 Task: Explore Airbnb accommodation in Yeni Suraxani, Azerbaijan from 2nd December, 2023 to 12th December, 2023 for 2 adults.1  bedroom having 1 bed and 1 bathroom. Property type can be hotel. Amenities needed are: air conditioning. Booking option can be shelf check-in. Look for 3 properties as per requirement.
Action: Mouse moved to (407, 86)
Screenshot: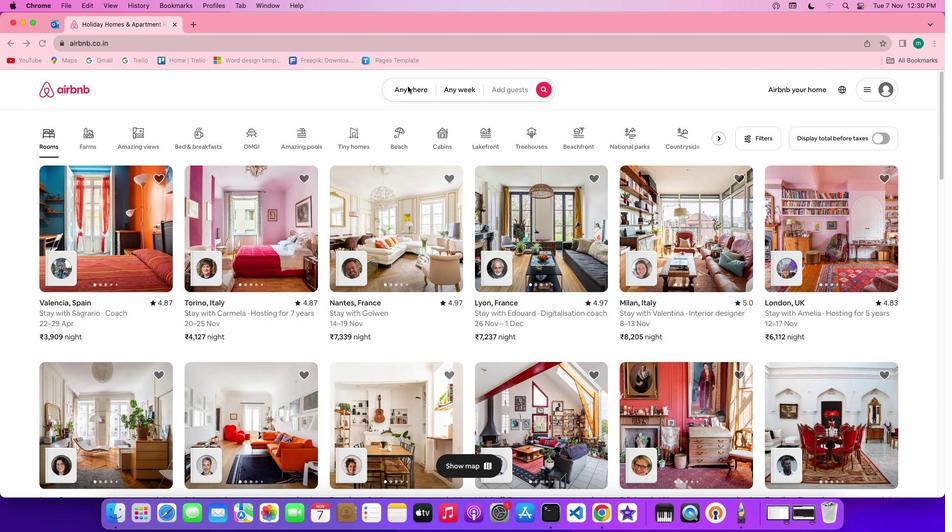 
Action: Mouse pressed left at (407, 86)
Screenshot: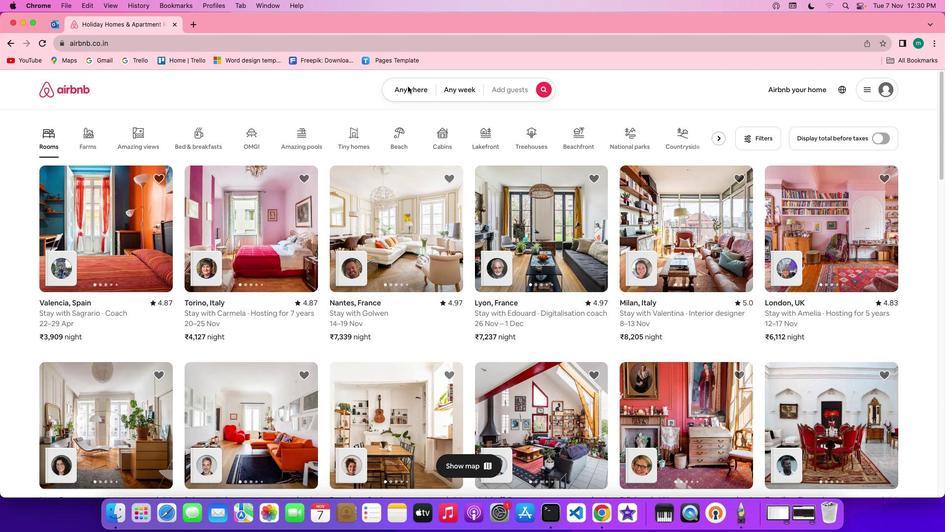 
Action: Mouse pressed left at (407, 86)
Screenshot: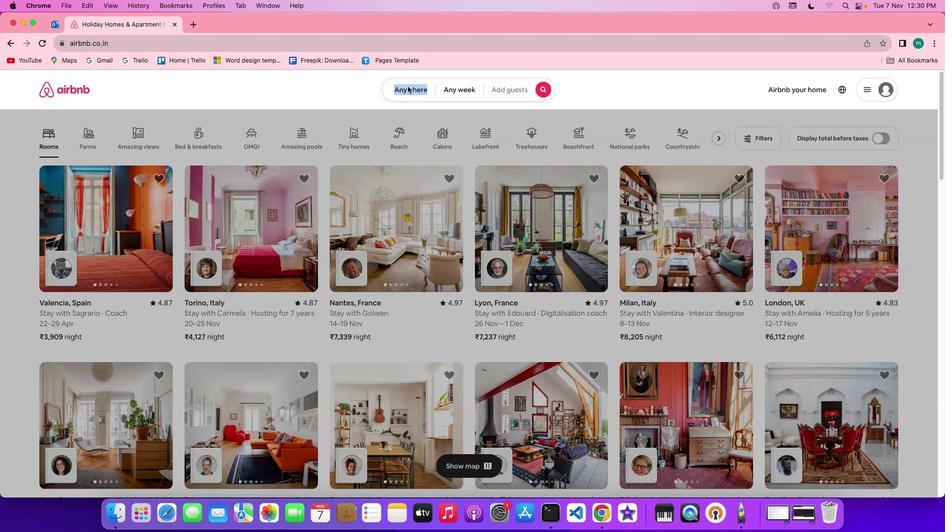 
Action: Mouse moved to (353, 130)
Screenshot: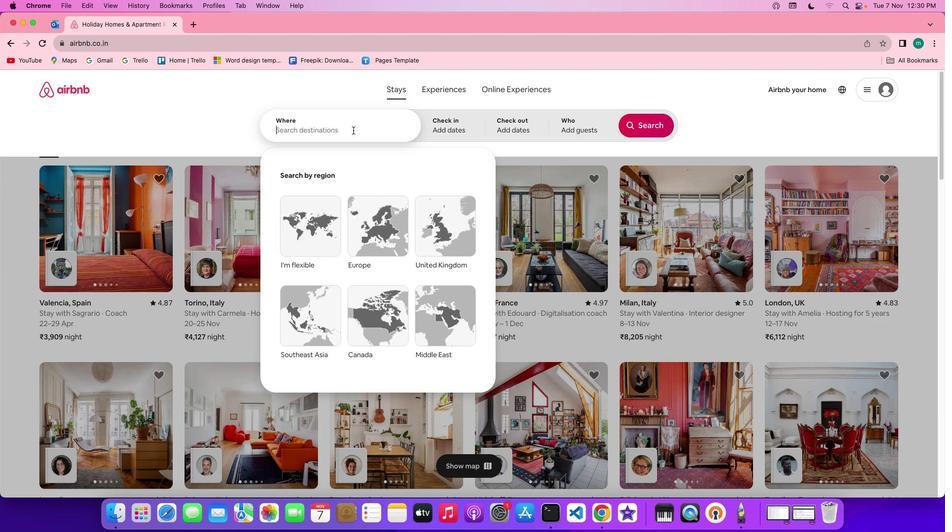 
Action: Mouse pressed left at (353, 130)
Screenshot: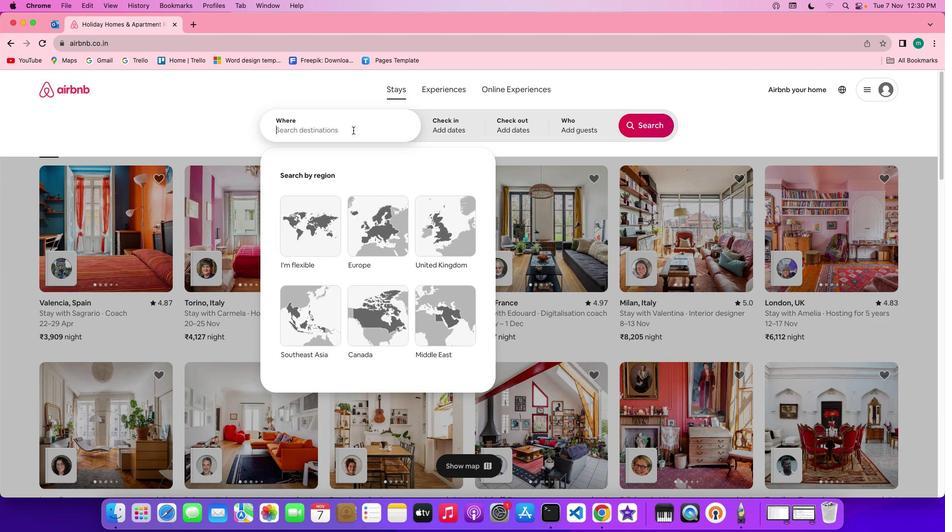 
Action: Mouse moved to (352, 130)
Screenshot: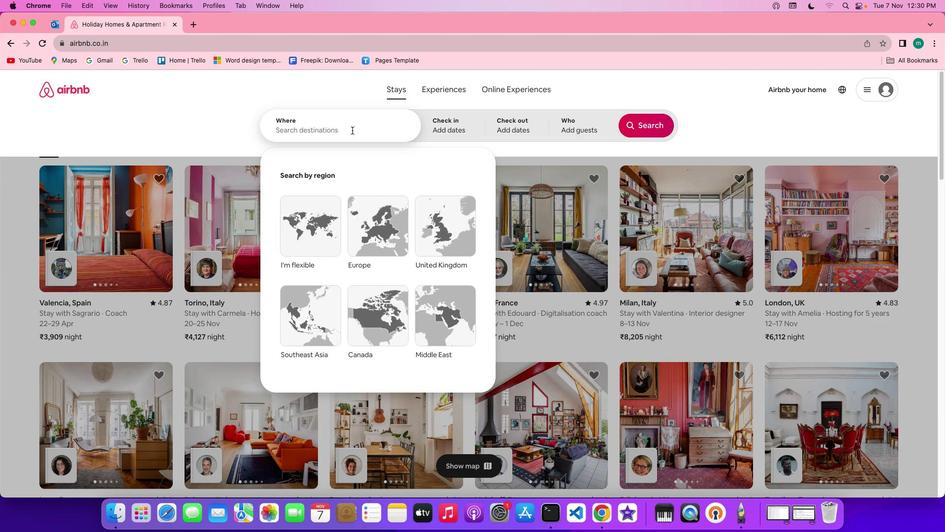 
Action: Key pressed Key.shift'Y''e''n''i'Key.spaceKey.shift'S''u''r''a''x''a''n''i'','Key.spaceKey.shift'A''z''e''r''b''a''i''j''a''n'
Screenshot: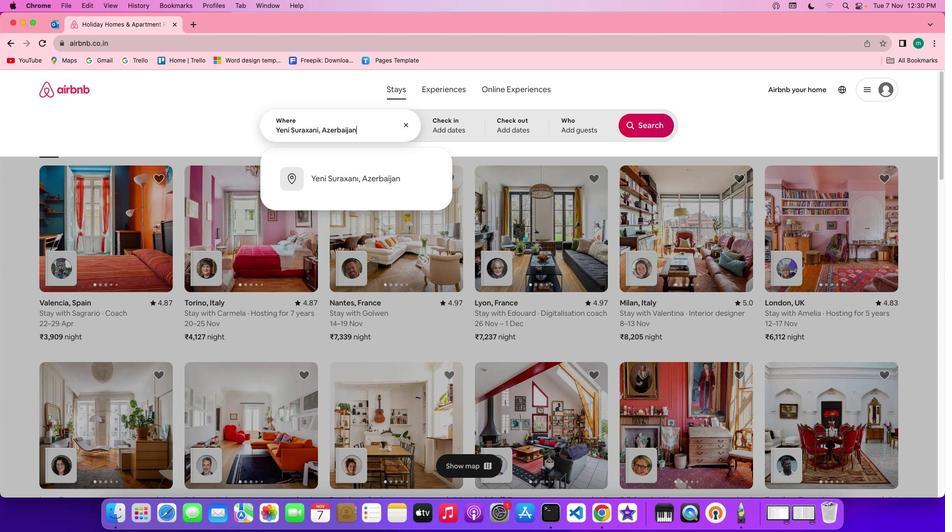 
Action: Mouse moved to (462, 122)
Screenshot: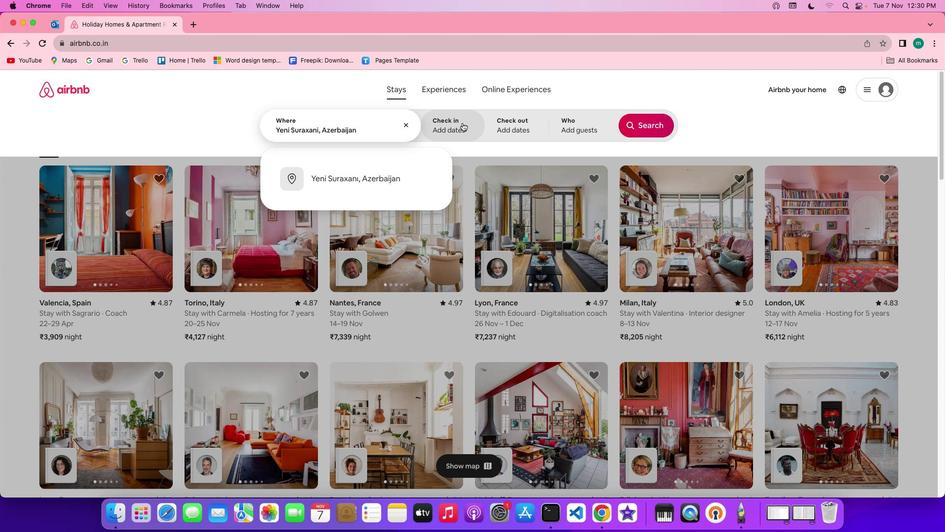 
Action: Mouse pressed left at (462, 122)
Screenshot: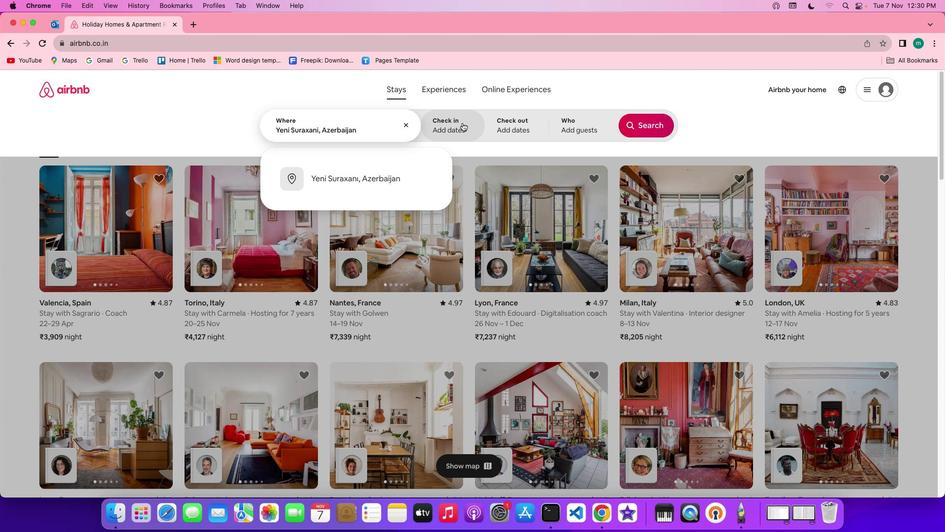 
Action: Mouse moved to (635, 244)
Screenshot: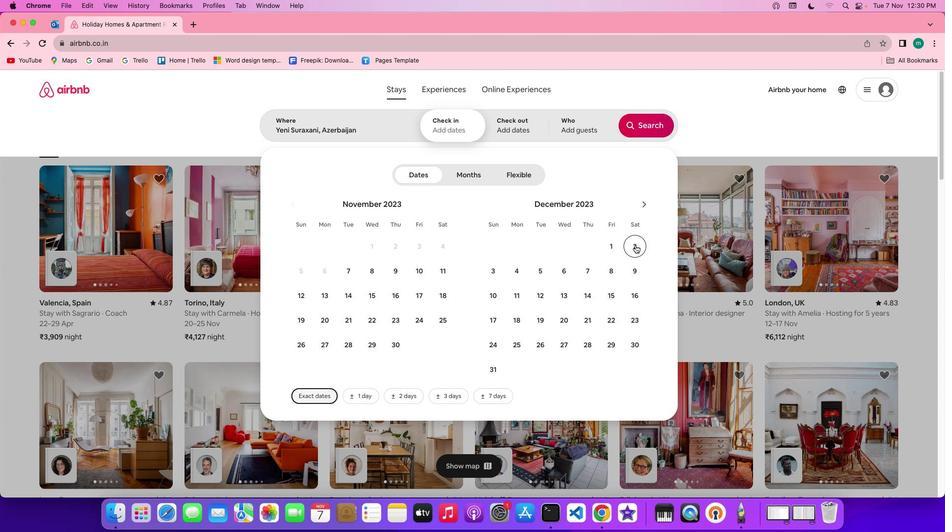 
Action: Mouse pressed left at (635, 244)
Screenshot: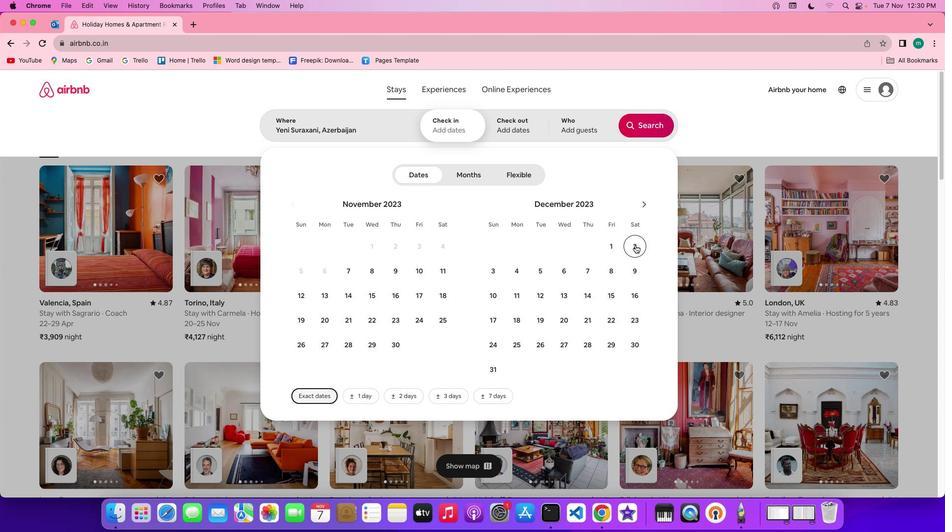 
Action: Mouse moved to (547, 300)
Screenshot: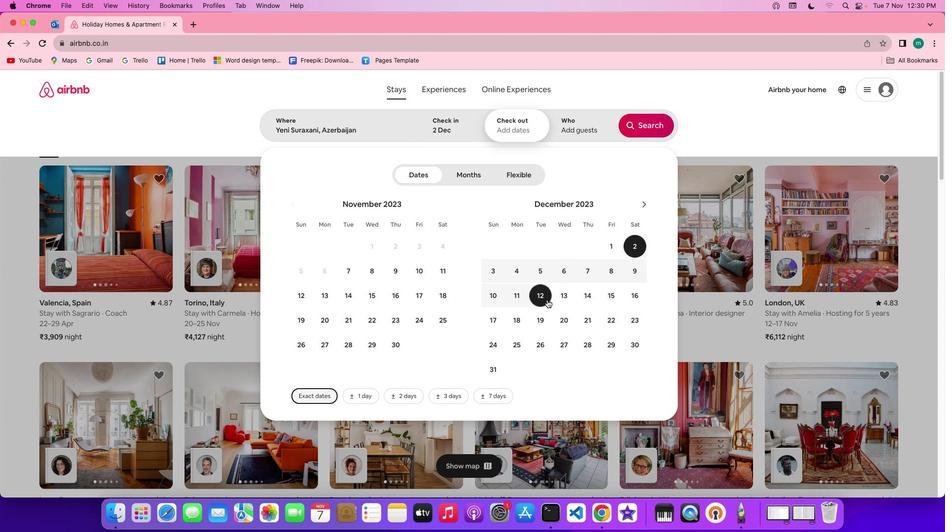 
Action: Mouse pressed left at (547, 300)
Screenshot: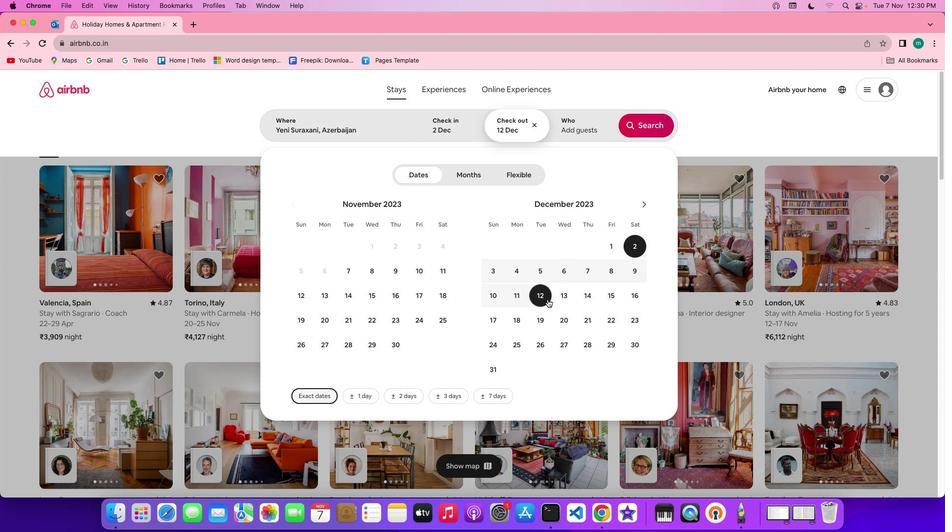 
Action: Mouse moved to (593, 131)
Screenshot: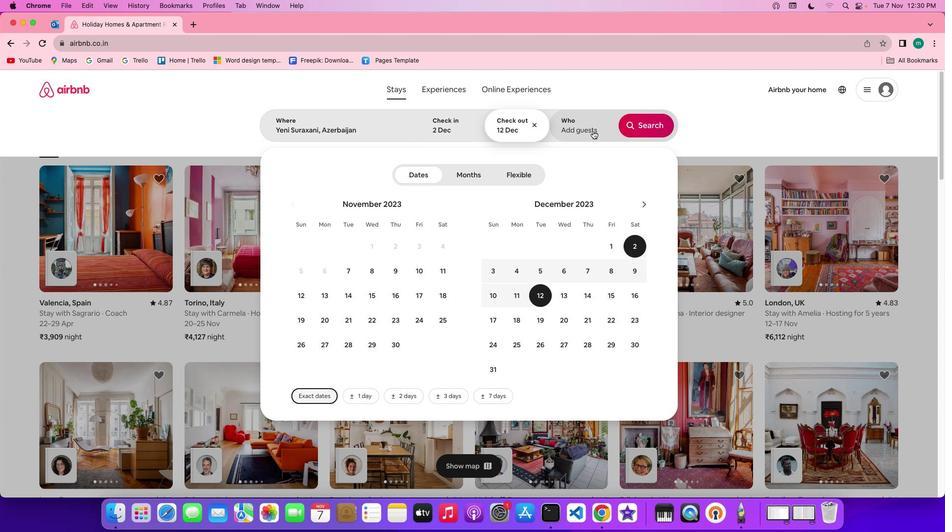 
Action: Mouse pressed left at (593, 131)
Screenshot: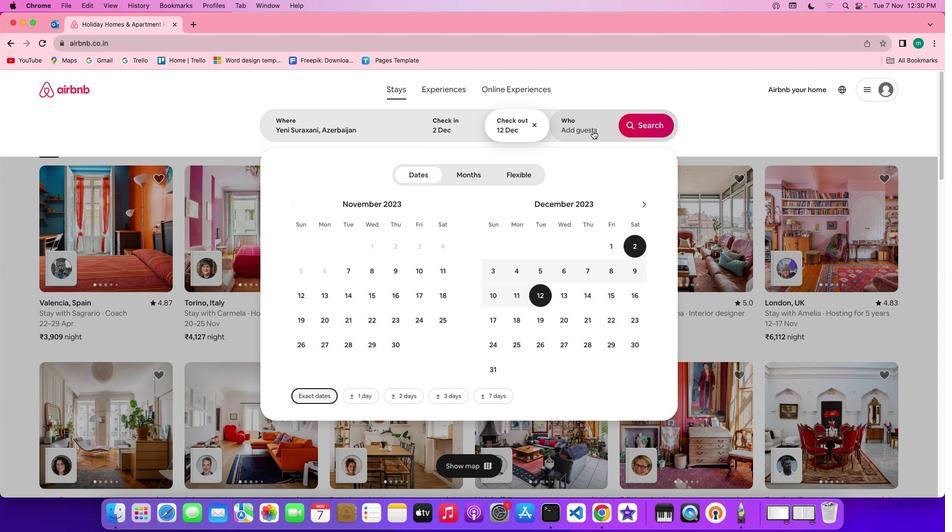 
Action: Mouse moved to (646, 172)
Screenshot: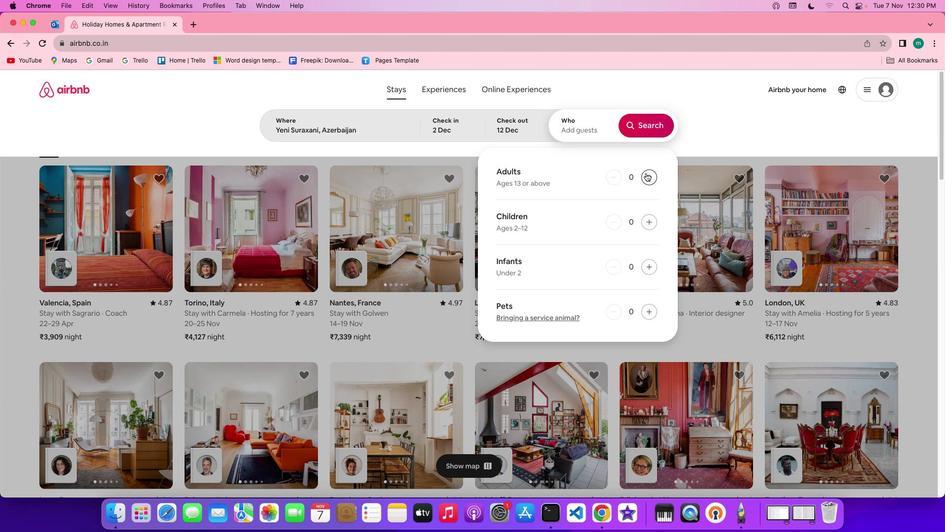 
Action: Mouse pressed left at (646, 172)
Screenshot: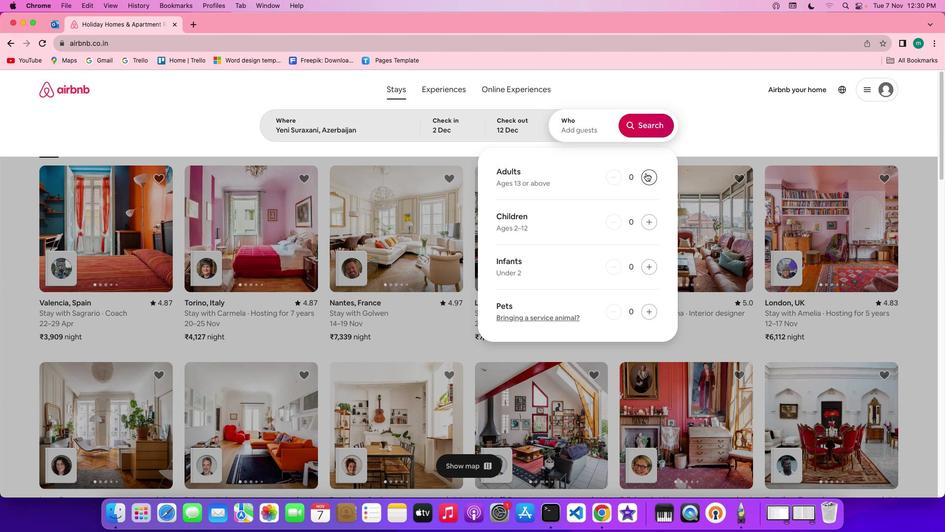 
Action: Mouse pressed left at (646, 172)
Screenshot: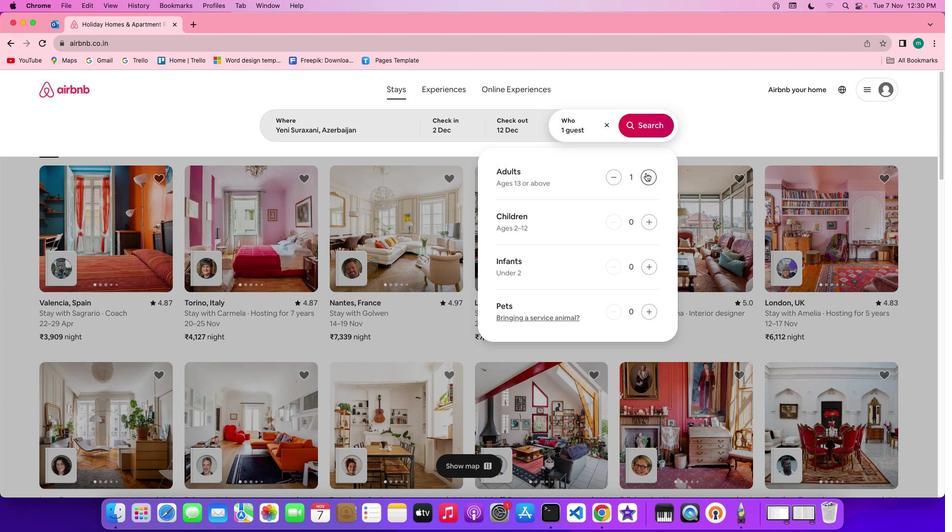 
Action: Mouse moved to (648, 117)
Screenshot: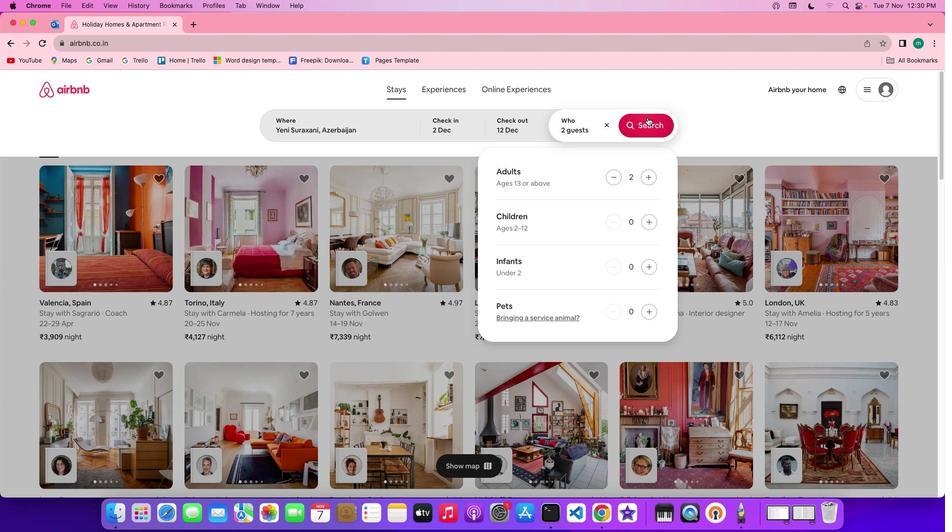 
Action: Mouse pressed left at (648, 117)
Screenshot: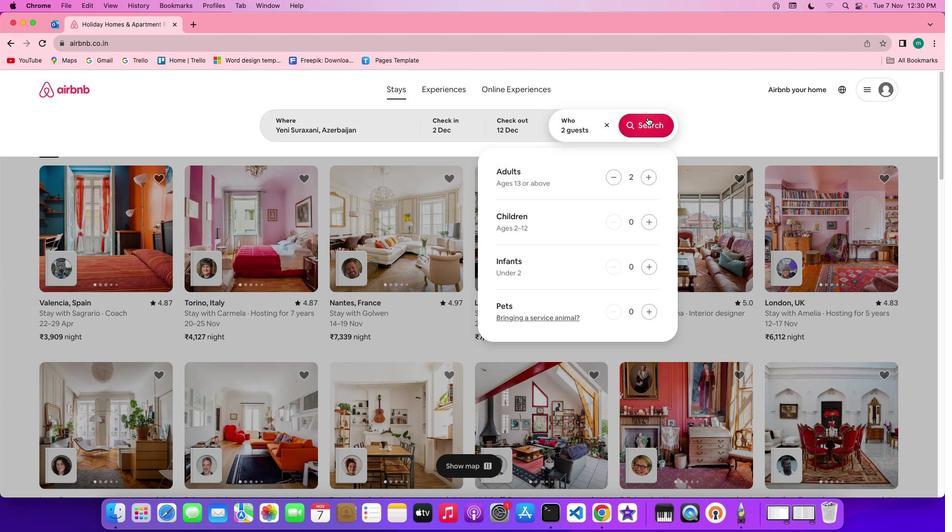 
Action: Mouse moved to (791, 134)
Screenshot: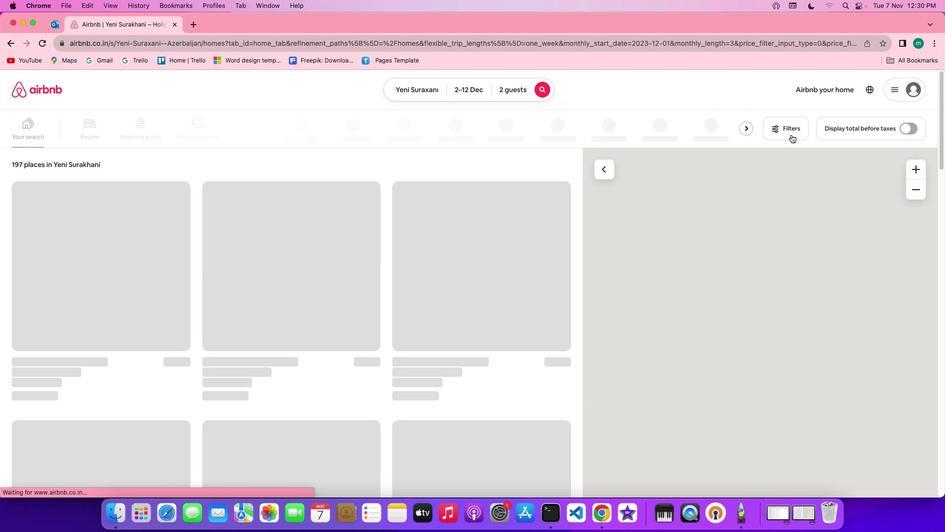 
Action: Mouse pressed left at (791, 134)
Screenshot: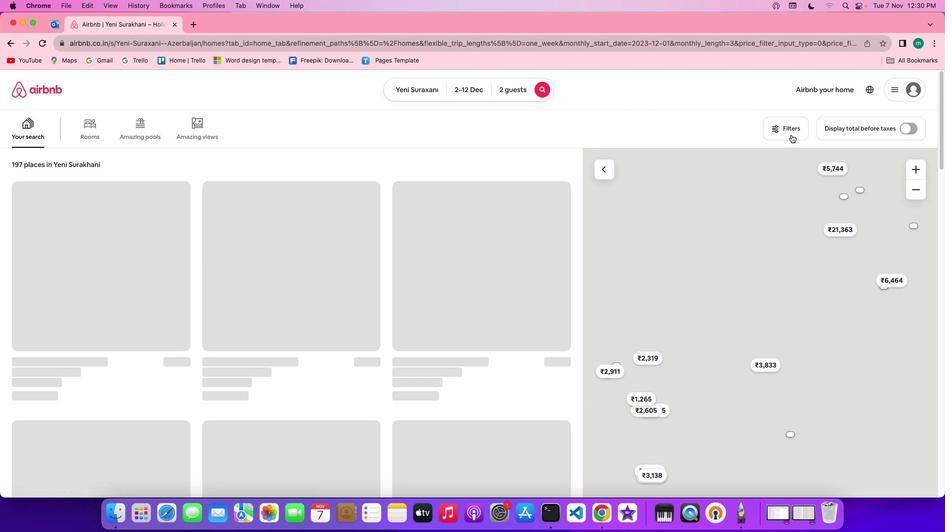 
Action: Mouse moved to (781, 126)
Screenshot: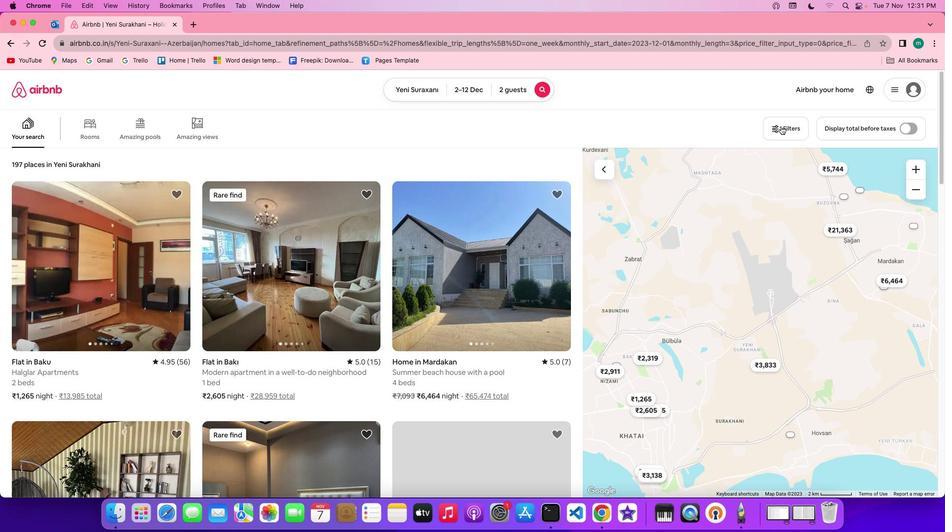 
Action: Mouse pressed left at (781, 126)
Screenshot: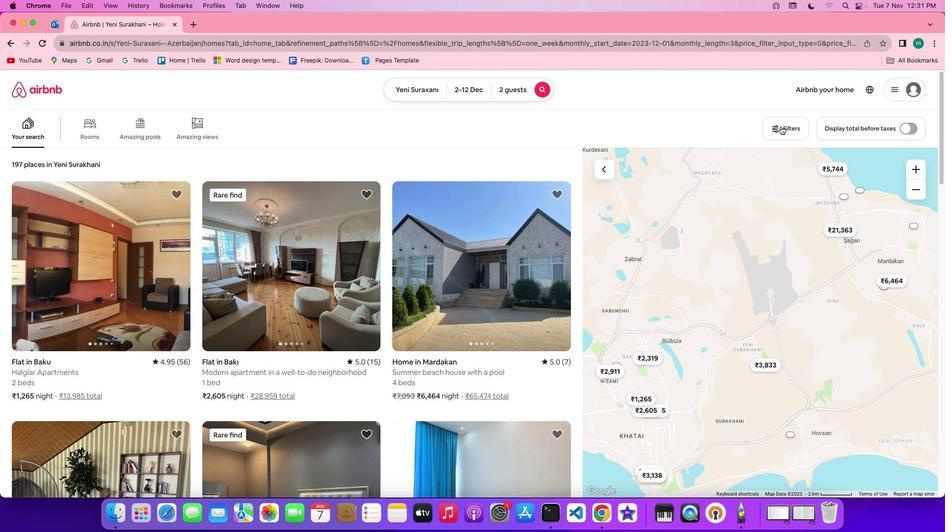 
Action: Mouse moved to (511, 272)
Screenshot: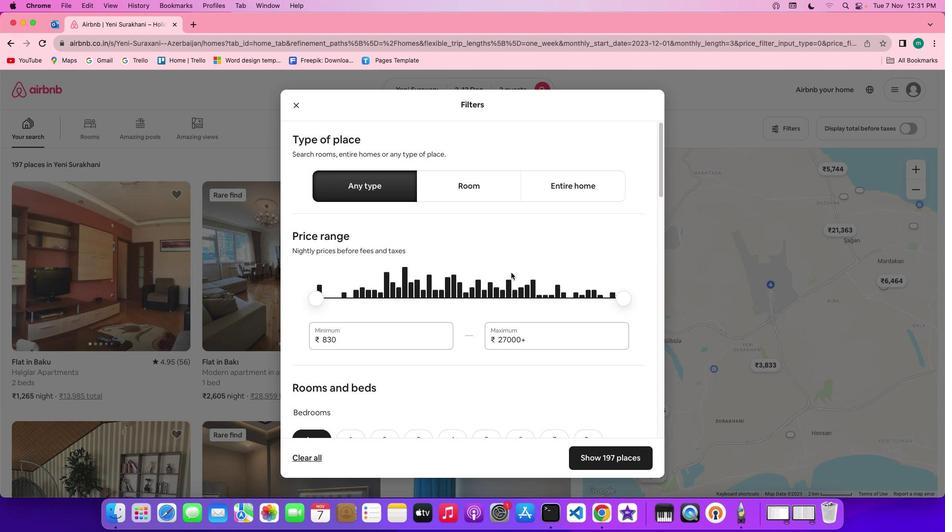 
Action: Mouse scrolled (511, 272) with delta (0, 0)
Screenshot: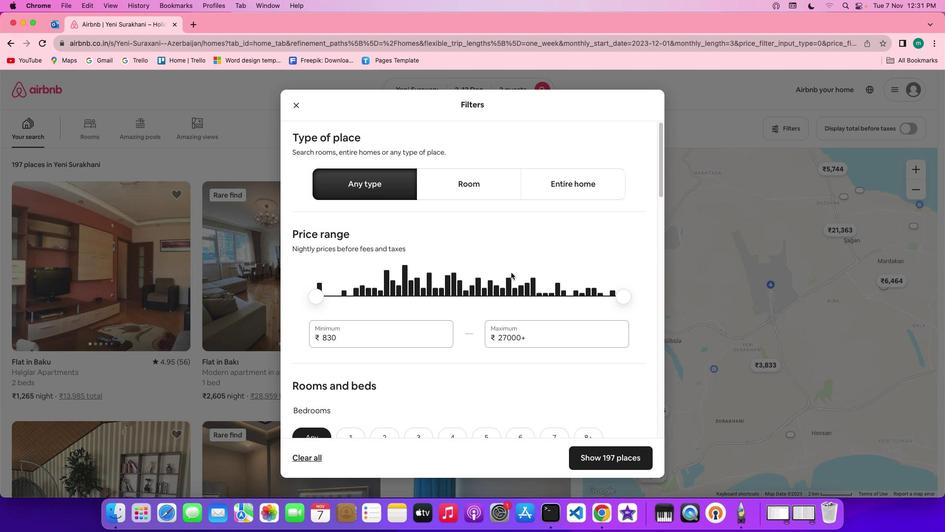 
Action: Mouse scrolled (511, 272) with delta (0, 0)
Screenshot: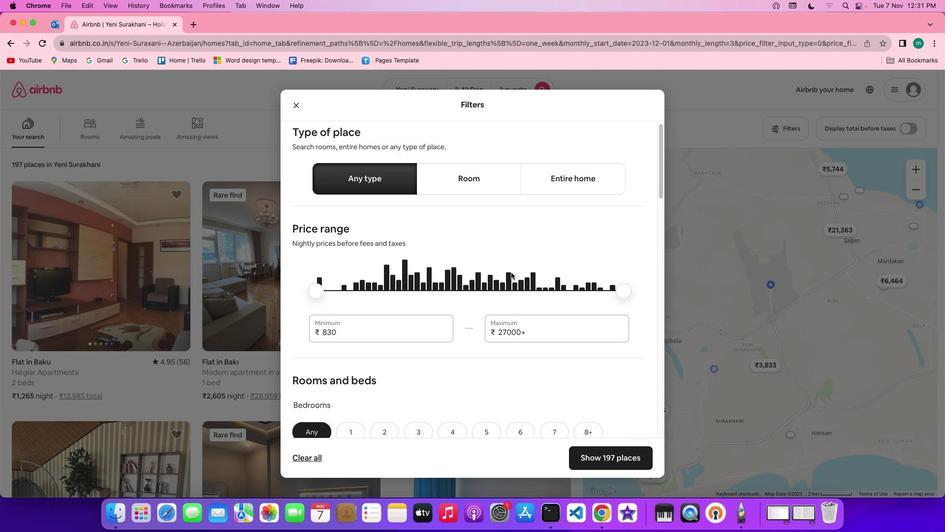 
Action: Mouse scrolled (511, 272) with delta (0, 0)
Screenshot: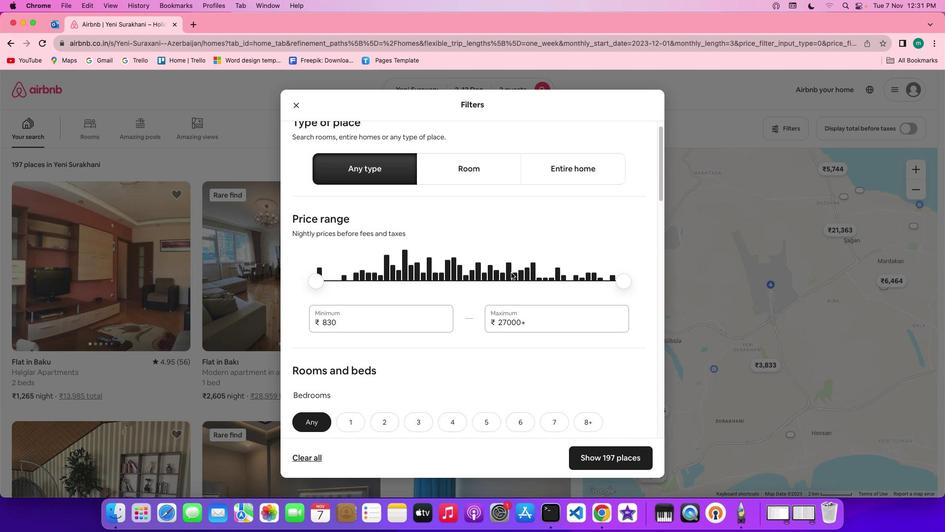
Action: Mouse scrolled (511, 272) with delta (0, 0)
Screenshot: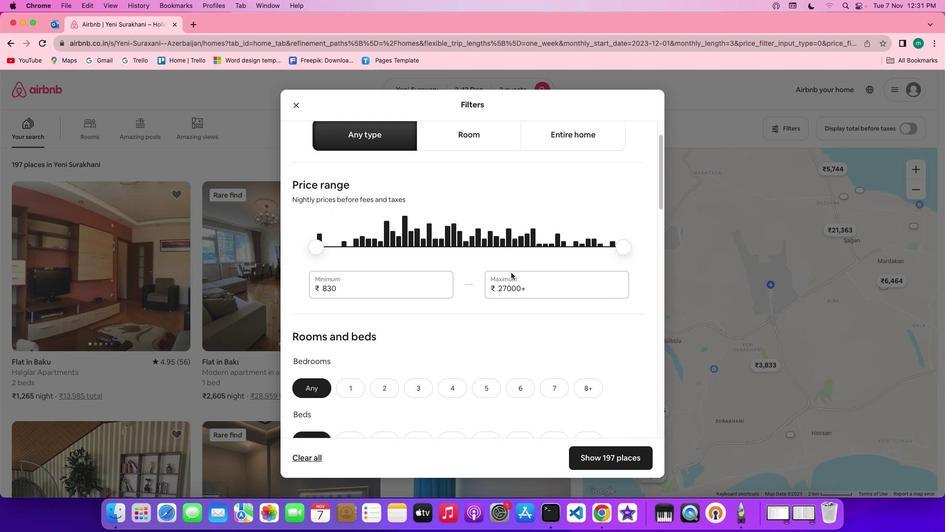 
Action: Mouse scrolled (511, 272) with delta (0, 0)
Screenshot: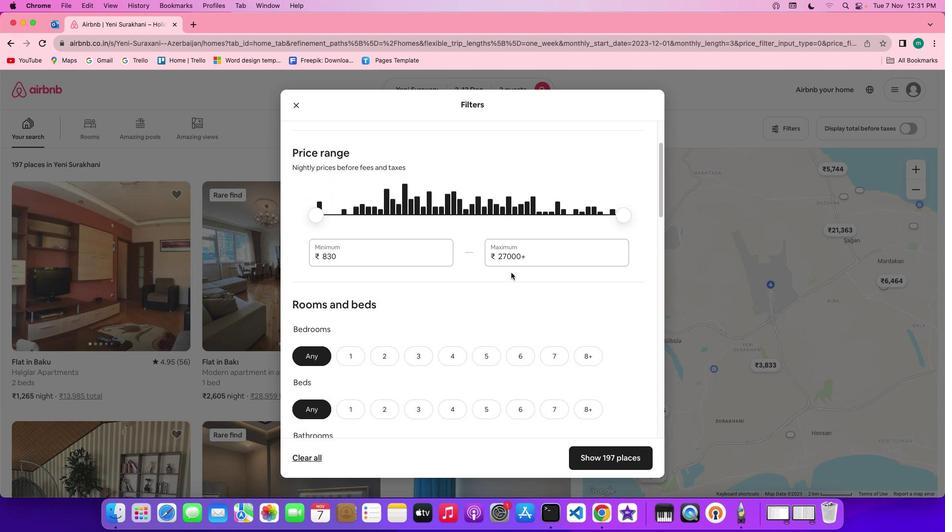 
Action: Mouse scrolled (511, 272) with delta (0, 0)
Screenshot: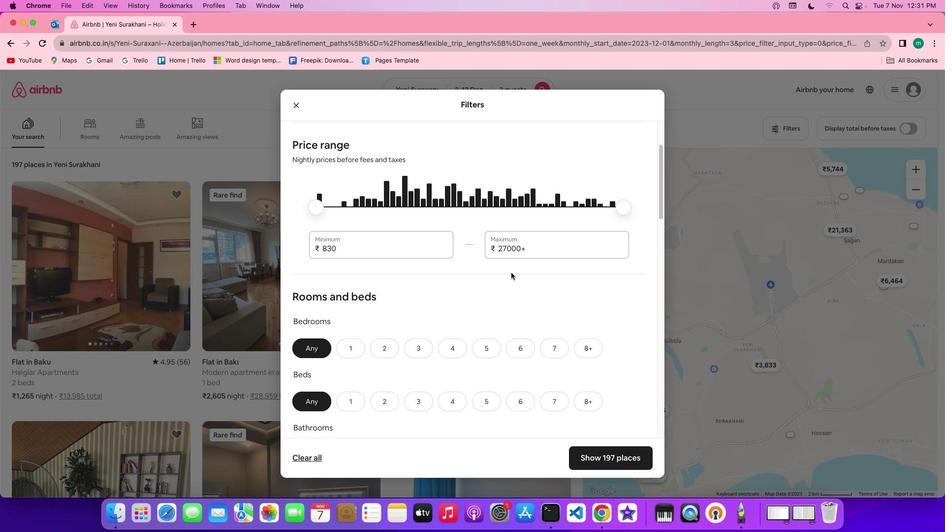 
Action: Mouse scrolled (511, 272) with delta (0, 0)
Screenshot: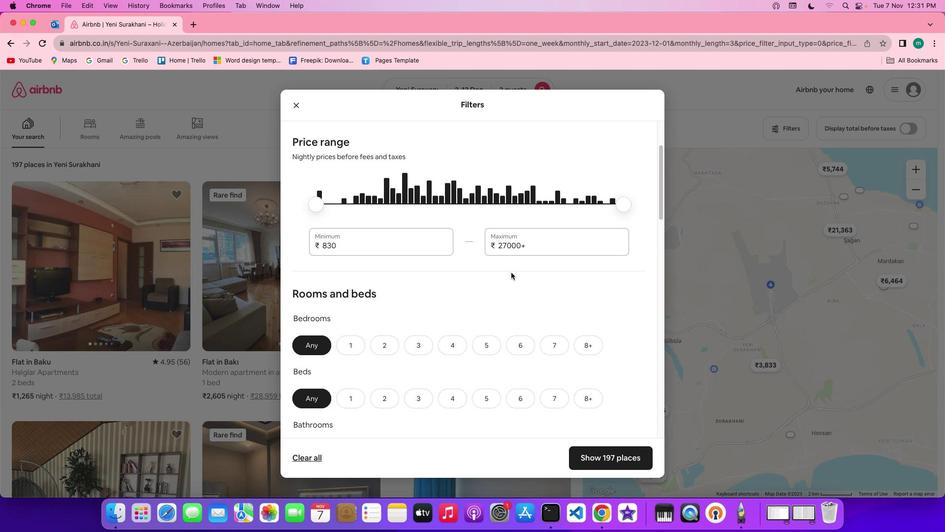 
Action: Mouse scrolled (511, 272) with delta (0, 0)
Screenshot: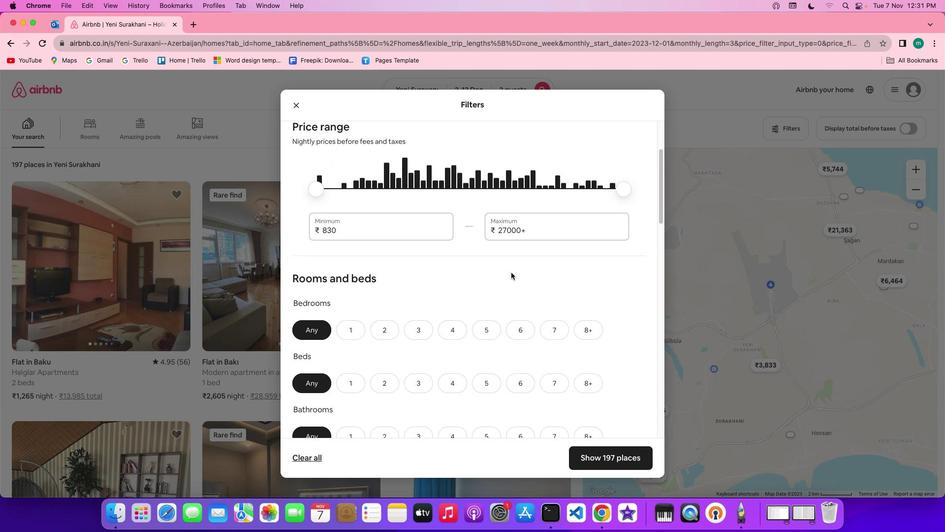 
Action: Mouse scrolled (511, 272) with delta (0, 0)
Screenshot: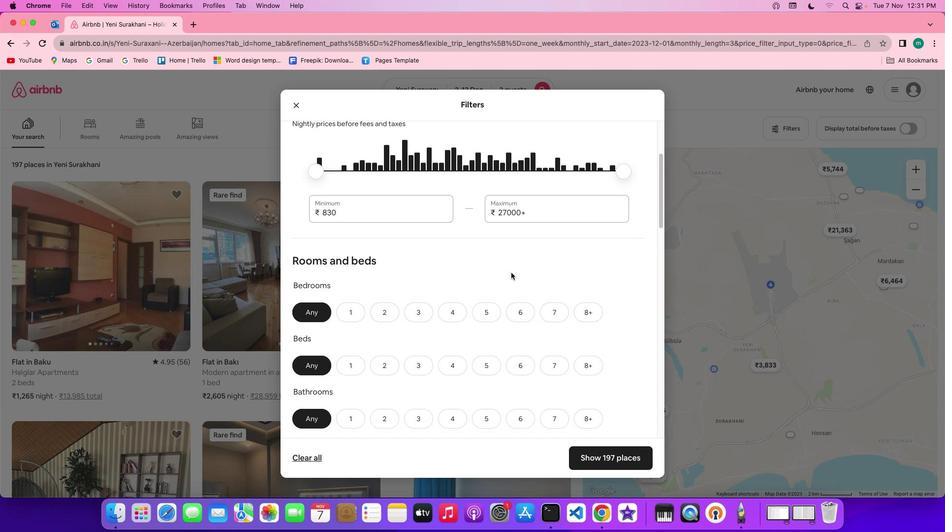 
Action: Mouse scrolled (511, 272) with delta (0, 0)
Screenshot: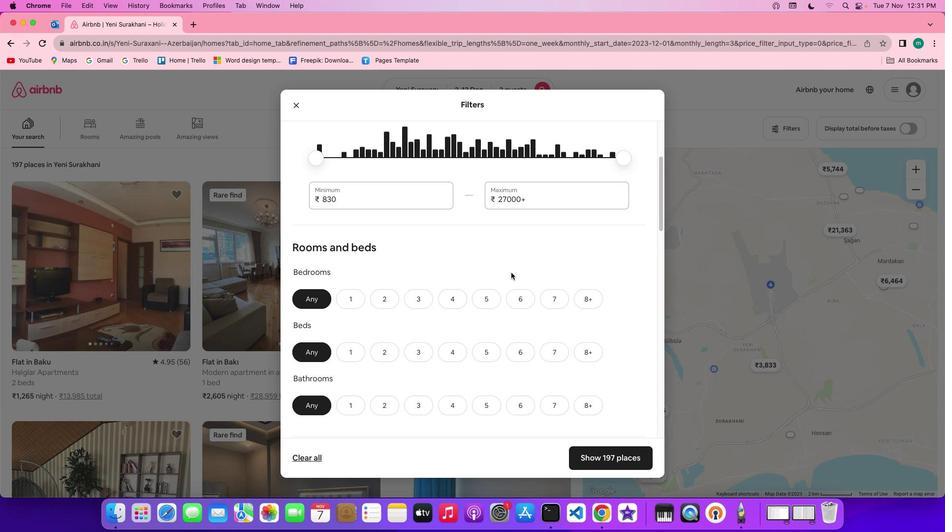 
Action: Mouse scrolled (511, 272) with delta (0, 0)
Screenshot: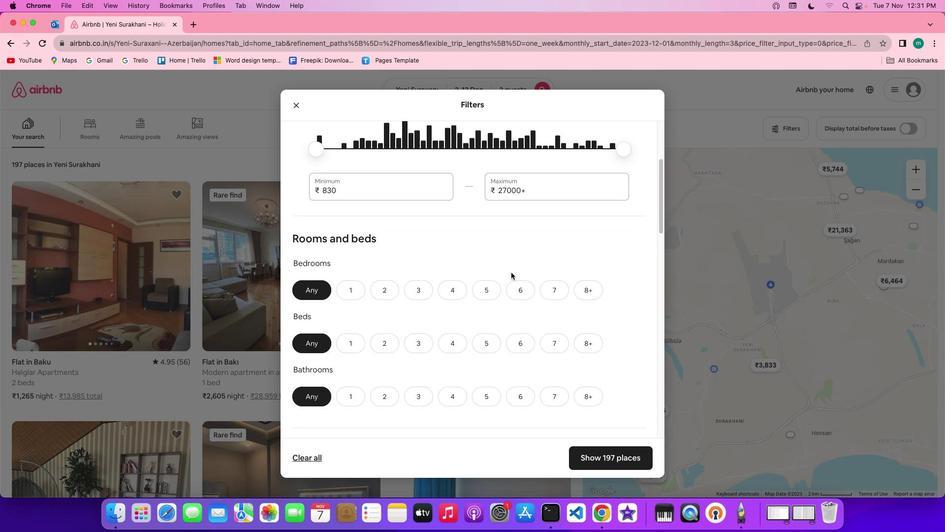 
Action: Mouse scrolled (511, 272) with delta (0, 0)
Screenshot: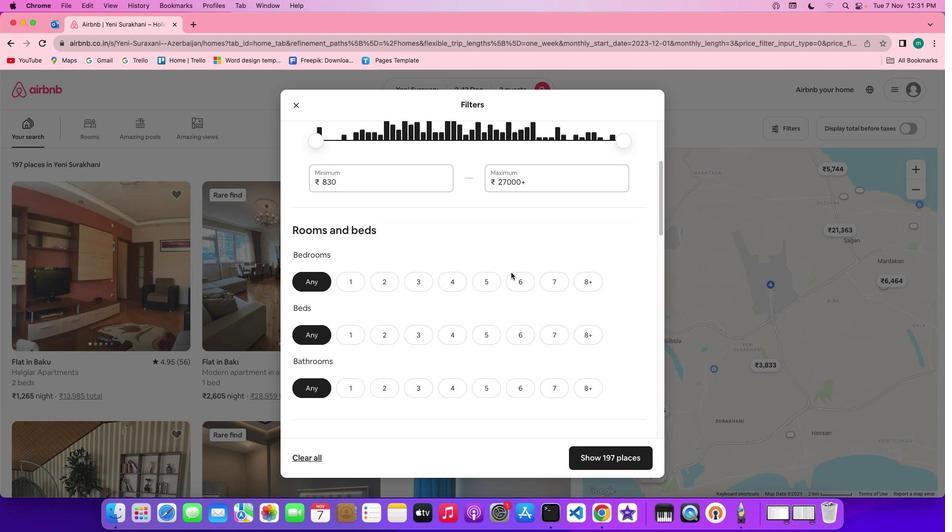
Action: Mouse scrolled (511, 272) with delta (0, 0)
Screenshot: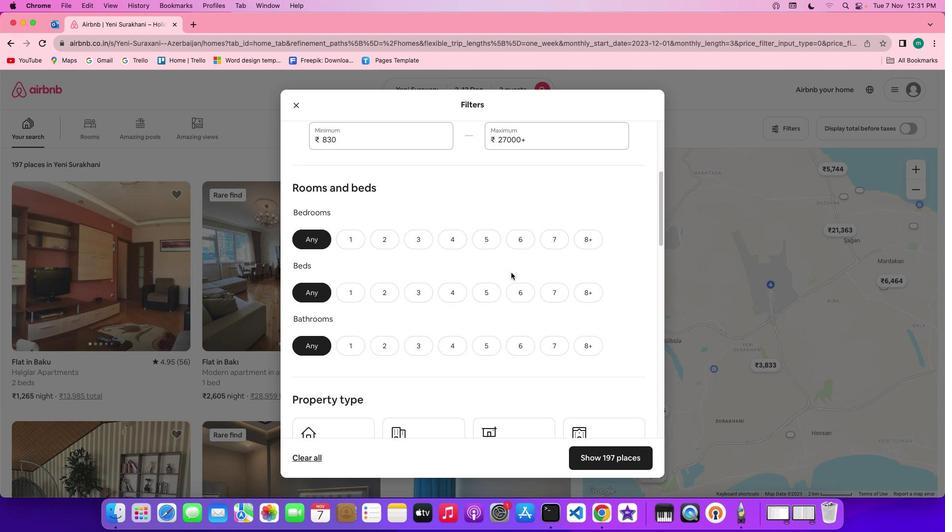 
Action: Mouse scrolled (511, 272) with delta (0, 0)
Screenshot: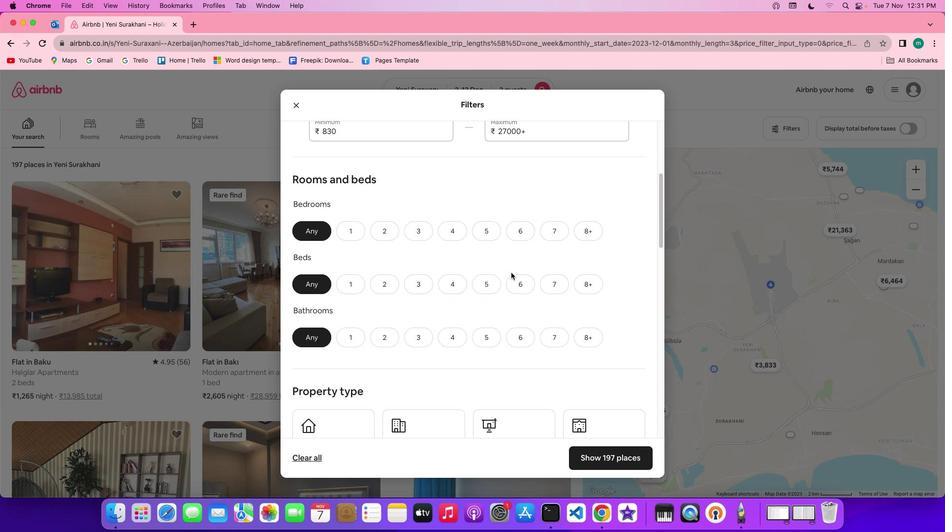 
Action: Mouse scrolled (511, 272) with delta (0, 0)
Screenshot: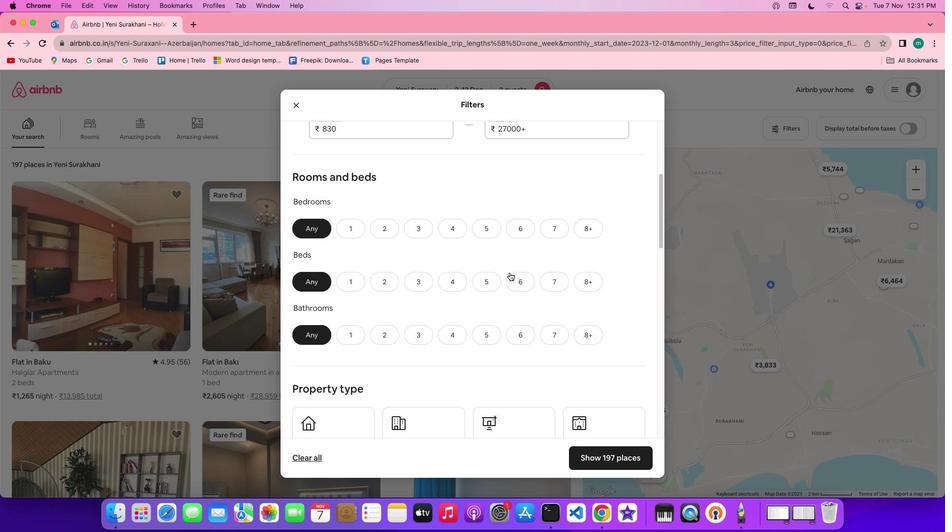 
Action: Mouse moved to (348, 230)
Screenshot: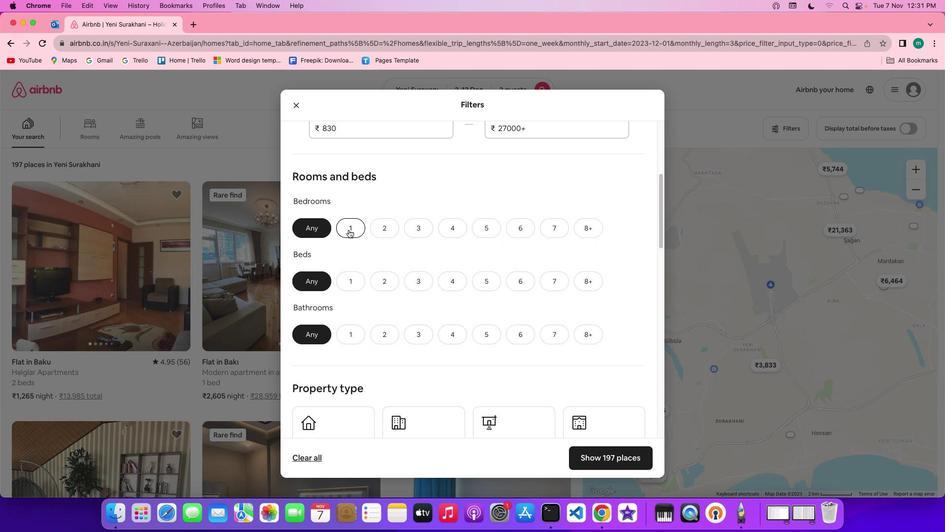 
Action: Mouse pressed left at (348, 230)
Screenshot: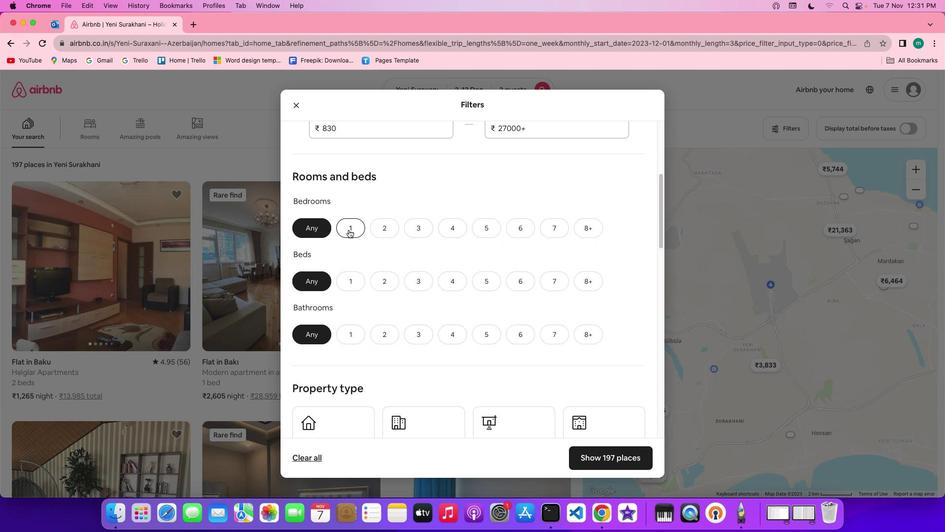 
Action: Mouse moved to (347, 276)
Screenshot: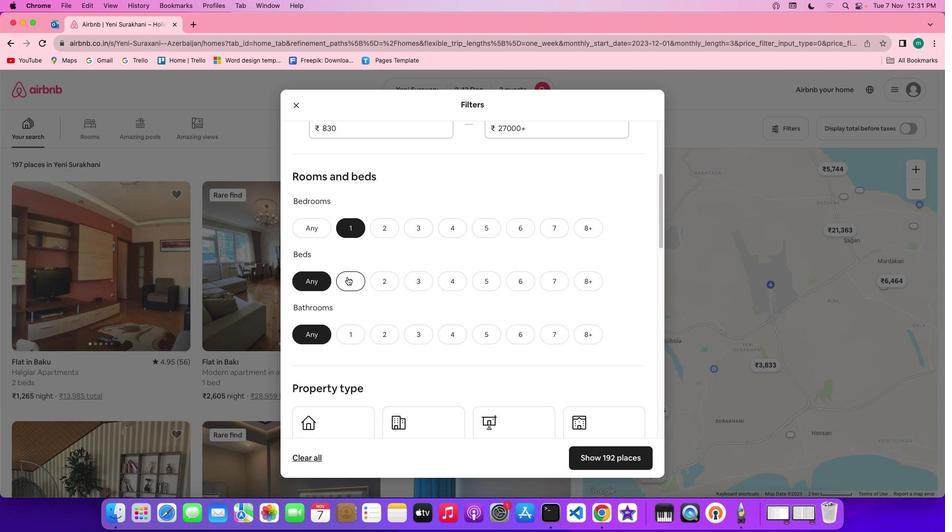
Action: Mouse pressed left at (347, 276)
Screenshot: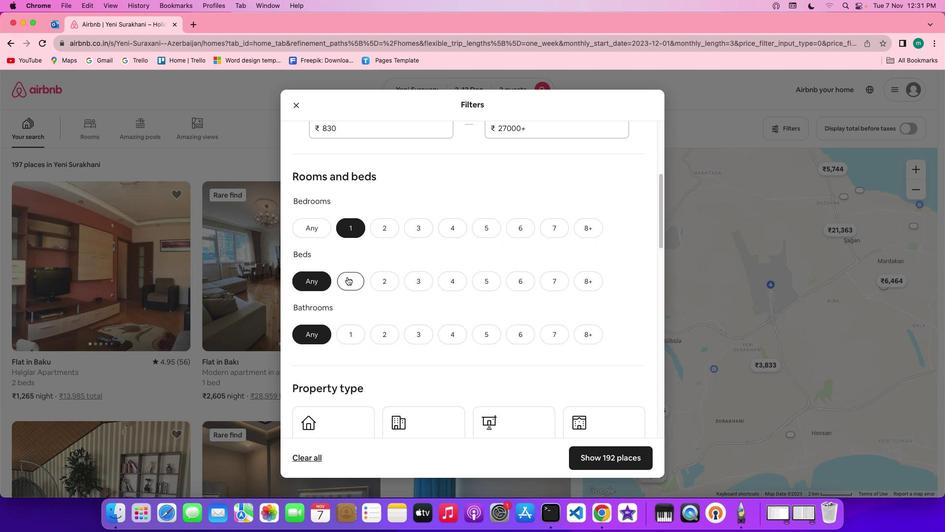 
Action: Mouse moved to (350, 343)
Screenshot: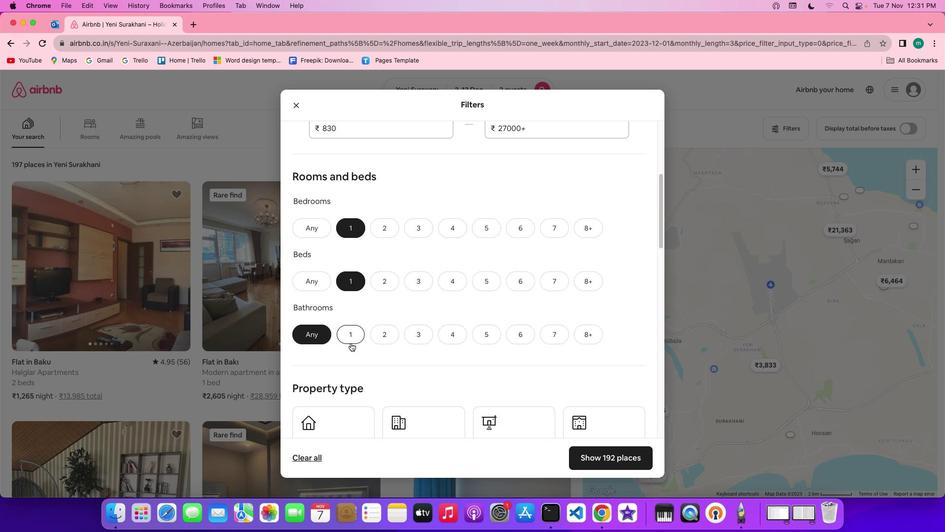 
Action: Mouse pressed left at (350, 343)
Screenshot: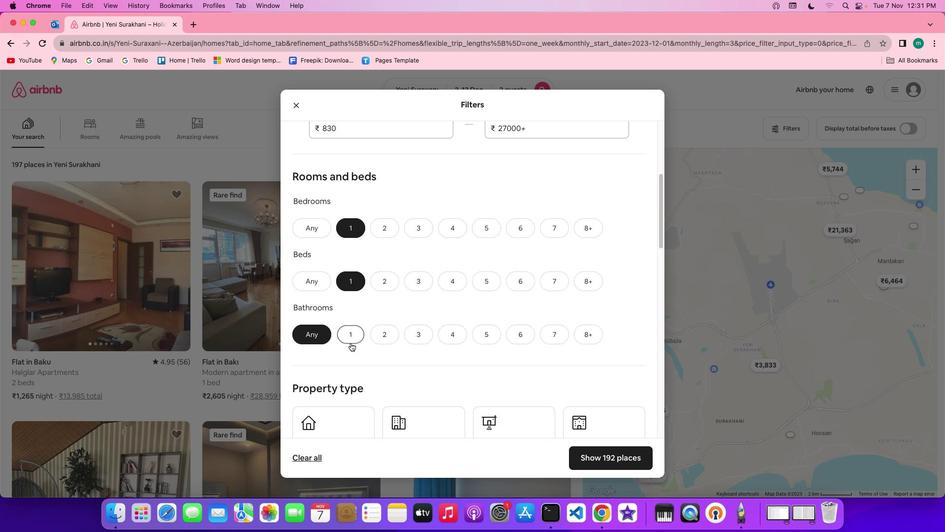 
Action: Mouse moved to (512, 343)
Screenshot: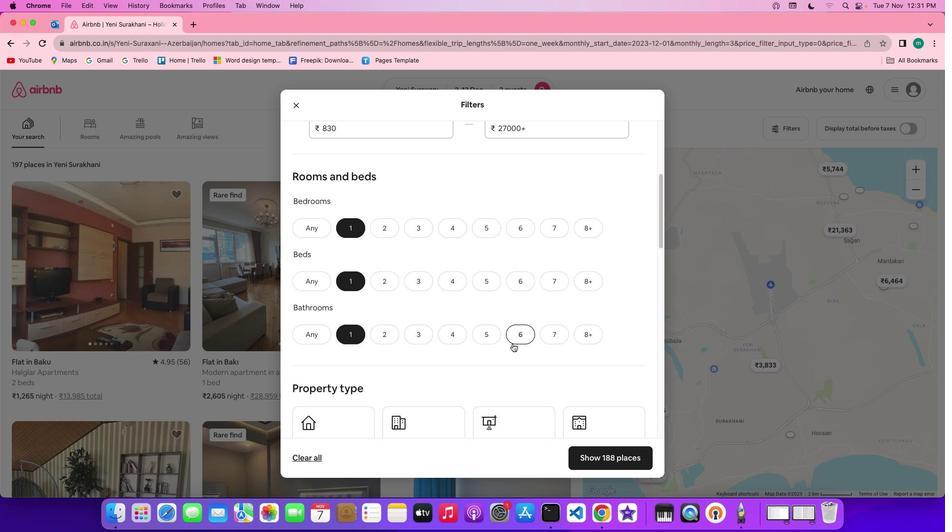 
Action: Mouse scrolled (512, 343) with delta (0, 0)
Screenshot: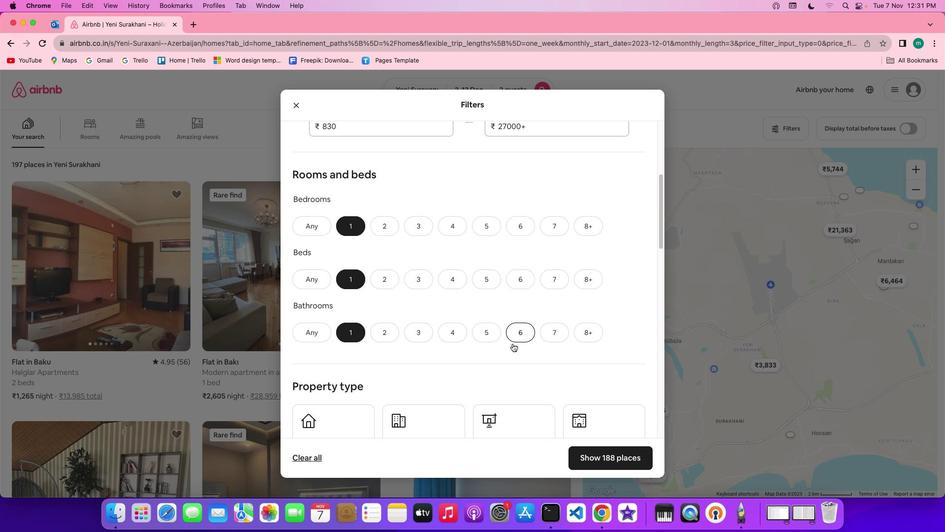 
Action: Mouse scrolled (512, 343) with delta (0, 0)
Screenshot: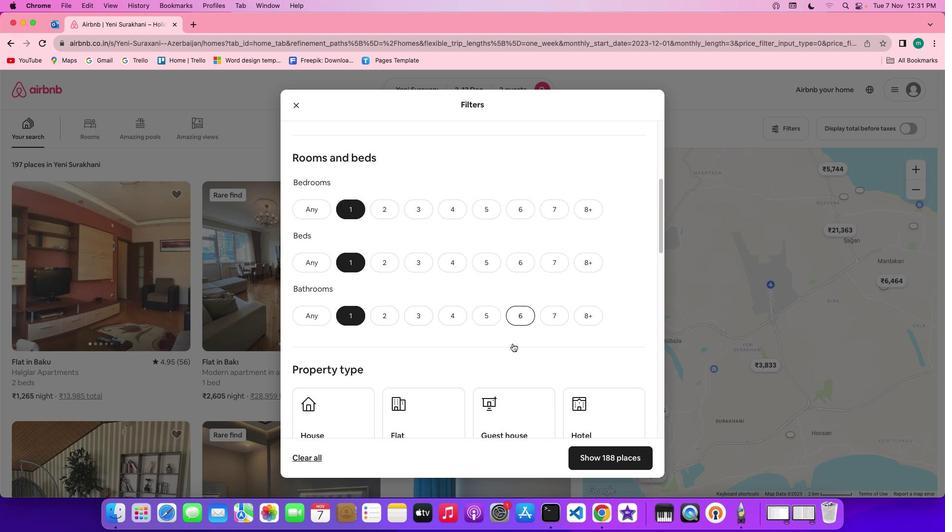 
Action: Mouse scrolled (512, 343) with delta (0, 0)
Screenshot: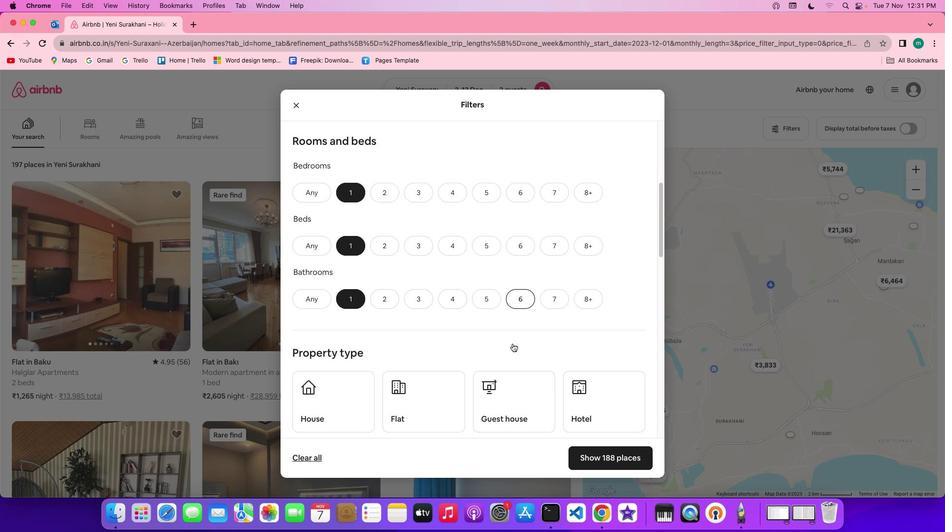 
Action: Mouse scrolled (512, 343) with delta (0, -1)
Screenshot: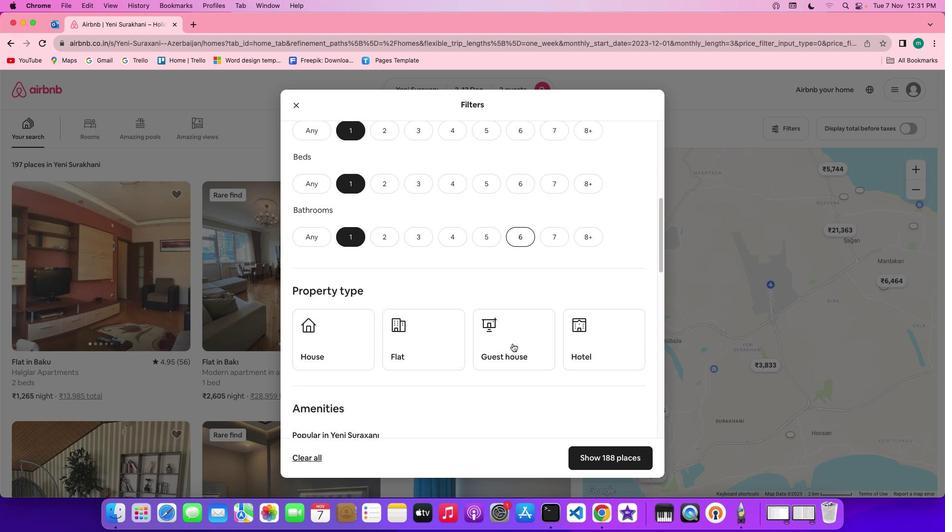 
Action: Mouse scrolled (512, 343) with delta (0, 0)
Screenshot: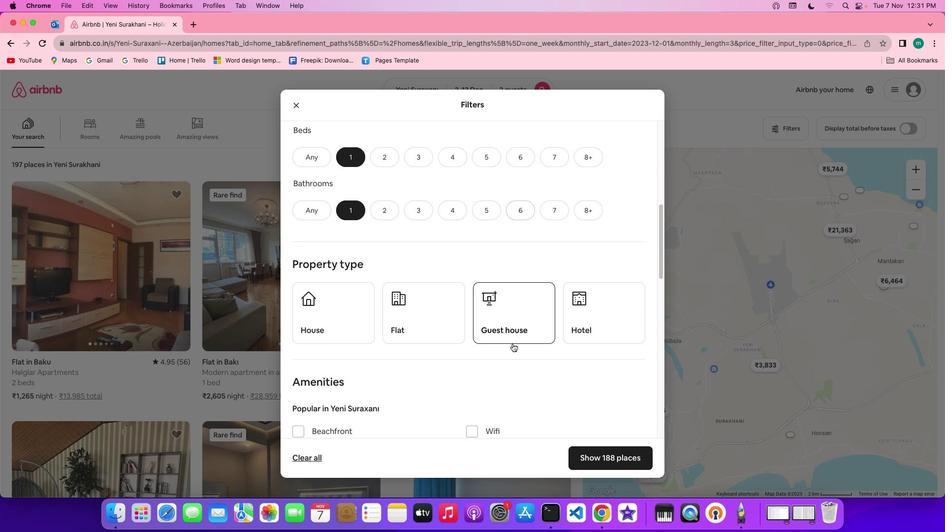 
Action: Mouse scrolled (512, 343) with delta (0, 0)
Screenshot: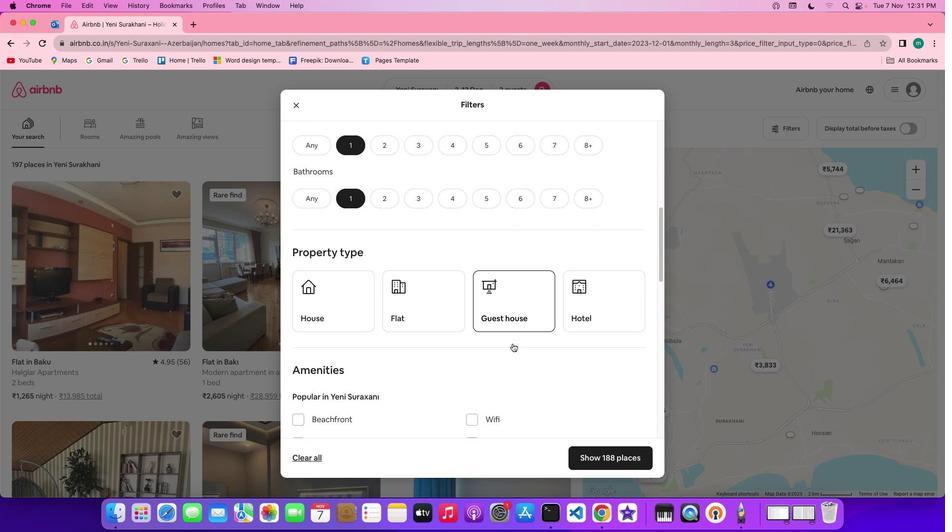 
Action: Mouse scrolled (512, 343) with delta (0, 0)
Screenshot: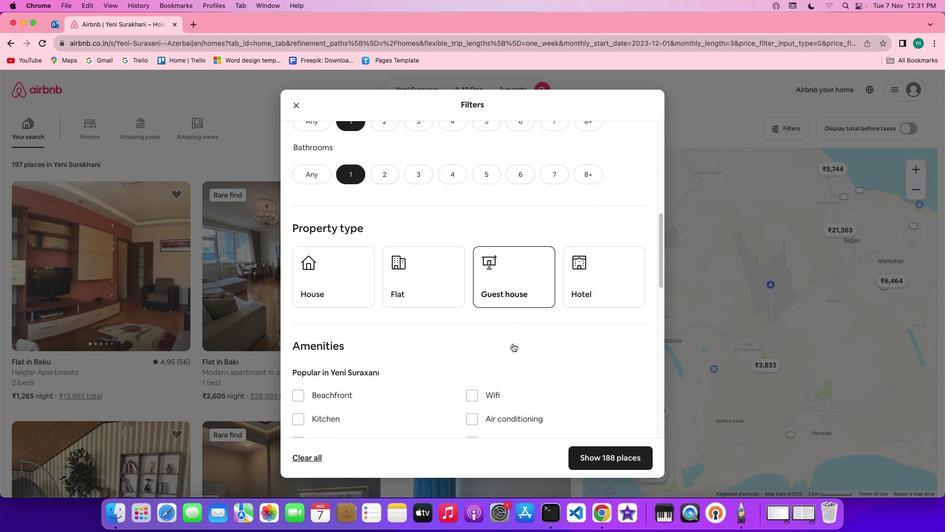 
Action: Mouse scrolled (512, 343) with delta (0, 0)
Screenshot: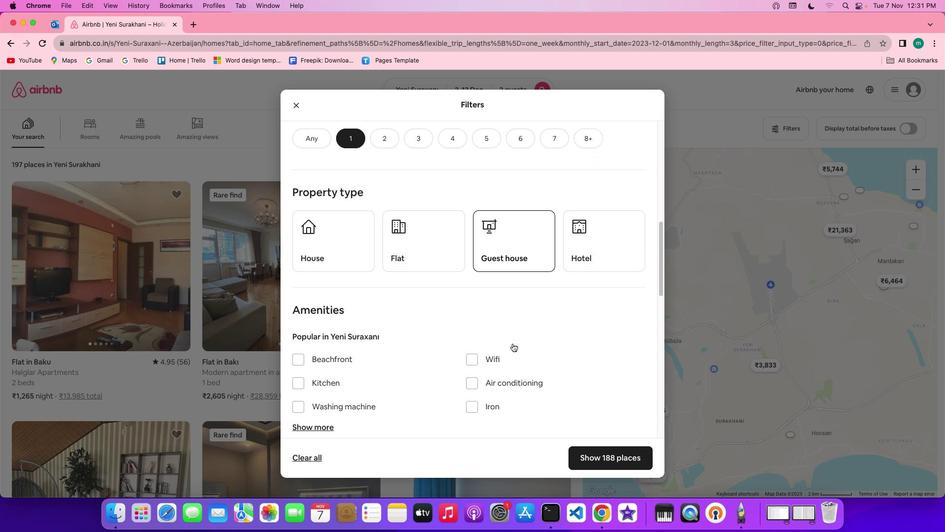 
Action: Mouse scrolled (512, 343) with delta (0, 0)
Screenshot: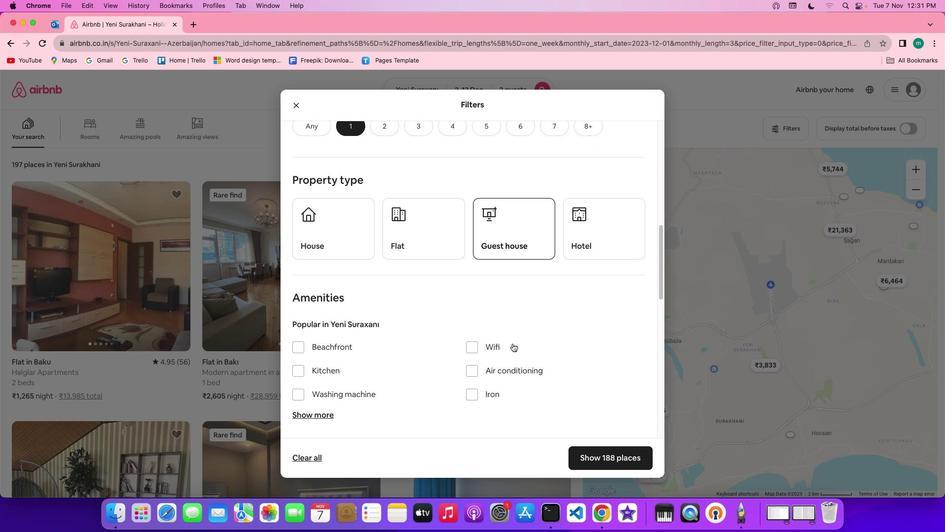 
Action: Mouse scrolled (512, 343) with delta (0, 0)
Screenshot: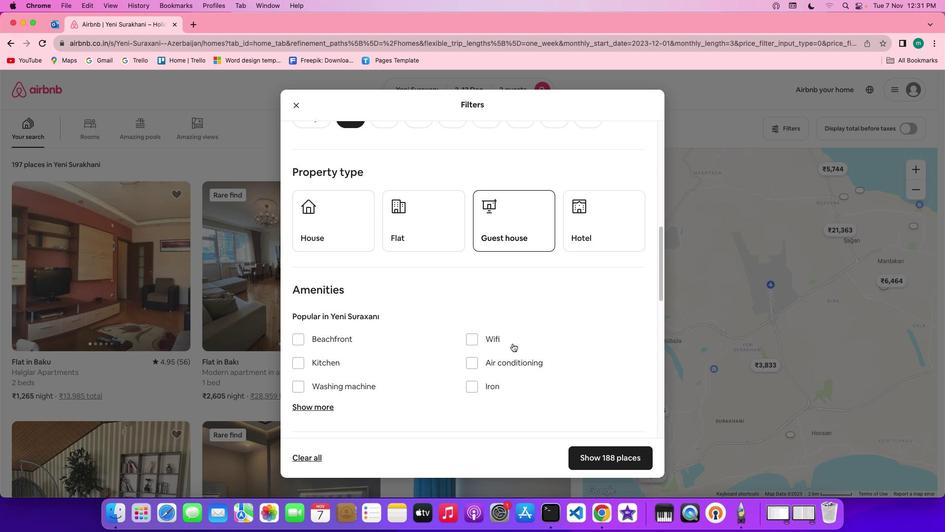 
Action: Mouse scrolled (512, 343) with delta (0, 0)
Screenshot: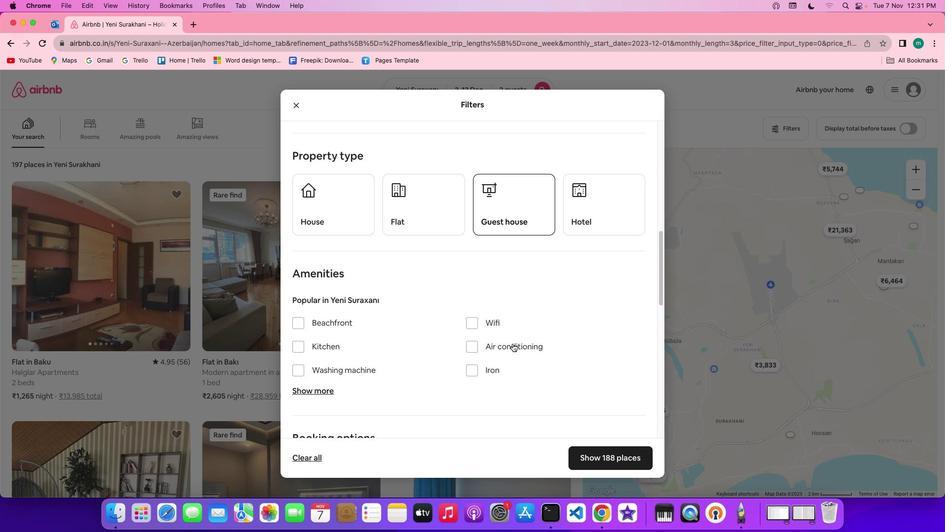 
Action: Mouse moved to (612, 203)
Screenshot: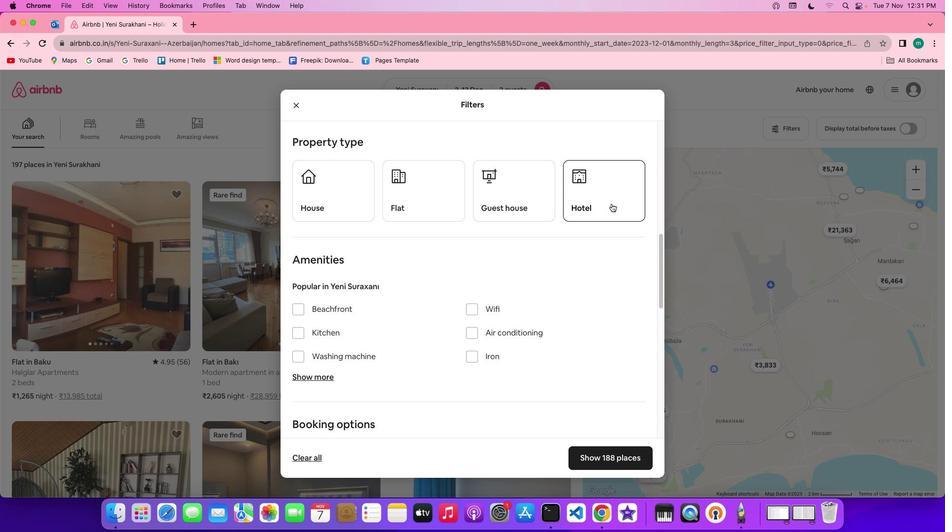 
Action: Mouse pressed left at (612, 203)
Screenshot: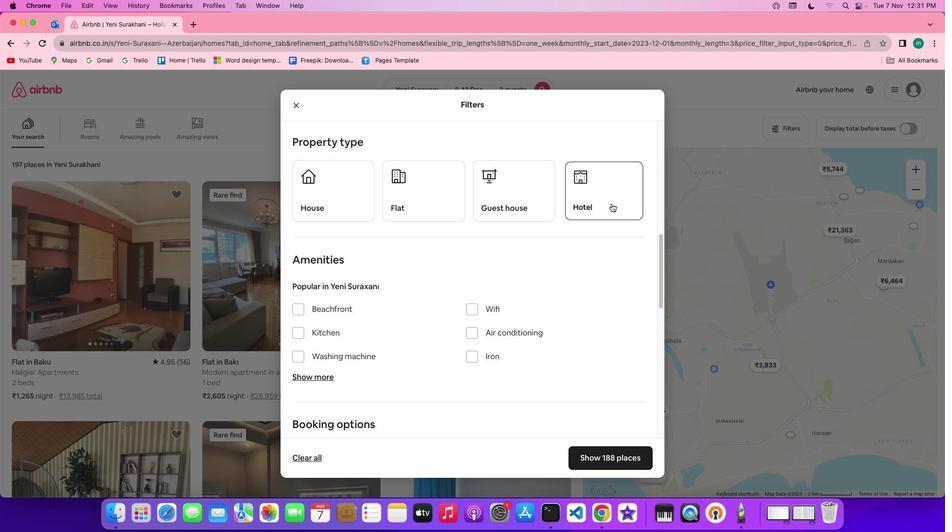 
Action: Mouse moved to (587, 303)
Screenshot: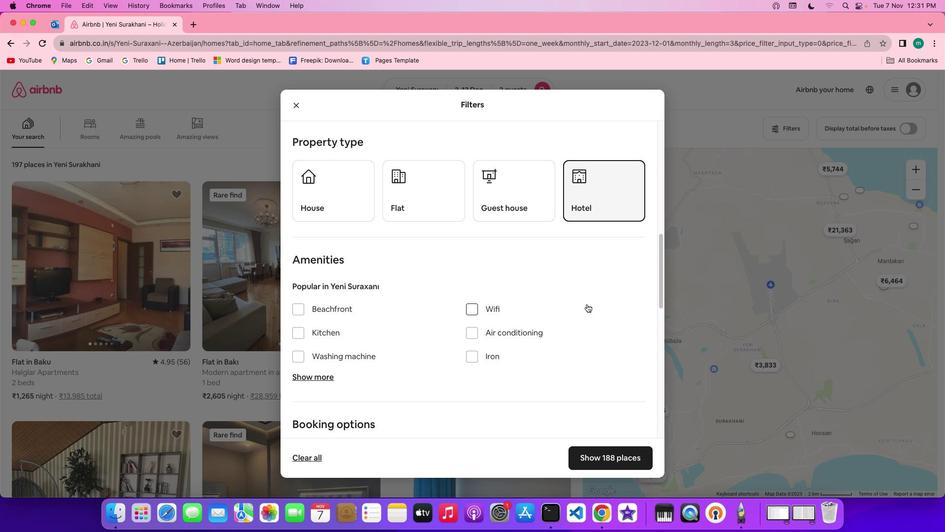 
Action: Mouse scrolled (587, 303) with delta (0, 0)
Screenshot: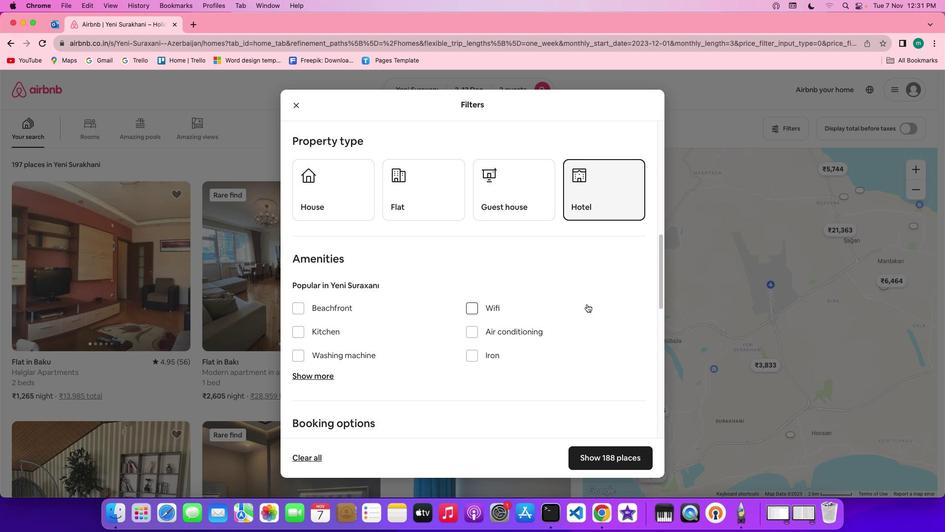 
Action: Mouse scrolled (587, 303) with delta (0, 0)
Screenshot: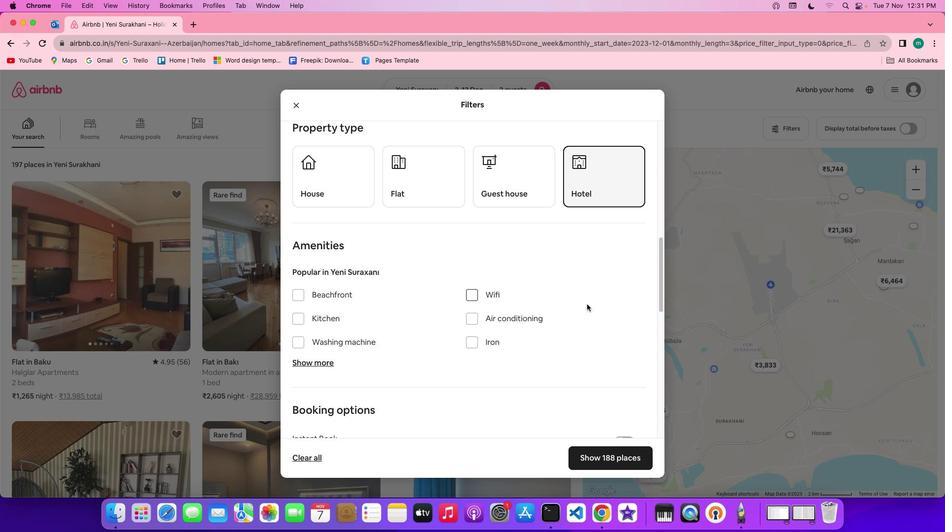 
Action: Mouse scrolled (587, 303) with delta (0, 0)
Screenshot: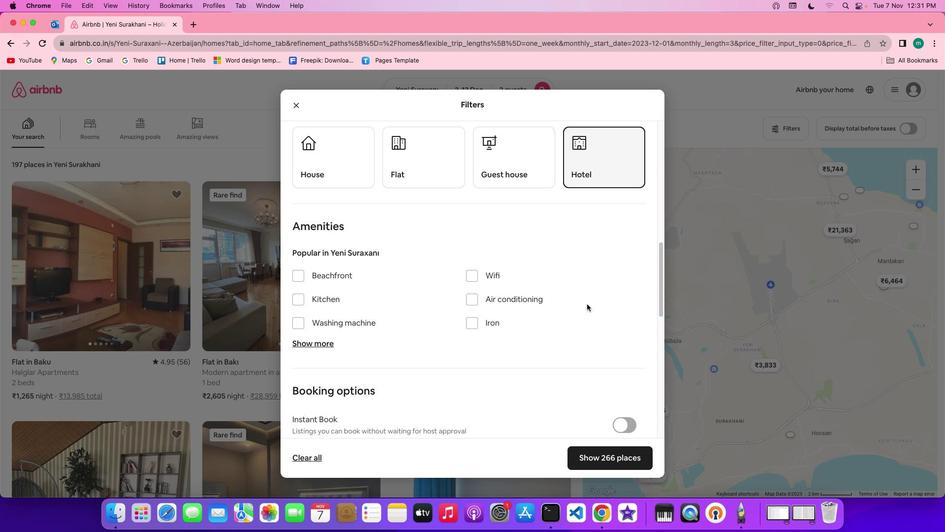 
Action: Mouse scrolled (587, 303) with delta (0, 0)
Screenshot: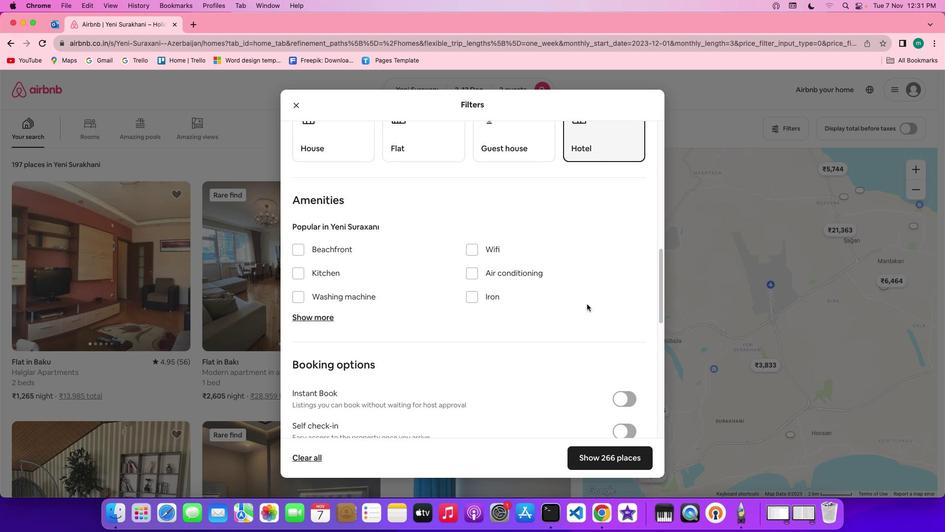 
Action: Mouse scrolled (587, 303) with delta (0, 0)
Screenshot: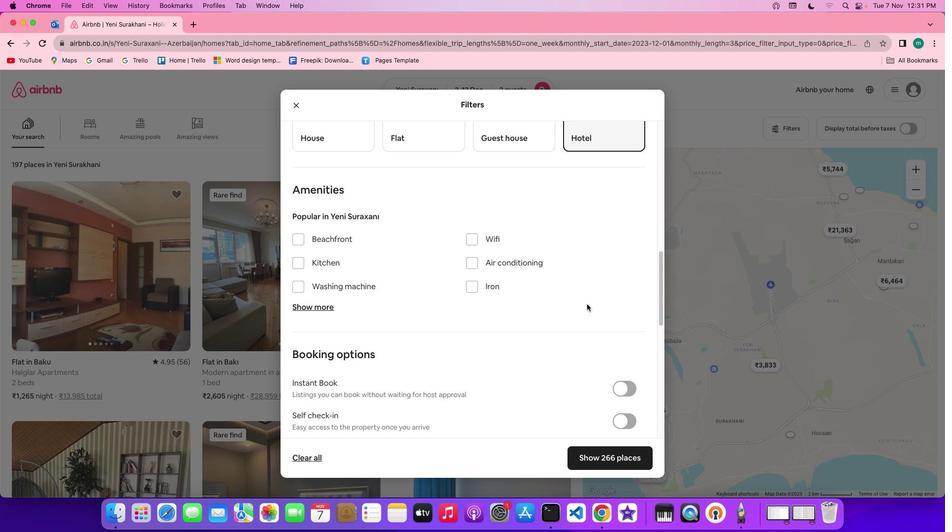 
Action: Mouse scrolled (587, 303) with delta (0, 0)
Screenshot: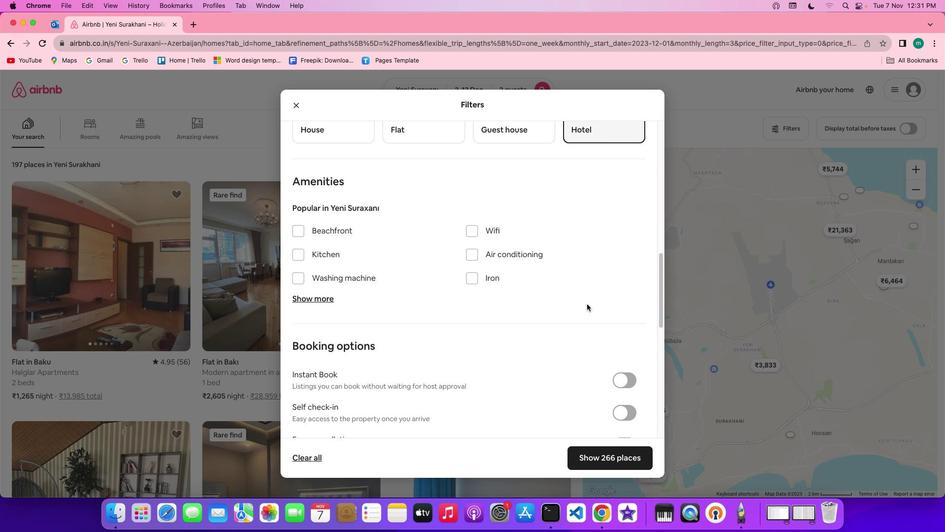 
Action: Mouse scrolled (587, 303) with delta (0, 0)
Screenshot: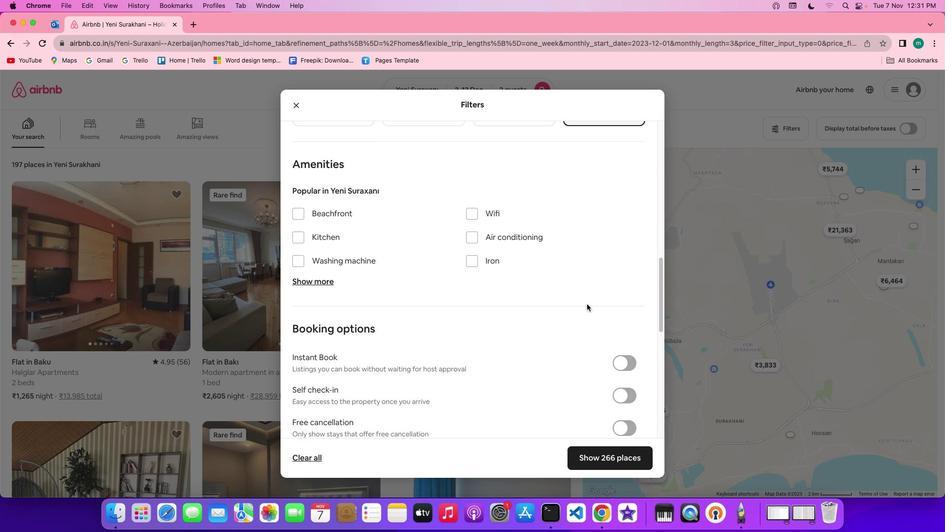 
Action: Mouse scrolled (587, 303) with delta (0, 0)
Screenshot: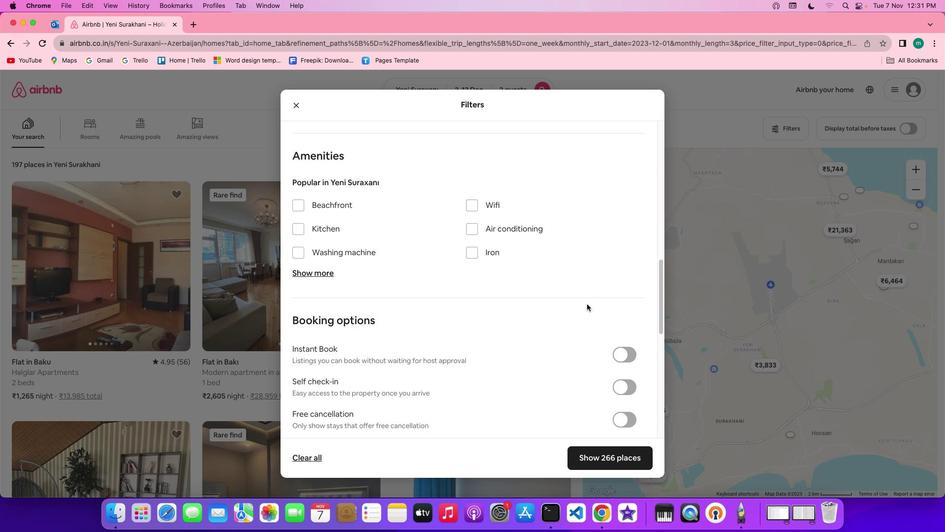 
Action: Mouse scrolled (587, 303) with delta (0, 0)
Screenshot: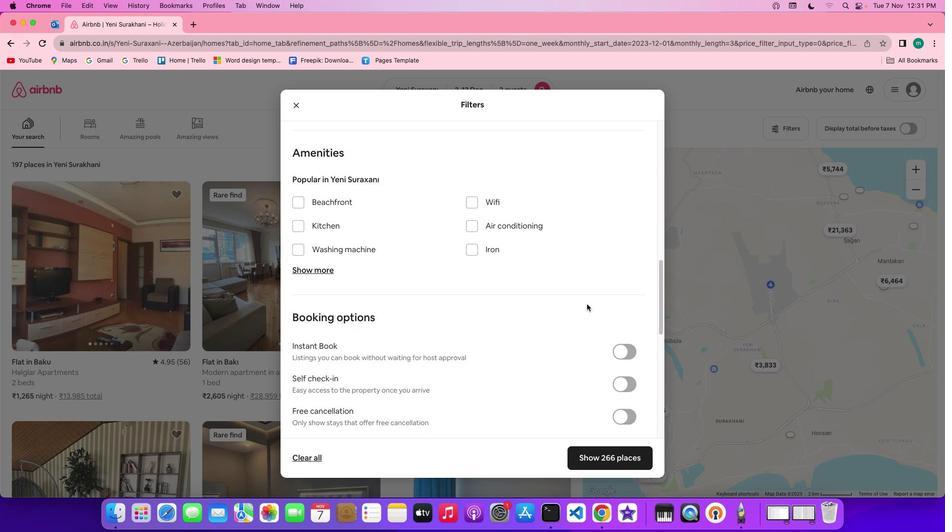 
Action: Mouse scrolled (587, 303) with delta (0, 0)
Screenshot: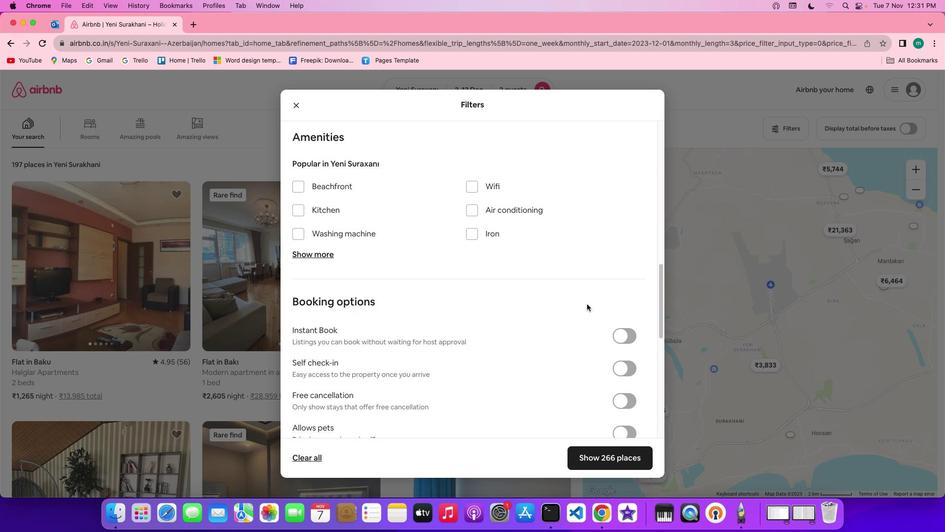 
Action: Mouse scrolled (587, 303) with delta (0, 0)
Screenshot: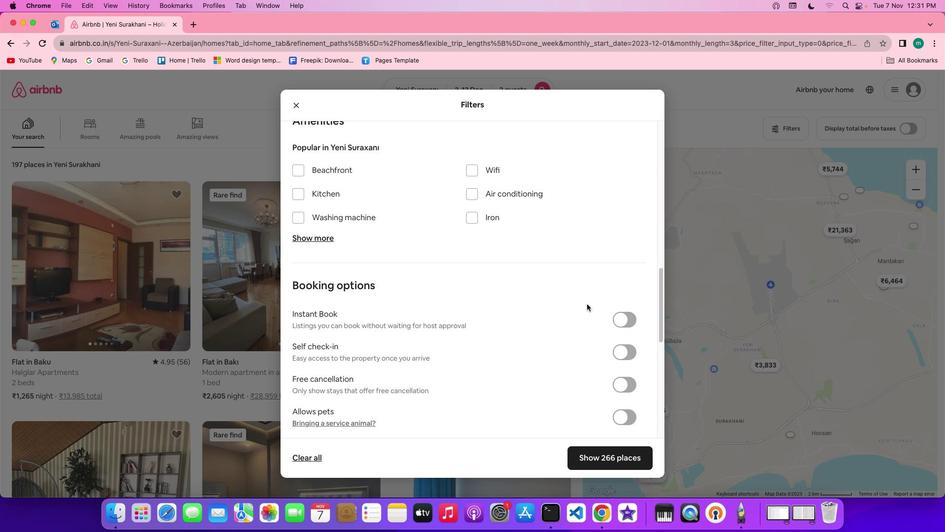 
Action: Mouse scrolled (587, 303) with delta (0, 0)
Screenshot: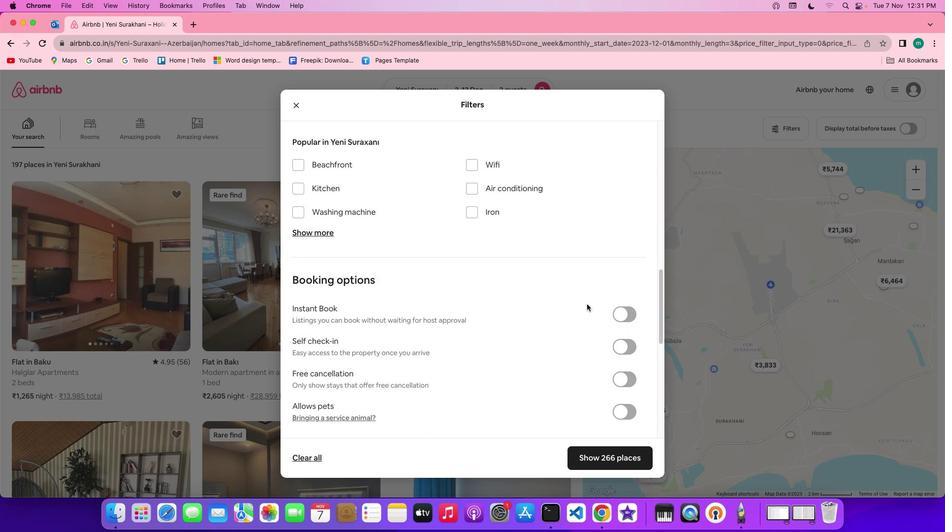 
Action: Mouse scrolled (587, 303) with delta (0, 0)
Screenshot: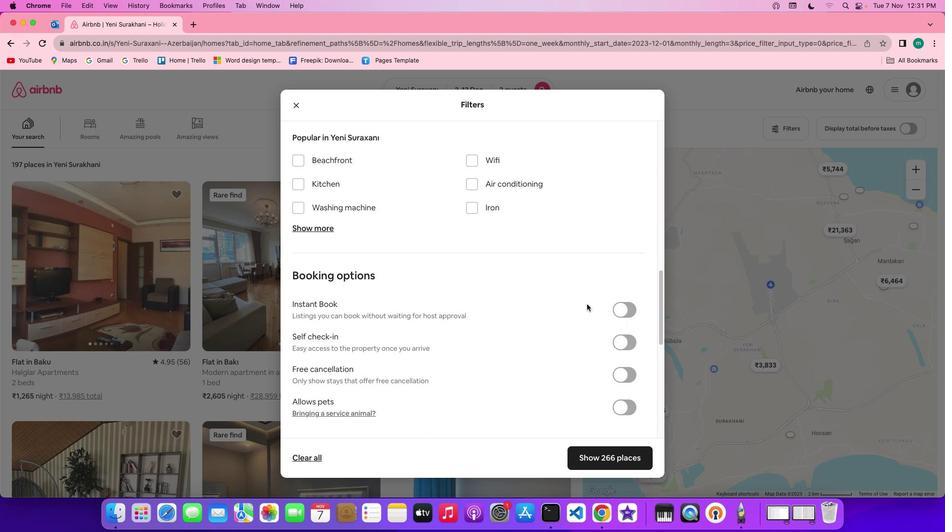 
Action: Mouse moved to (498, 185)
Screenshot: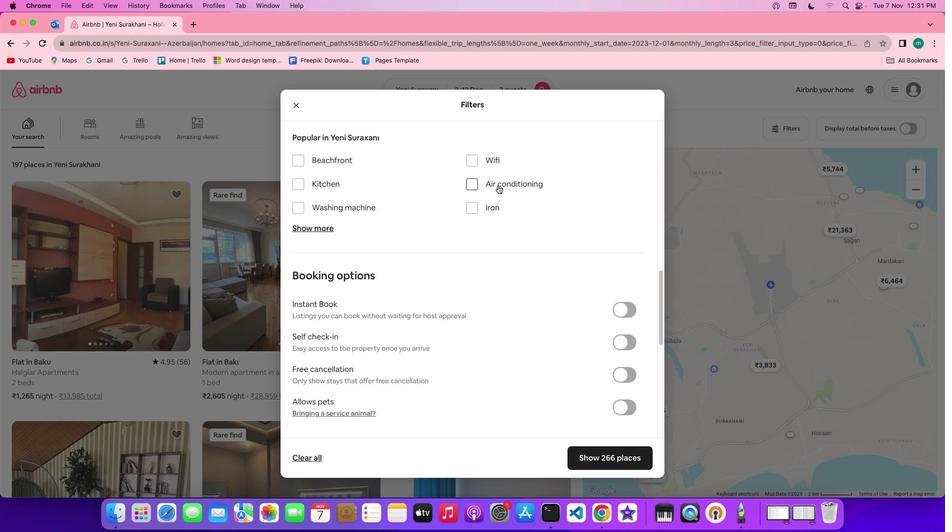 
Action: Mouse pressed left at (498, 185)
Screenshot: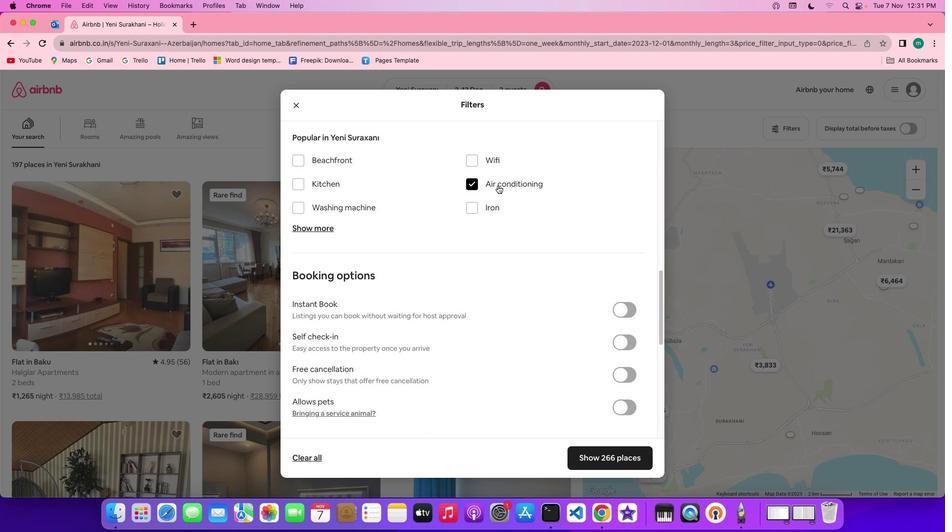 
Action: Mouse moved to (538, 232)
Screenshot: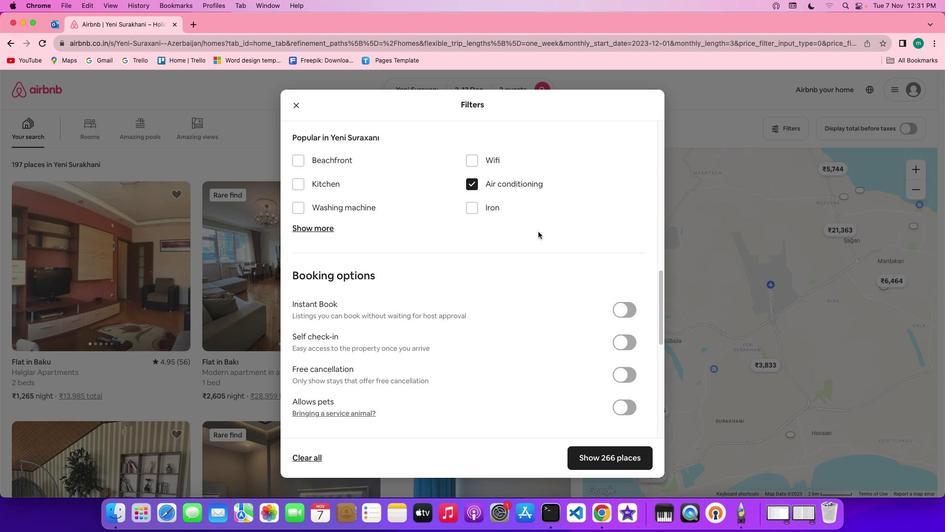 
Action: Mouse scrolled (538, 232) with delta (0, 0)
Screenshot: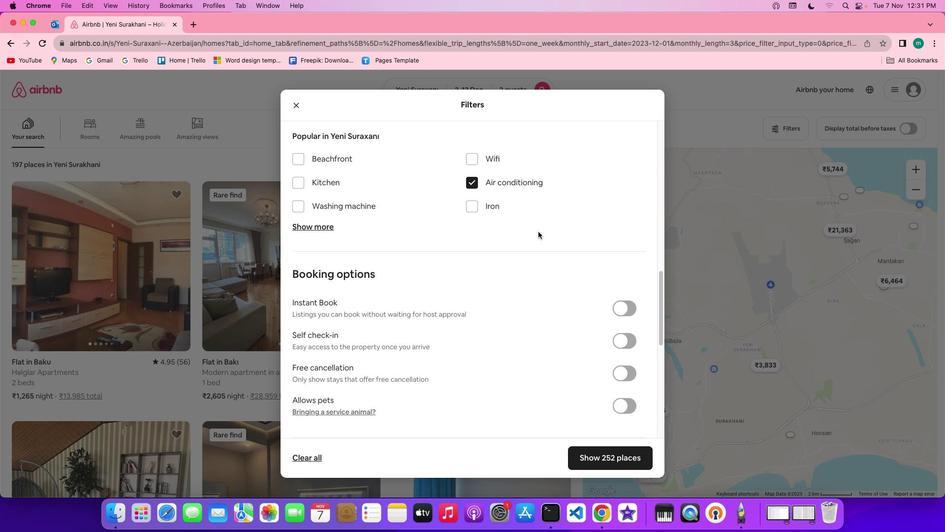 
Action: Mouse scrolled (538, 232) with delta (0, 0)
Screenshot: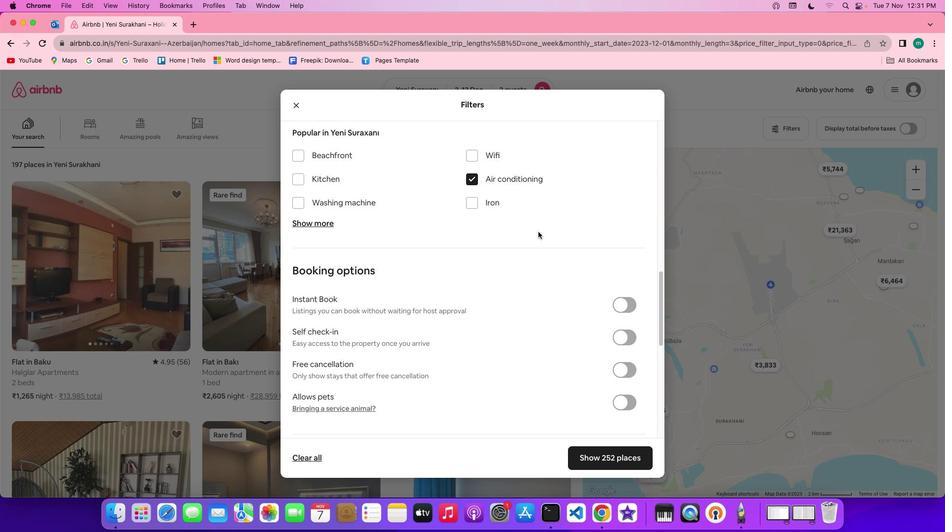 
Action: Mouse scrolled (538, 232) with delta (0, 0)
Screenshot: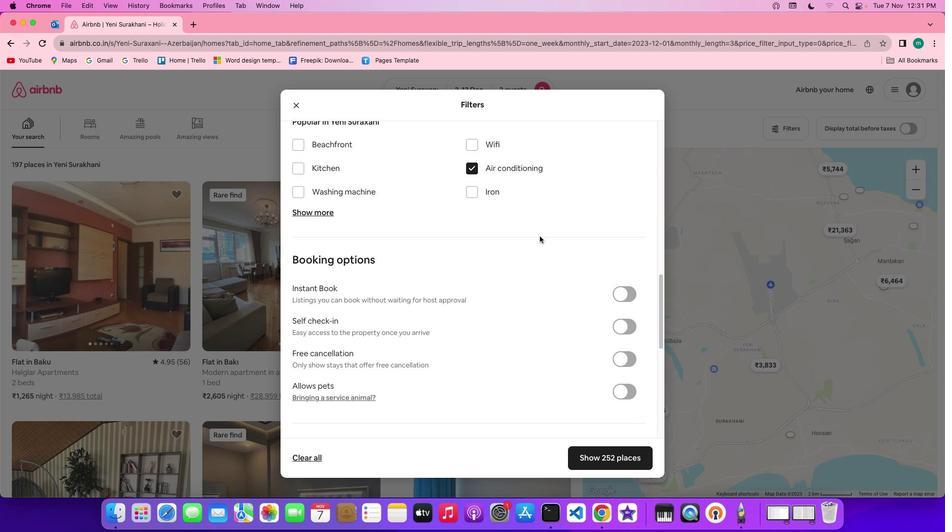 
Action: Mouse moved to (555, 284)
Screenshot: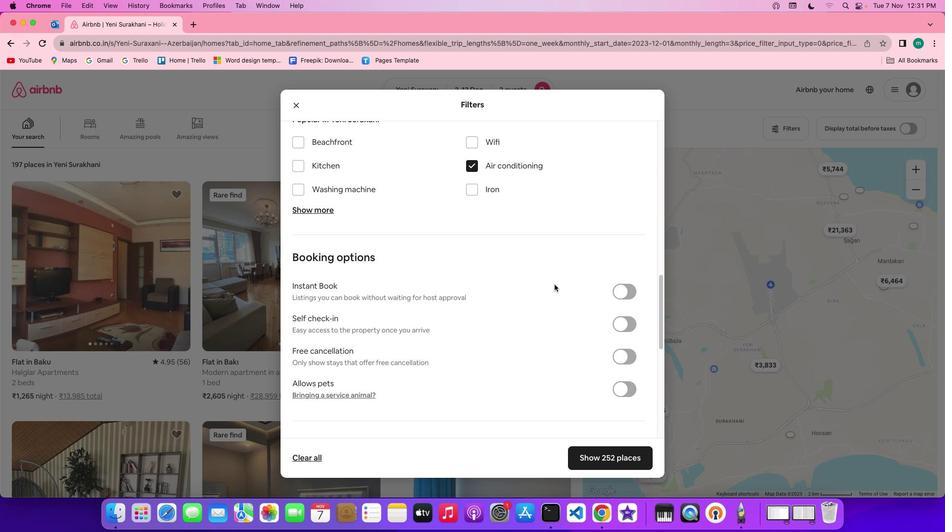 
Action: Mouse scrolled (555, 284) with delta (0, 0)
Screenshot: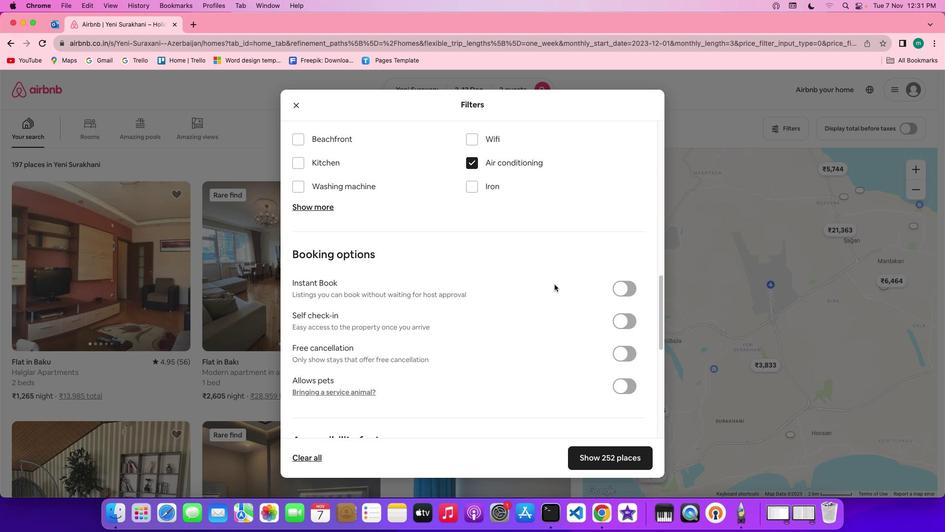 
Action: Mouse scrolled (555, 284) with delta (0, 0)
Screenshot: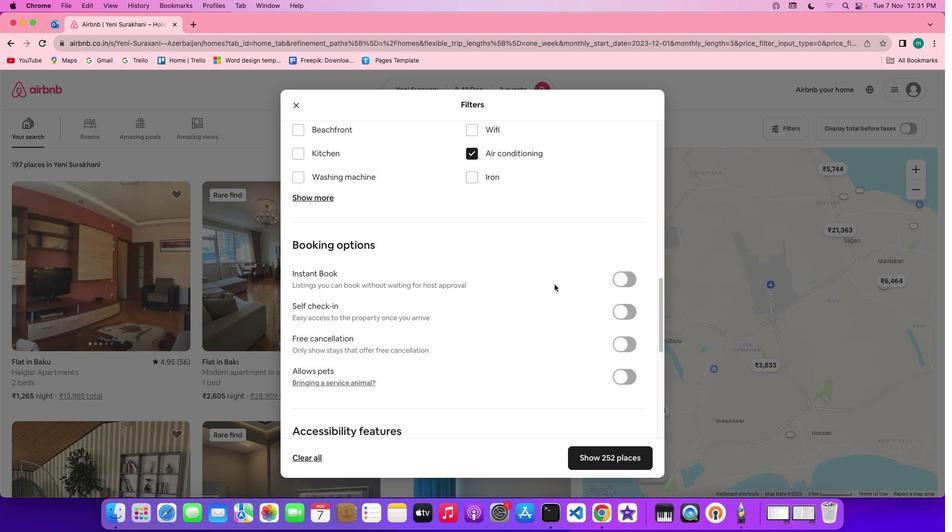 
Action: Mouse scrolled (555, 284) with delta (0, 0)
Screenshot: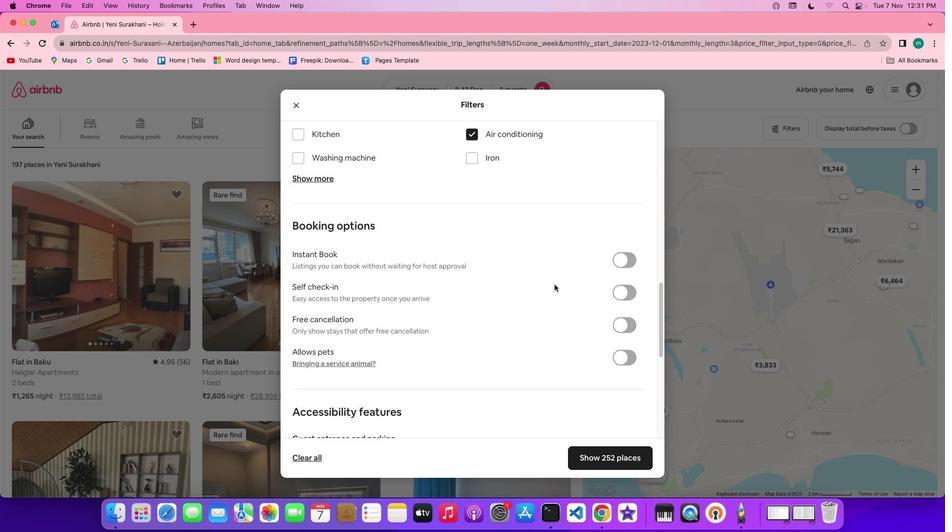 
Action: Mouse scrolled (555, 284) with delta (0, 0)
Screenshot: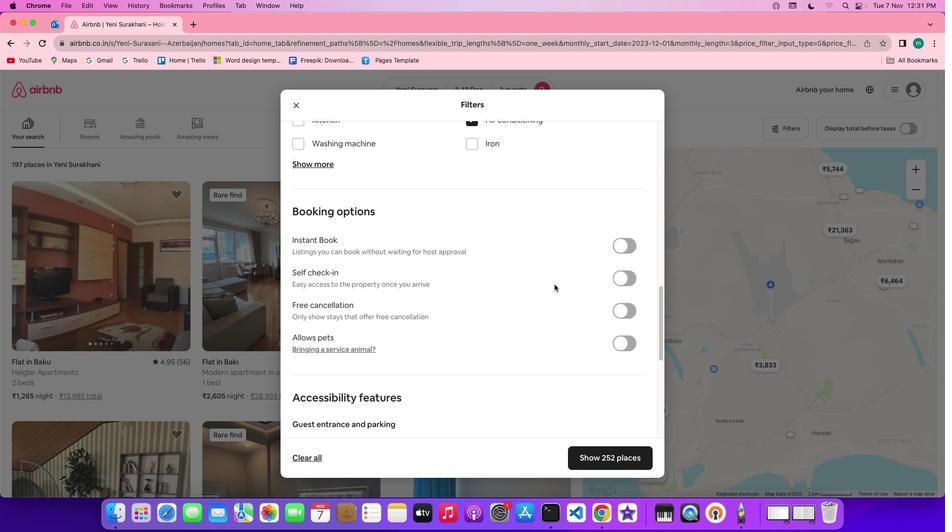
Action: Mouse scrolled (555, 284) with delta (0, 0)
Screenshot: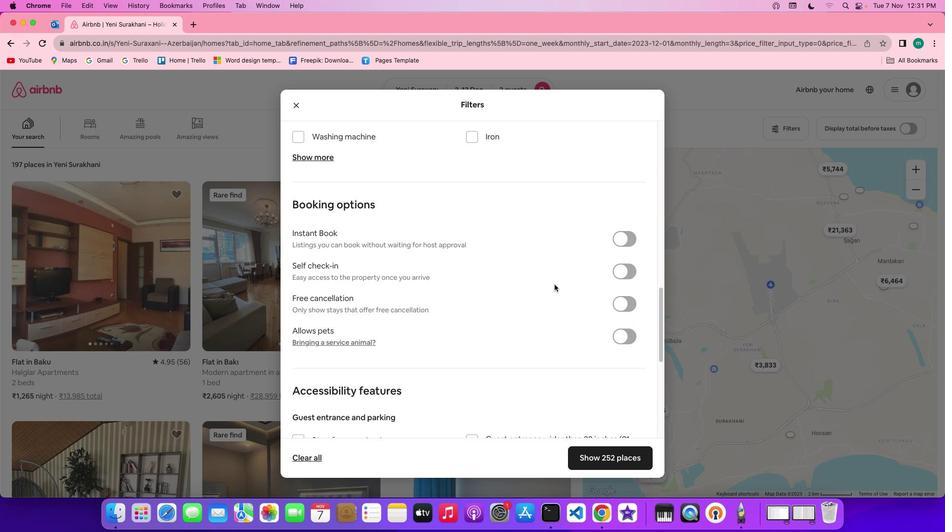 
Action: Mouse scrolled (555, 284) with delta (0, 0)
Screenshot: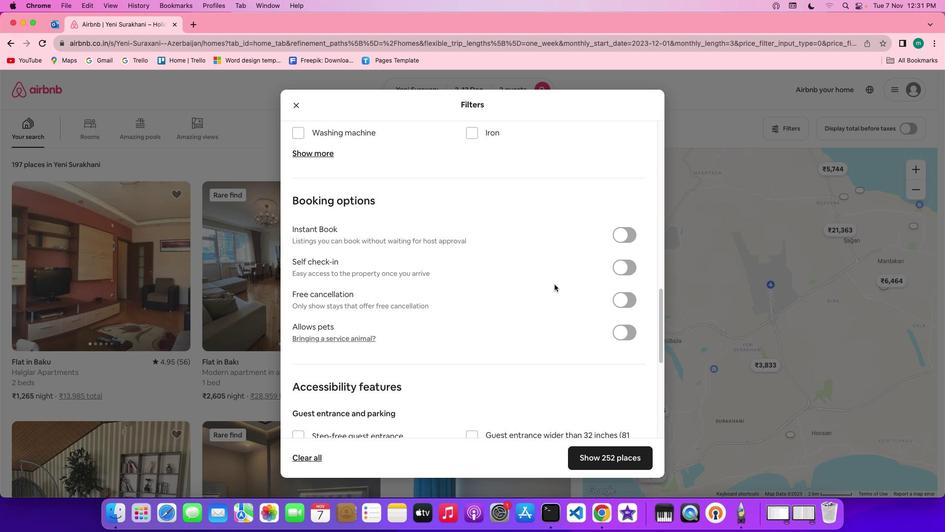 
Action: Mouse scrolled (555, 284) with delta (0, 0)
Screenshot: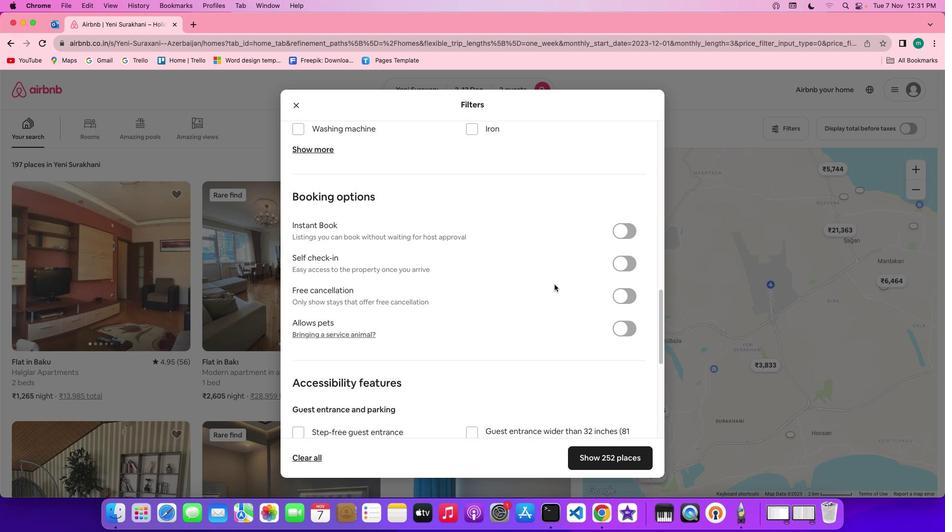 
Action: Mouse scrolled (555, 284) with delta (0, 0)
Screenshot: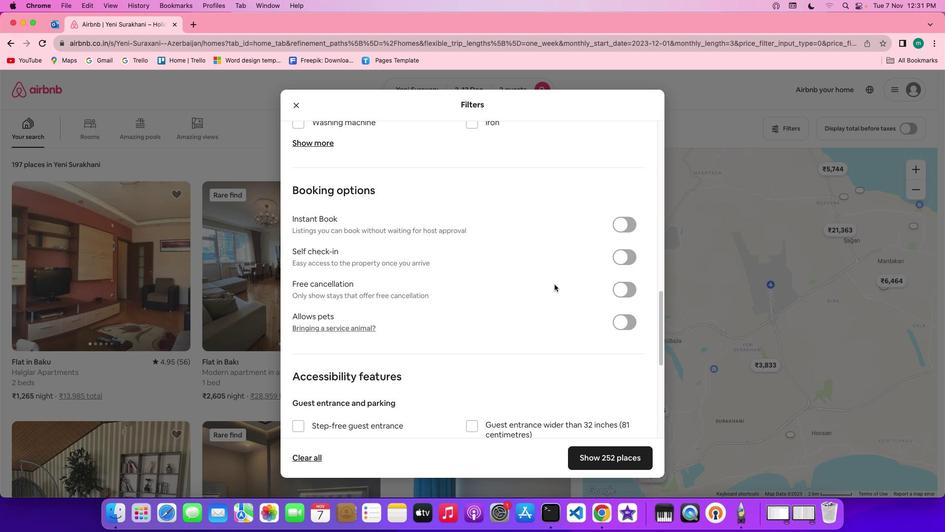 
Action: Mouse scrolled (555, 284) with delta (0, 0)
Screenshot: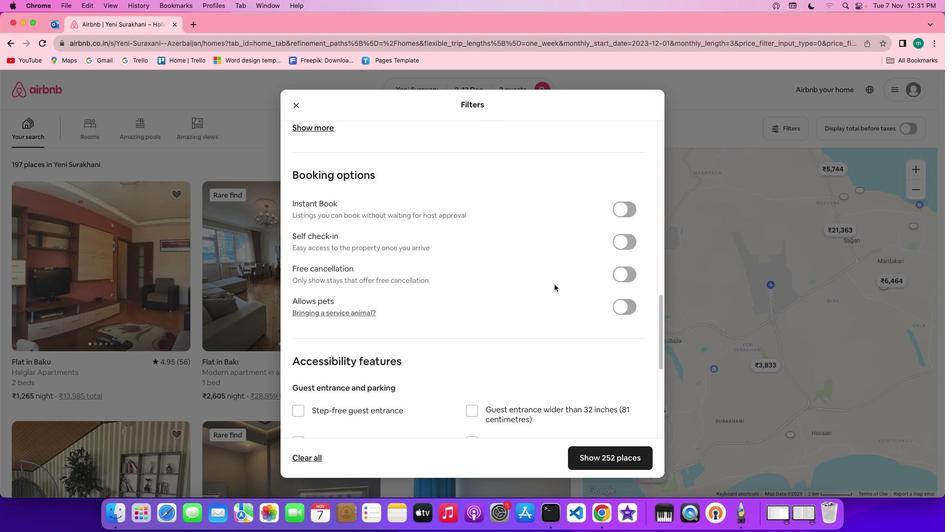 
Action: Mouse scrolled (555, 284) with delta (0, 0)
Screenshot: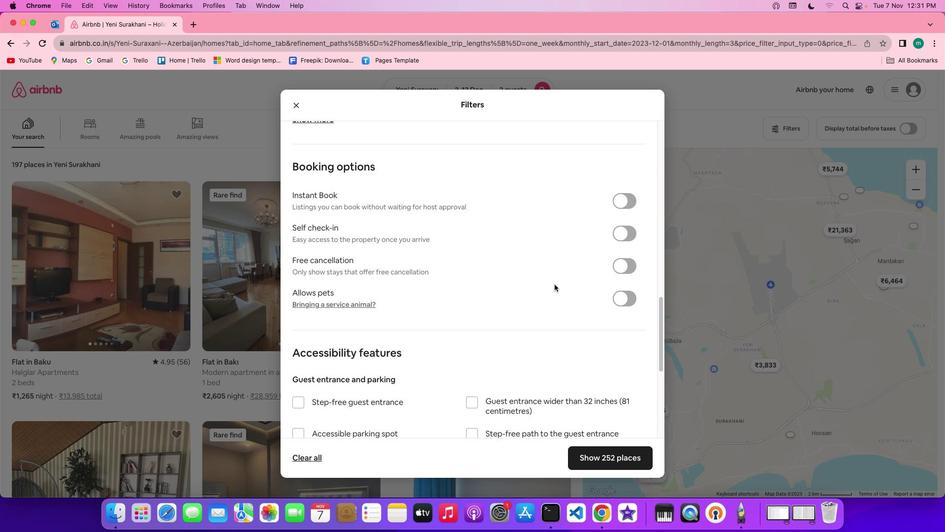 
Action: Mouse scrolled (555, 284) with delta (0, 0)
Screenshot: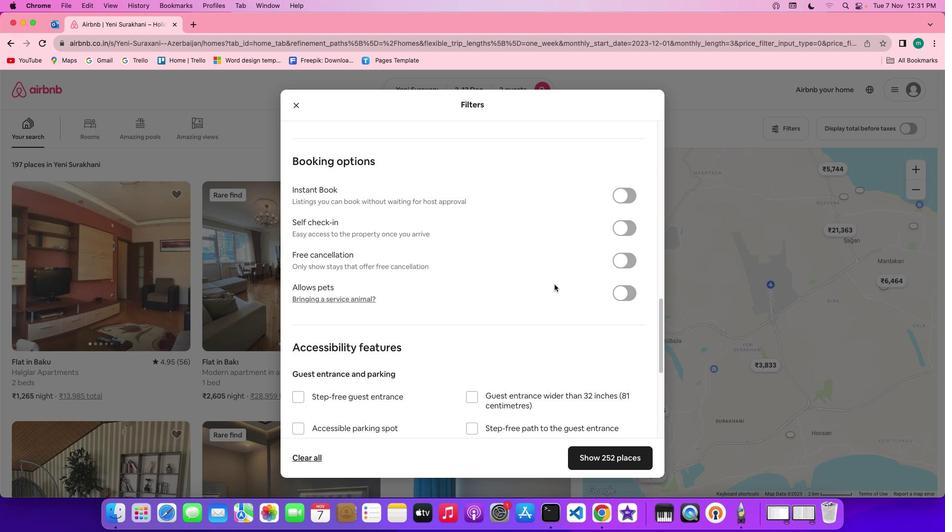 
Action: Mouse moved to (555, 284)
Screenshot: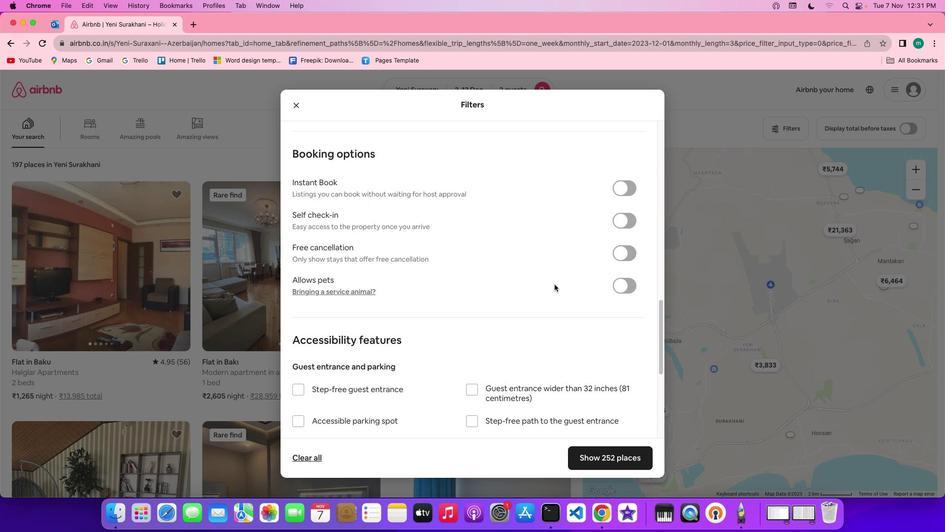 
Action: Mouse scrolled (555, 284) with delta (0, 0)
Screenshot: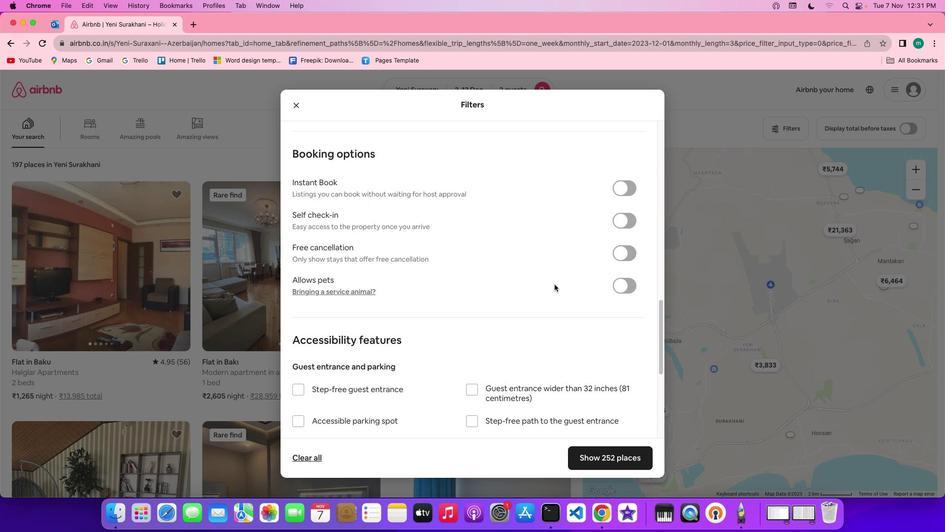 
Action: Mouse moved to (624, 214)
Screenshot: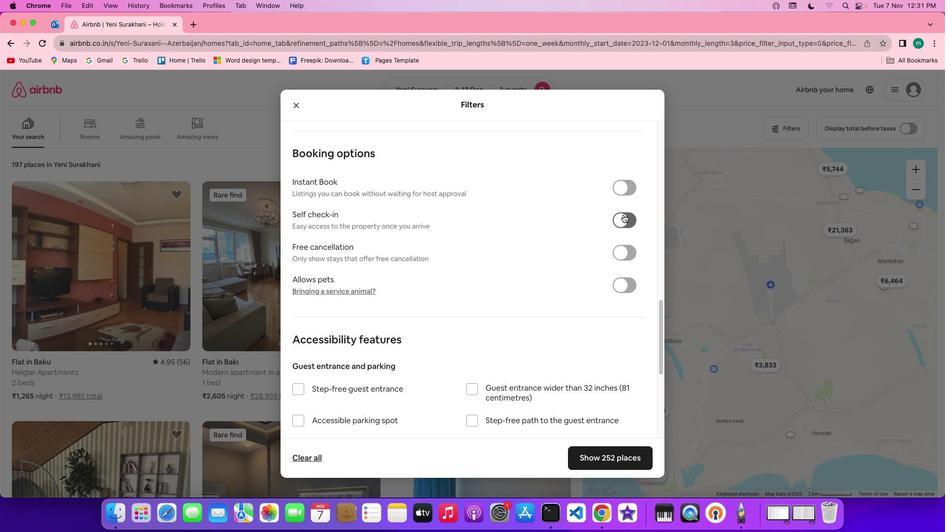 
Action: Mouse pressed left at (624, 214)
Screenshot: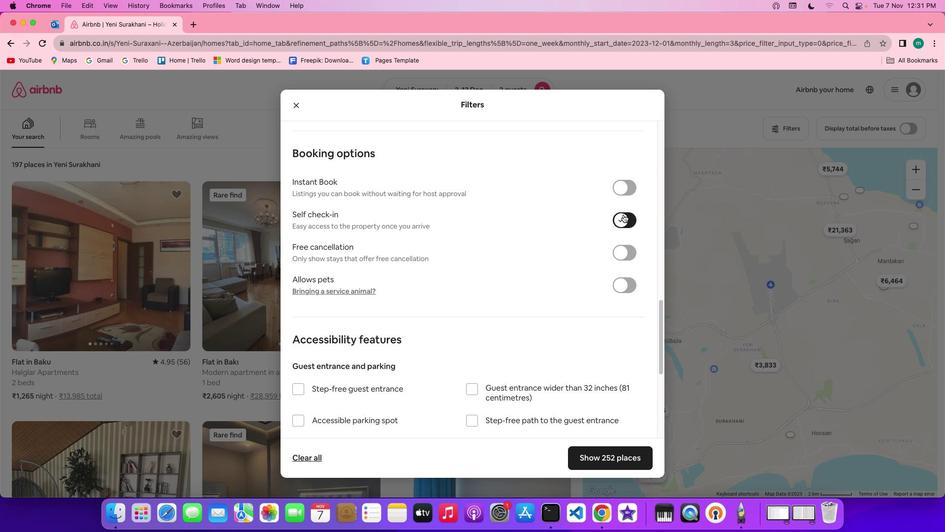 
Action: Mouse moved to (551, 284)
Screenshot: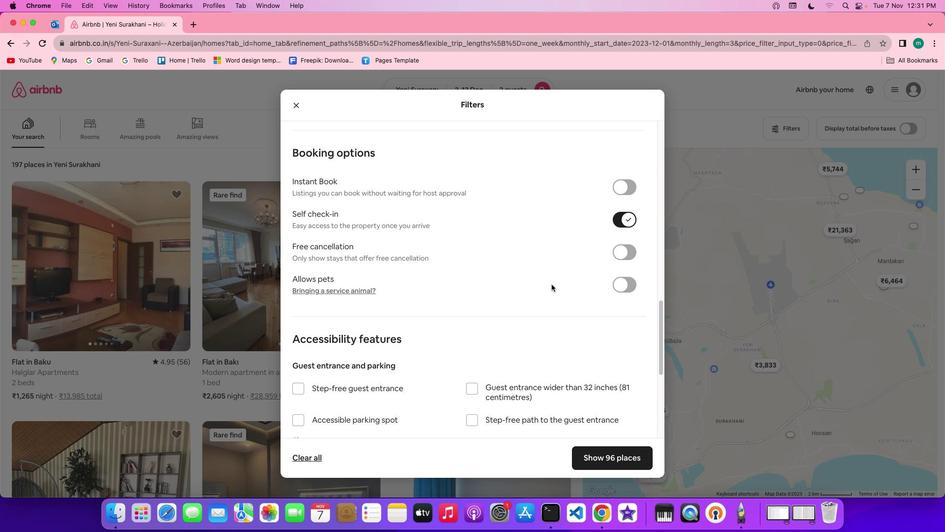 
Action: Mouse scrolled (551, 284) with delta (0, 0)
Screenshot: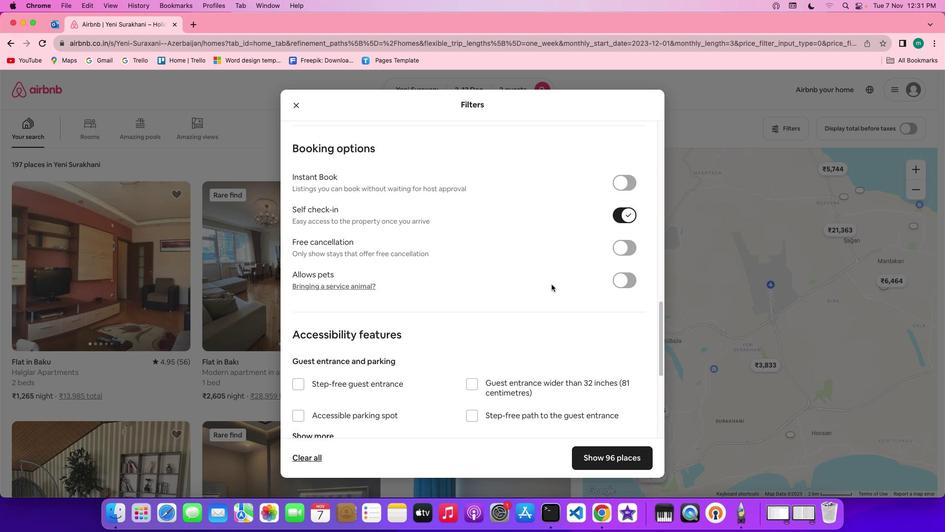 
Action: Mouse scrolled (551, 284) with delta (0, 0)
Screenshot: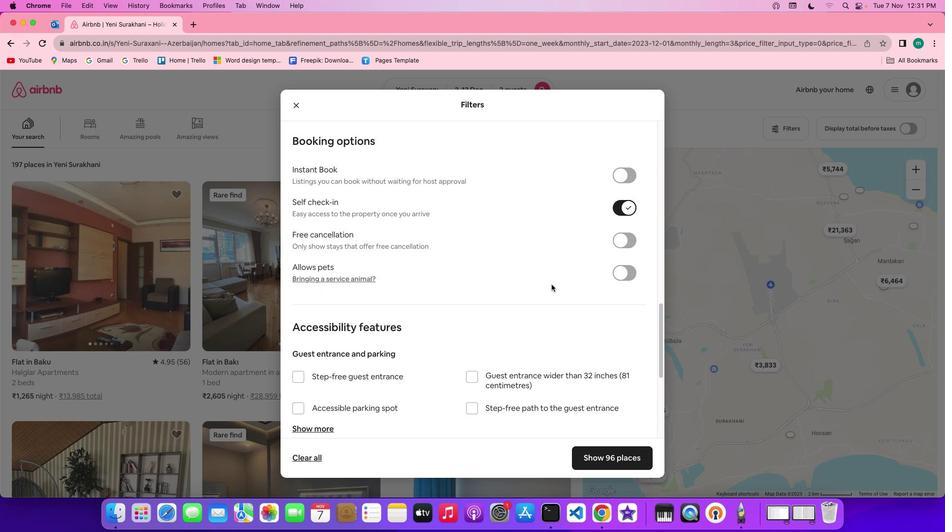 
Action: Mouse scrolled (551, 284) with delta (0, 0)
Screenshot: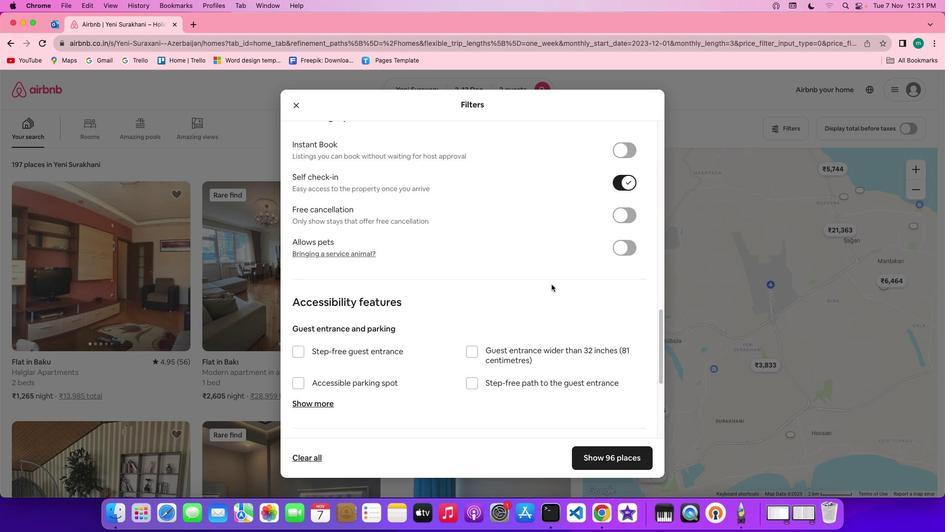 
Action: Mouse scrolled (551, 284) with delta (0, 0)
Screenshot: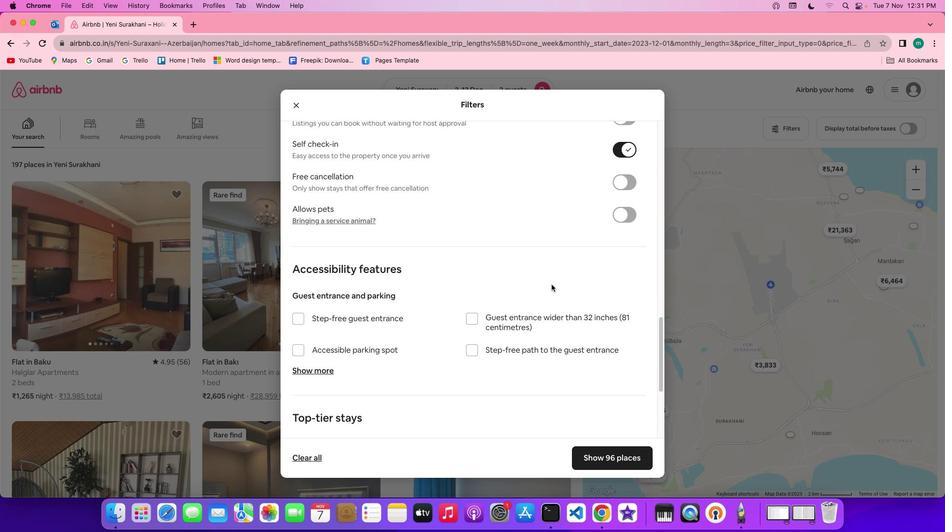 
Action: Mouse moved to (552, 289)
Screenshot: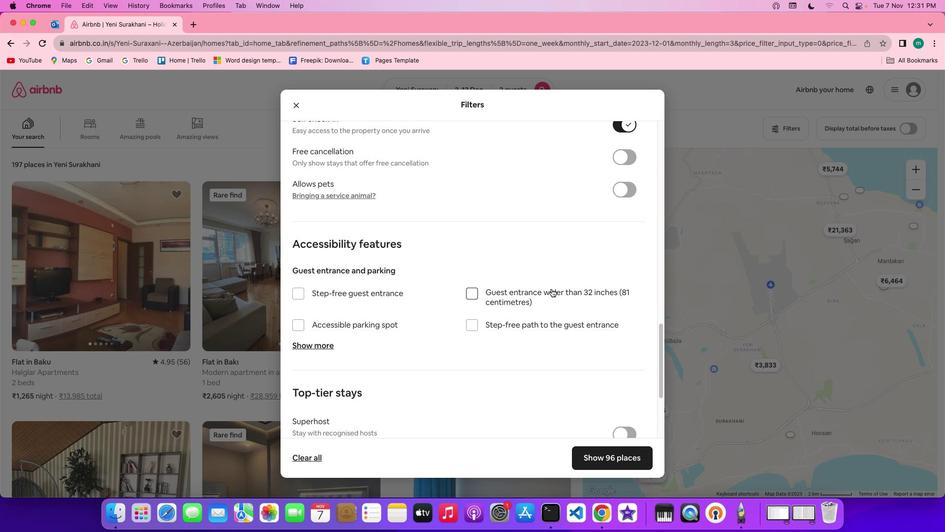 
Action: Mouse scrolled (552, 289) with delta (0, 0)
Screenshot: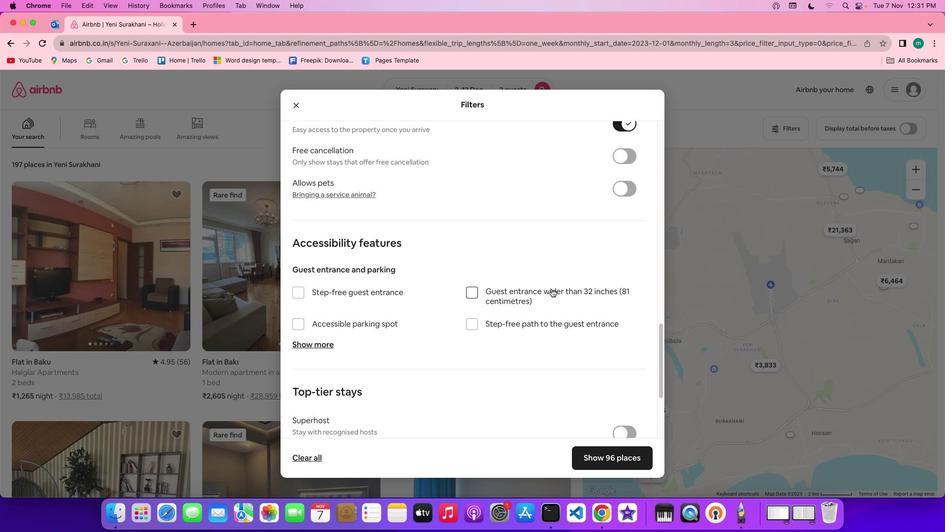 
Action: Mouse scrolled (552, 289) with delta (0, 0)
Screenshot: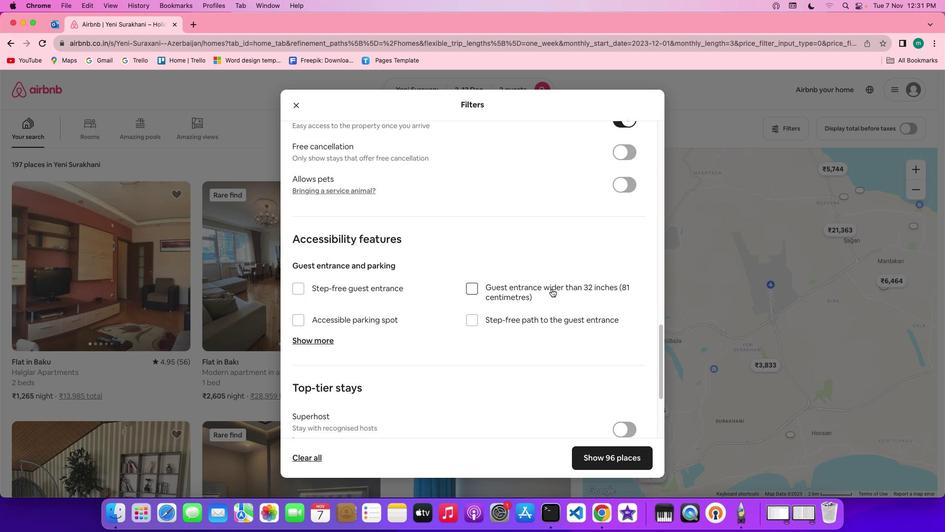 
Action: Mouse scrolled (552, 289) with delta (0, 0)
Screenshot: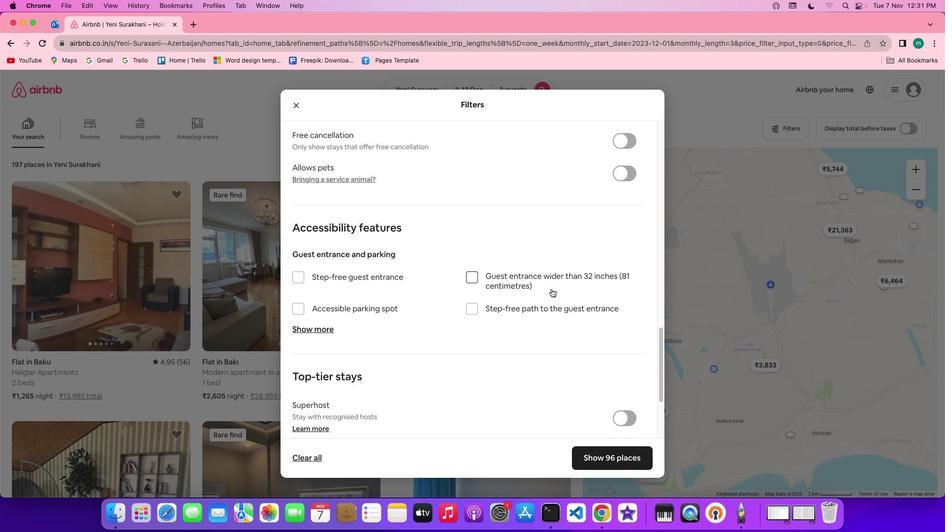 
Action: Mouse moved to (556, 296)
Screenshot: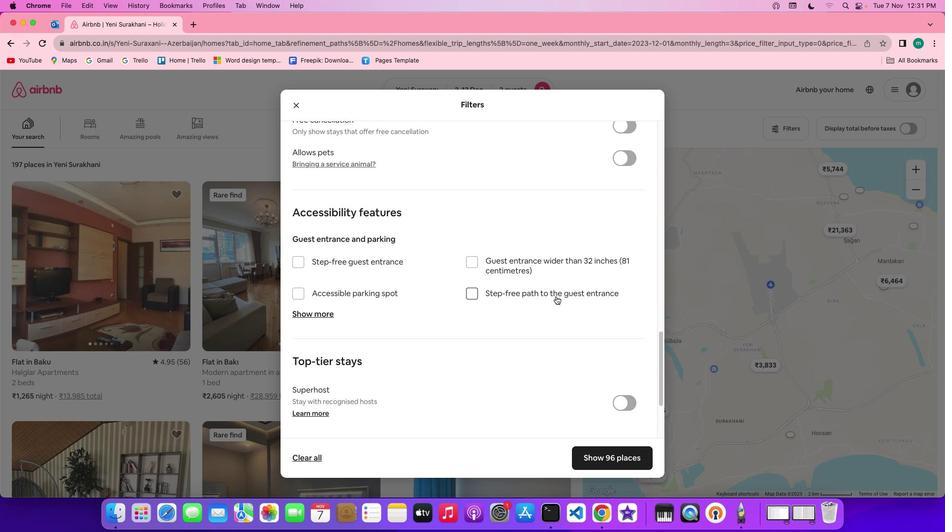 
Action: Mouse scrolled (556, 296) with delta (0, 0)
Screenshot: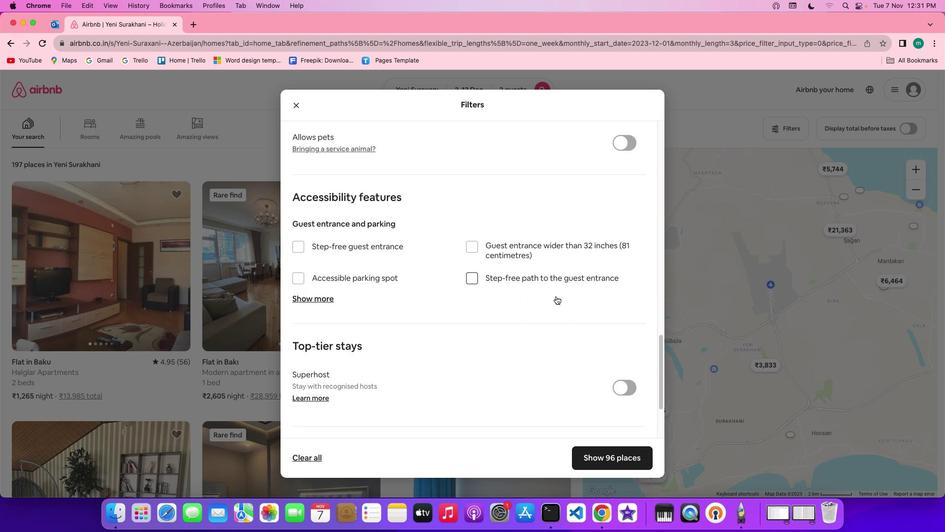 
Action: Mouse scrolled (556, 296) with delta (0, 0)
Screenshot: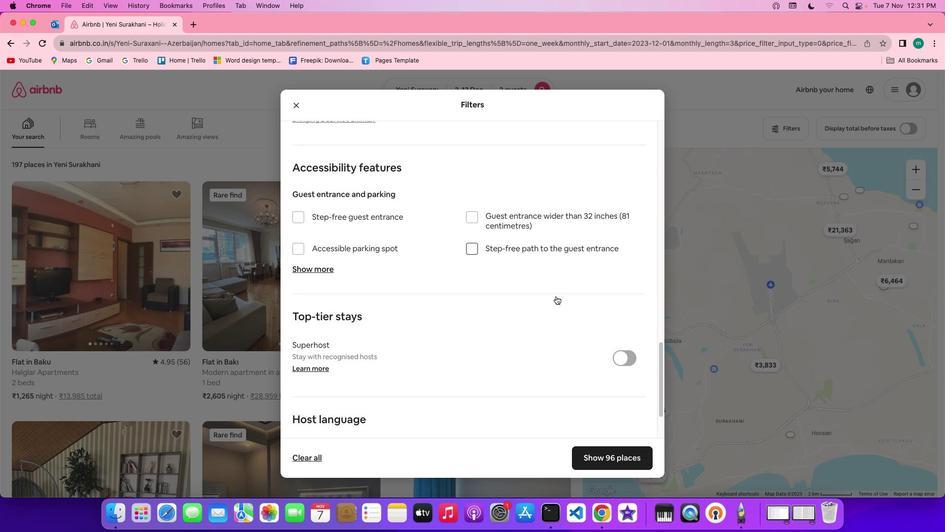 
Action: Mouse scrolled (556, 296) with delta (0, -1)
Screenshot: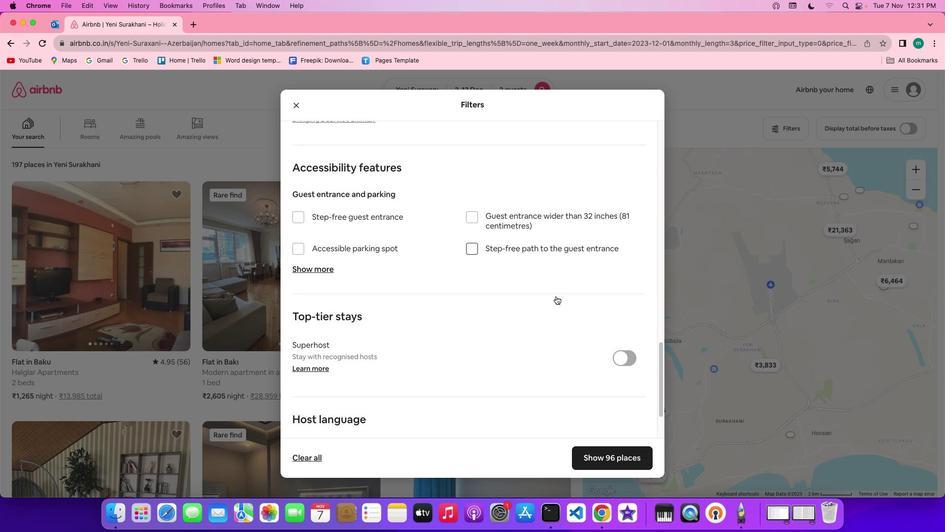 
Action: Mouse scrolled (556, 296) with delta (0, -1)
Screenshot: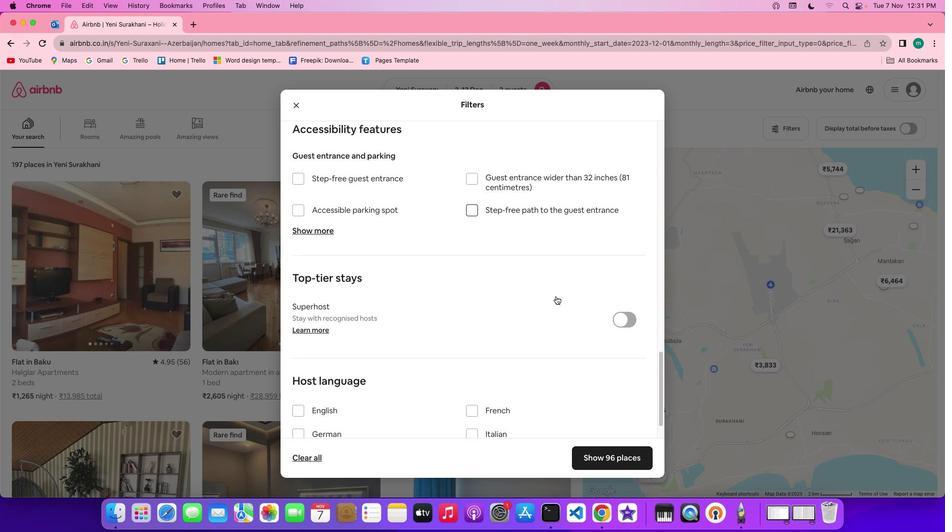 
Action: Mouse scrolled (556, 296) with delta (0, -2)
Screenshot: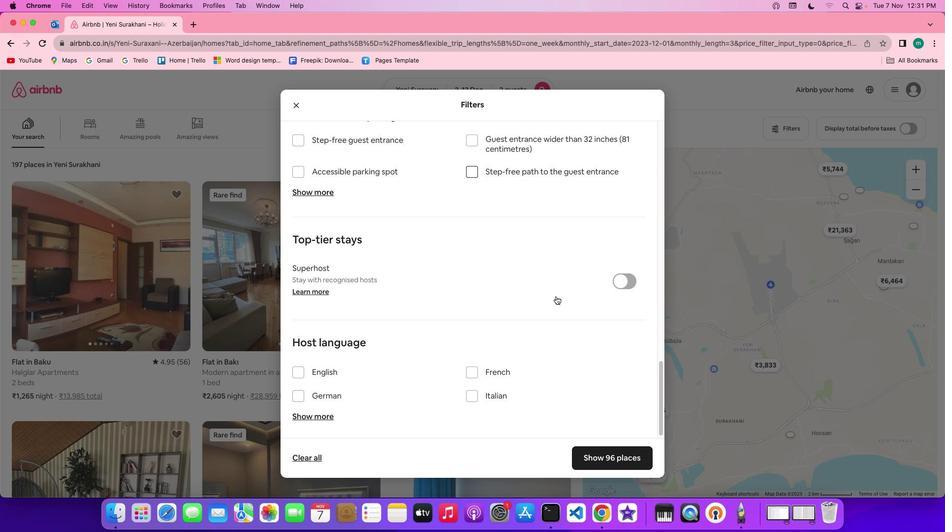 
Action: Mouse scrolled (556, 296) with delta (0, 0)
Screenshot: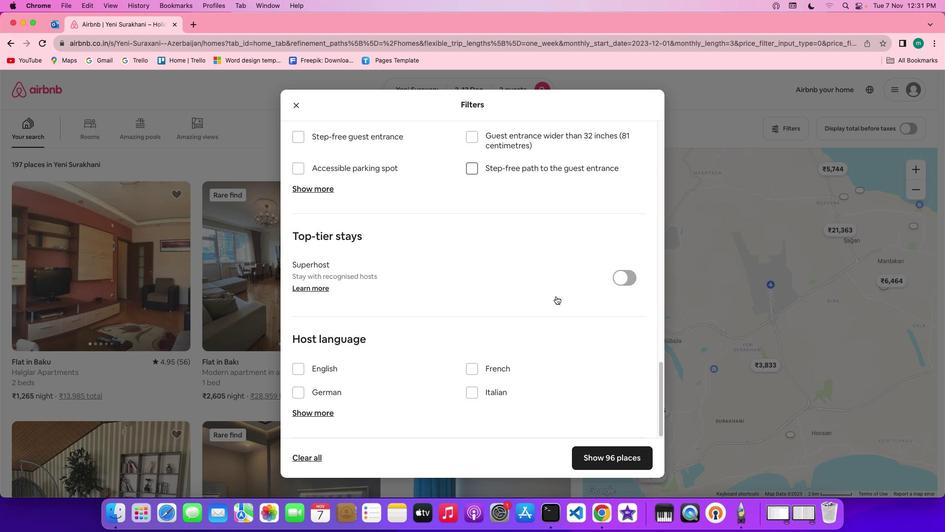 
Action: Mouse scrolled (556, 296) with delta (0, 0)
Screenshot: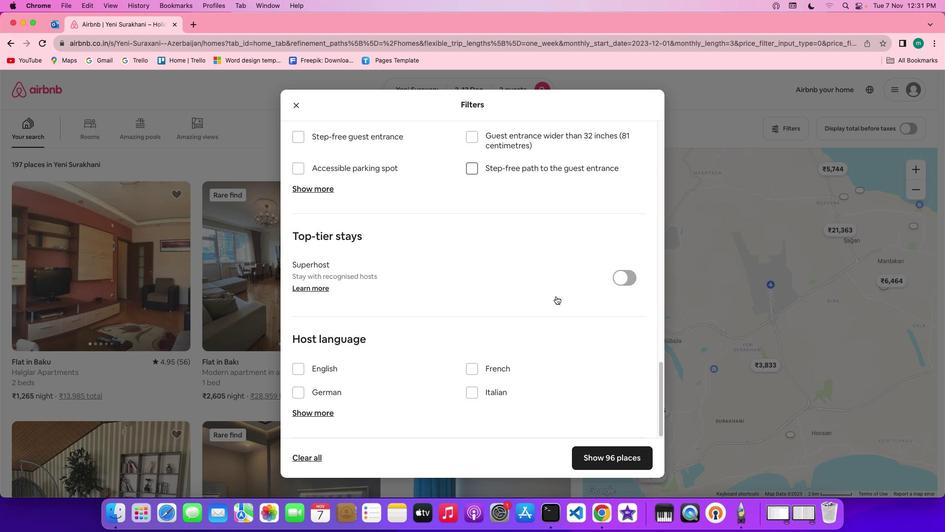 
Action: Mouse scrolled (556, 296) with delta (0, -1)
Screenshot: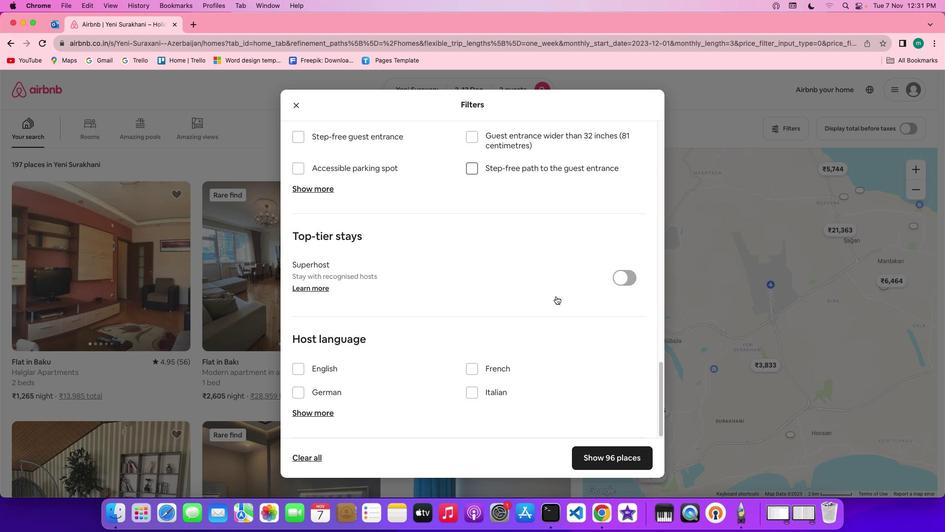 
Action: Mouse scrolled (556, 296) with delta (0, -2)
Screenshot: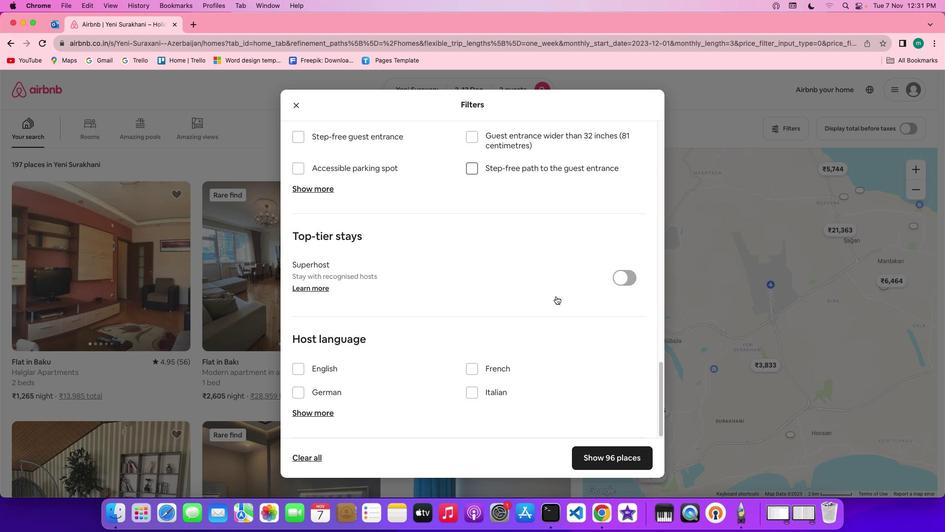 
Action: Mouse scrolled (556, 296) with delta (0, -2)
Screenshot: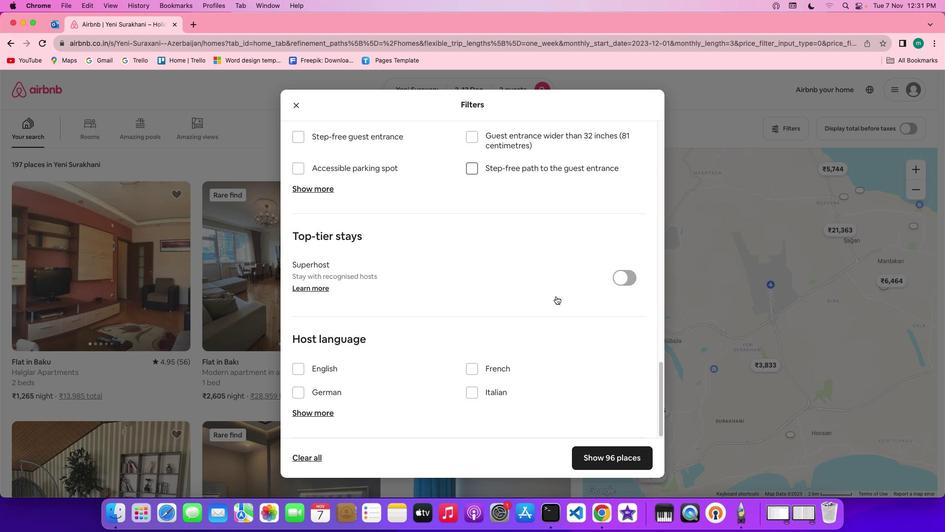 
Action: Mouse scrolled (556, 296) with delta (0, 0)
Screenshot: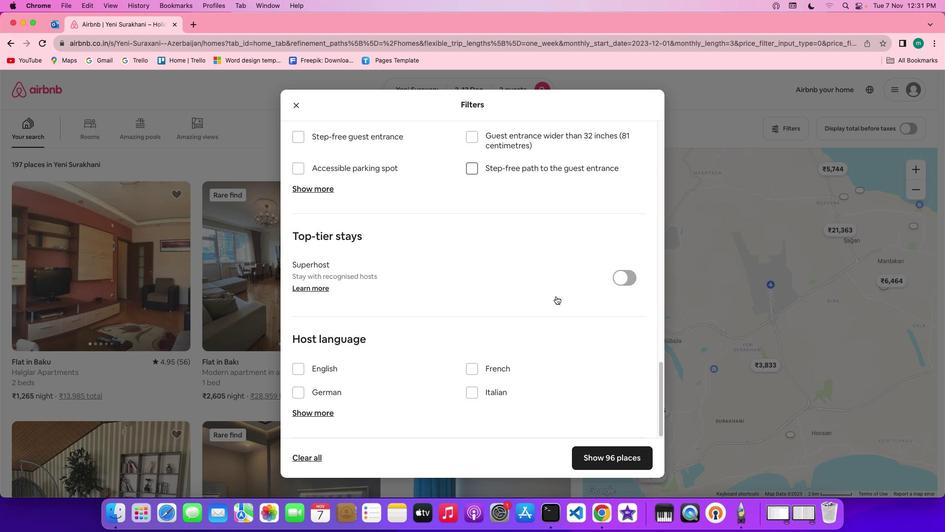
Action: Mouse scrolled (556, 296) with delta (0, 0)
Screenshot: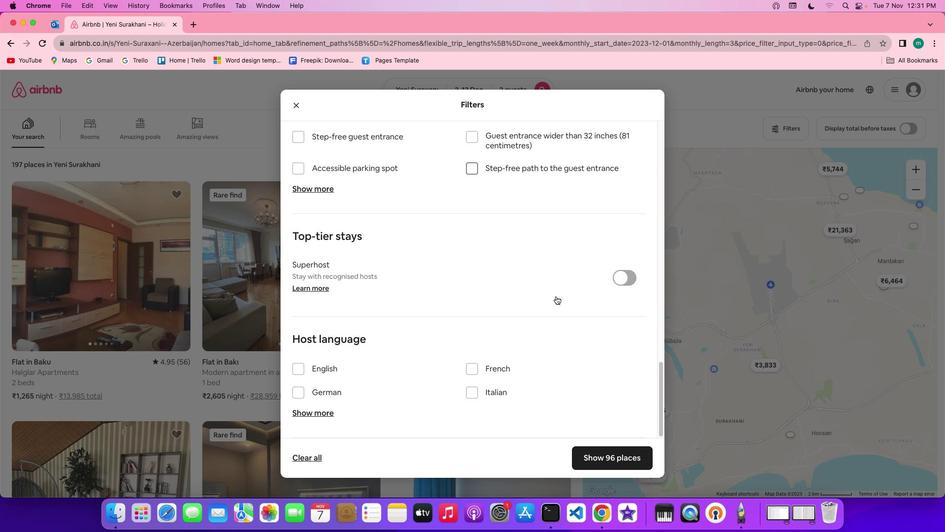 
Action: Mouse scrolled (556, 296) with delta (0, -1)
Screenshot: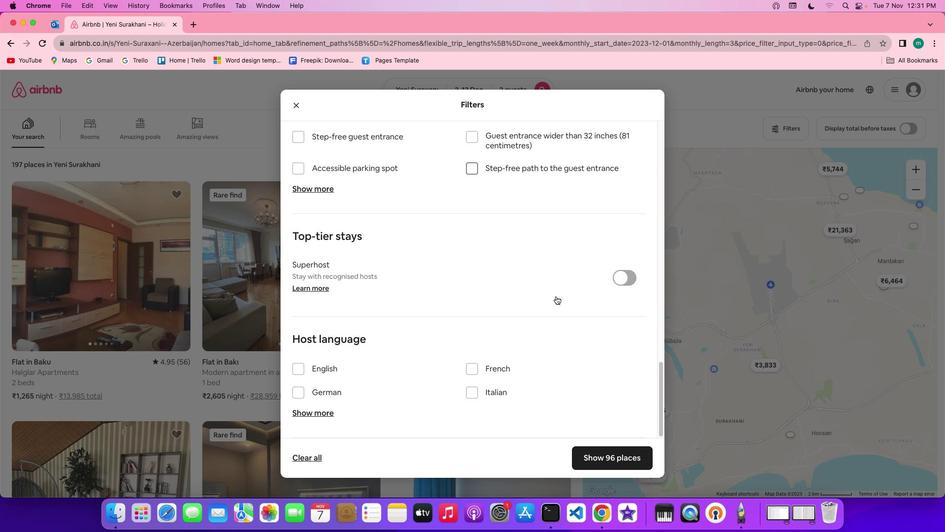 
Action: Mouse scrolled (556, 296) with delta (0, -2)
Screenshot: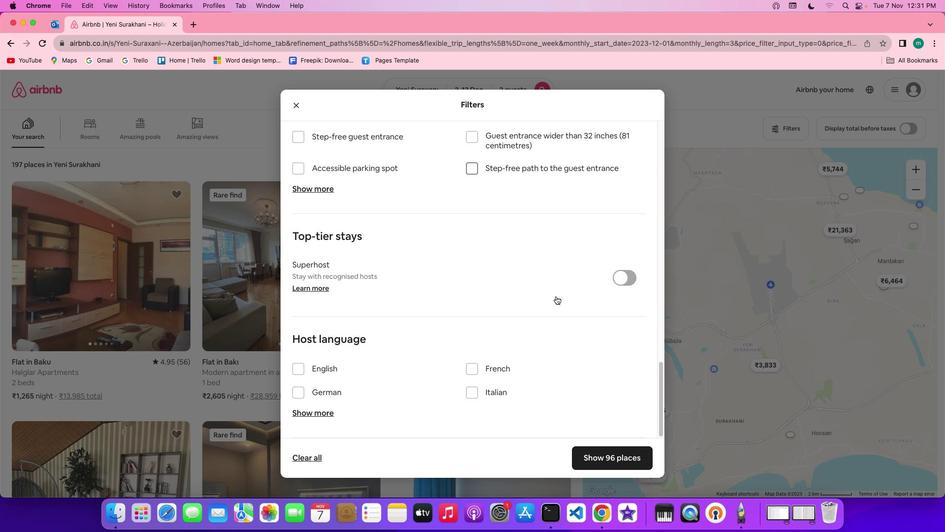 
Action: Mouse scrolled (556, 296) with delta (0, -2)
Screenshot: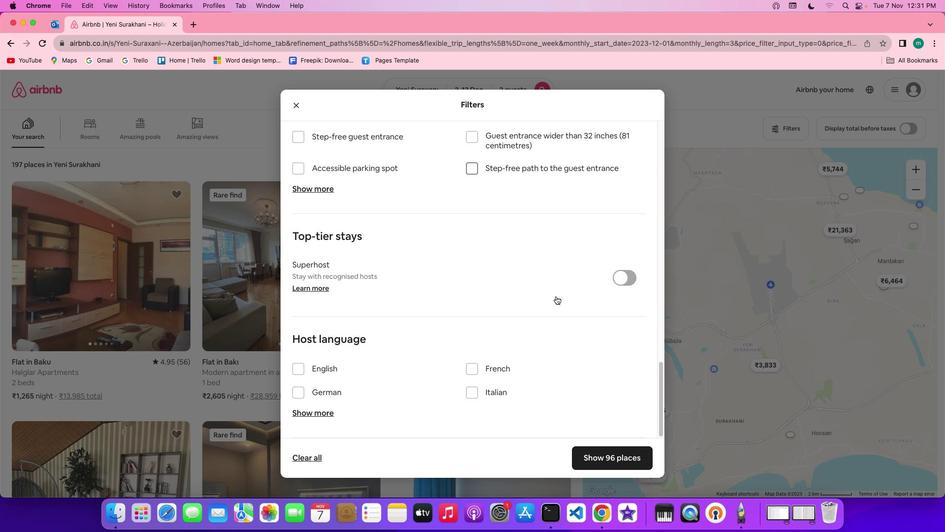 
Action: Mouse moved to (607, 453)
Screenshot: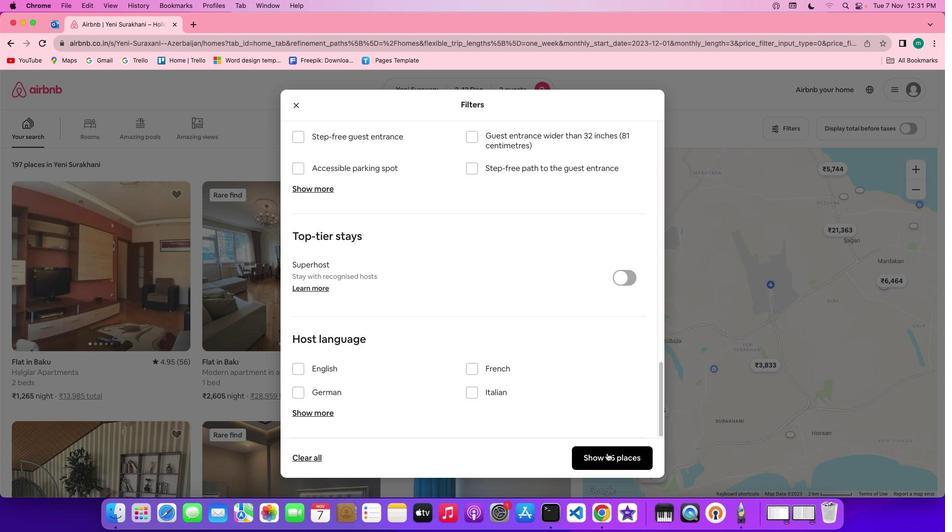 
Action: Mouse pressed left at (607, 453)
Screenshot: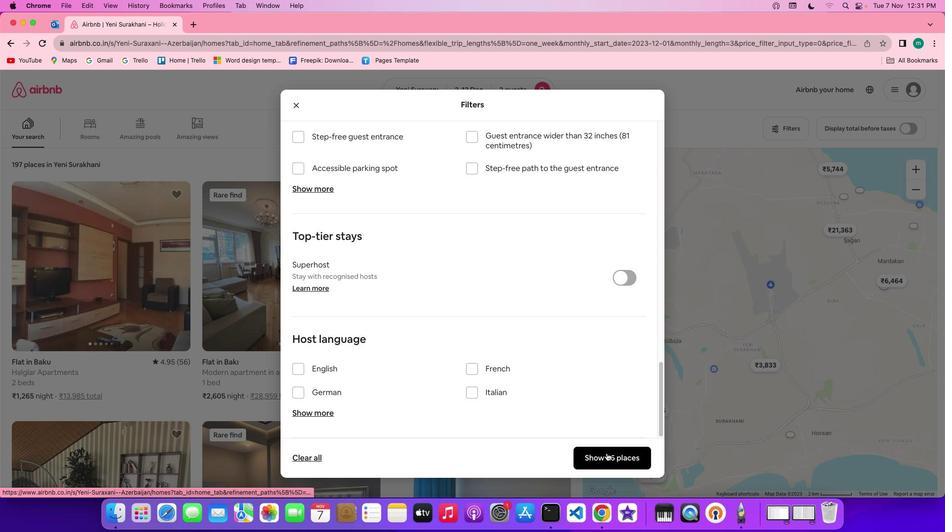 
Action: Mouse moved to (115, 239)
Screenshot: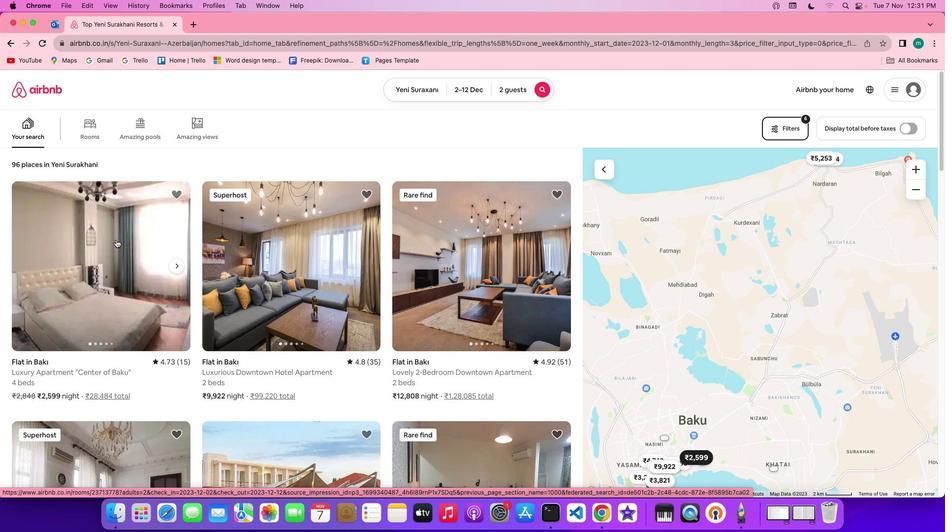 
Action: Mouse pressed left at (115, 239)
Screenshot: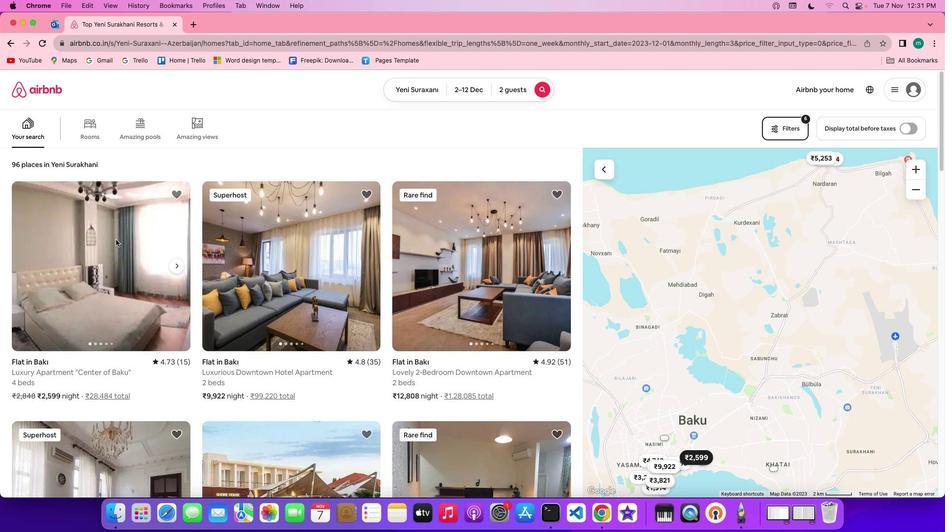 
Action: Mouse moved to (686, 365)
Screenshot: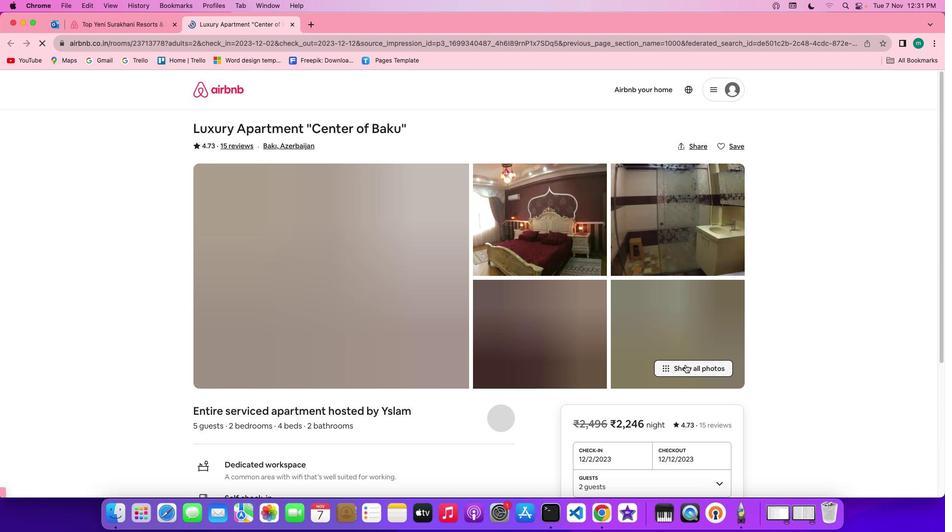 
Action: Mouse pressed left at (686, 365)
Screenshot: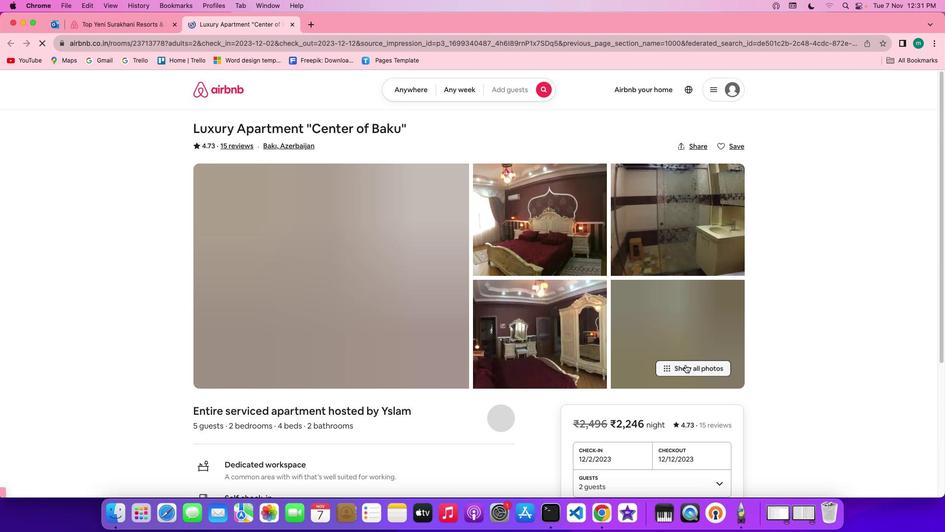 
Action: Mouse moved to (534, 316)
Screenshot: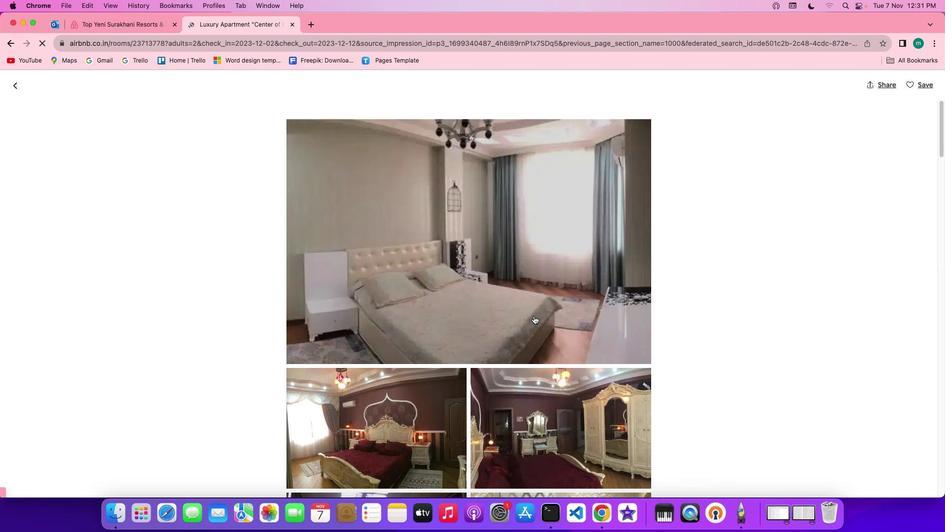 
Action: Mouse scrolled (534, 316) with delta (0, 0)
Screenshot: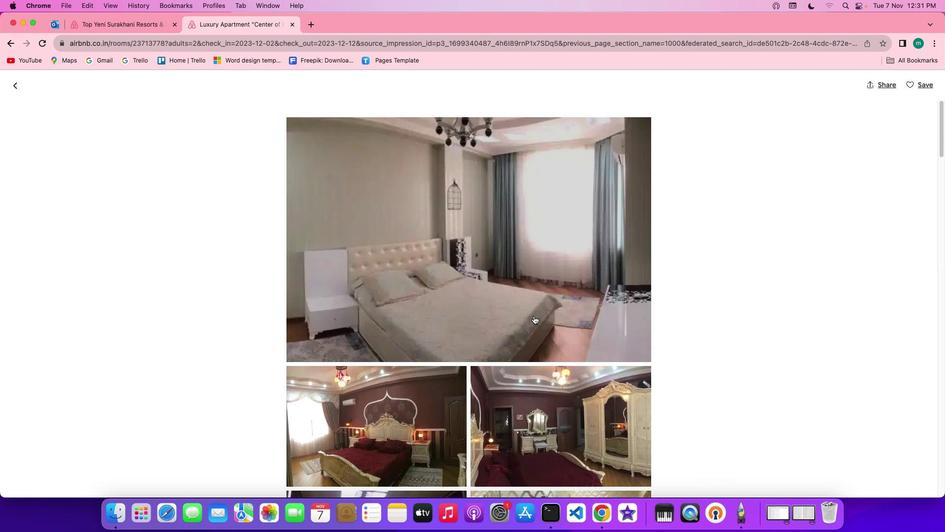 
Action: Mouse scrolled (534, 316) with delta (0, 0)
Screenshot: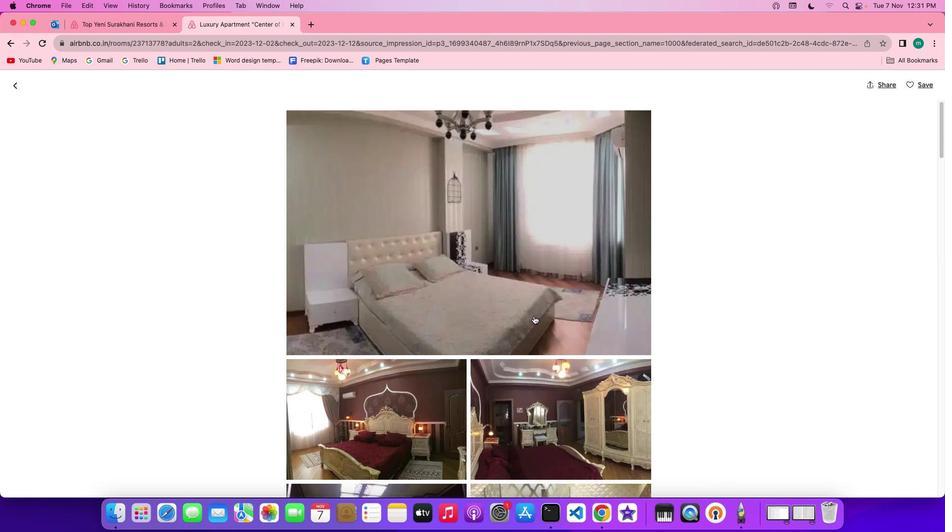 
Action: Mouse scrolled (534, 316) with delta (0, 0)
Screenshot: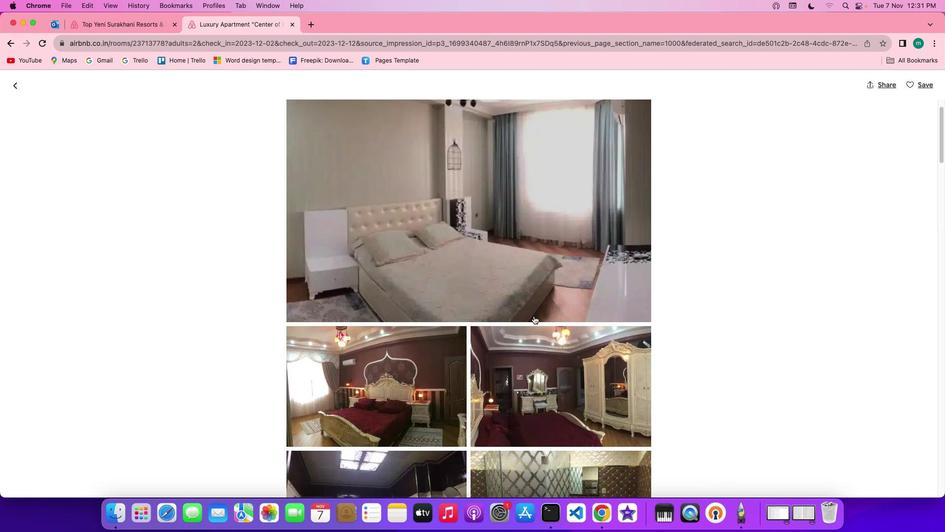 
Action: Mouse scrolled (534, 316) with delta (0, 0)
Screenshot: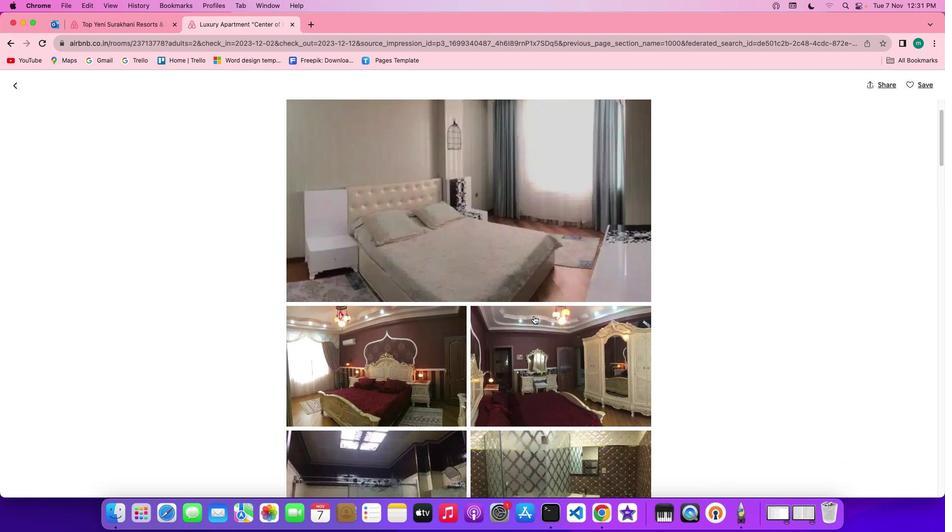
Action: Mouse scrolled (534, 316) with delta (0, 0)
Screenshot: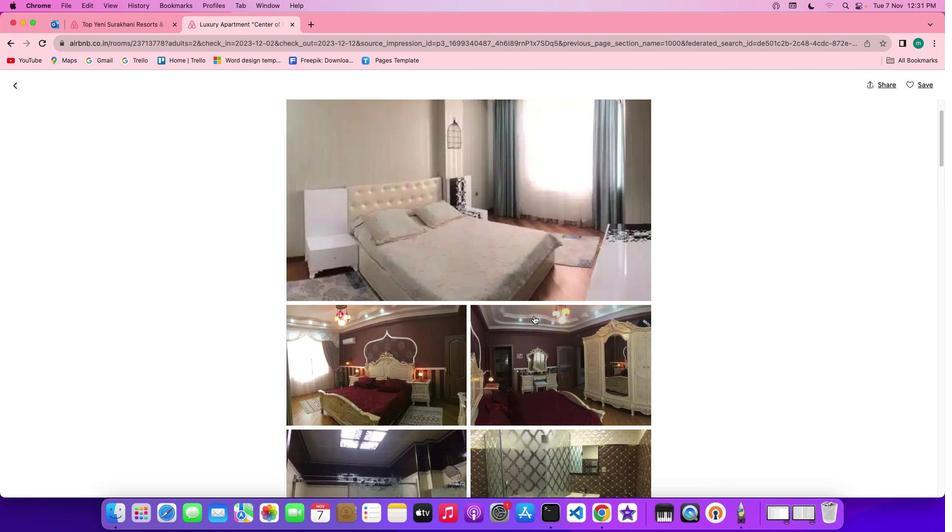 
Action: Mouse scrolled (534, 316) with delta (0, 0)
Screenshot: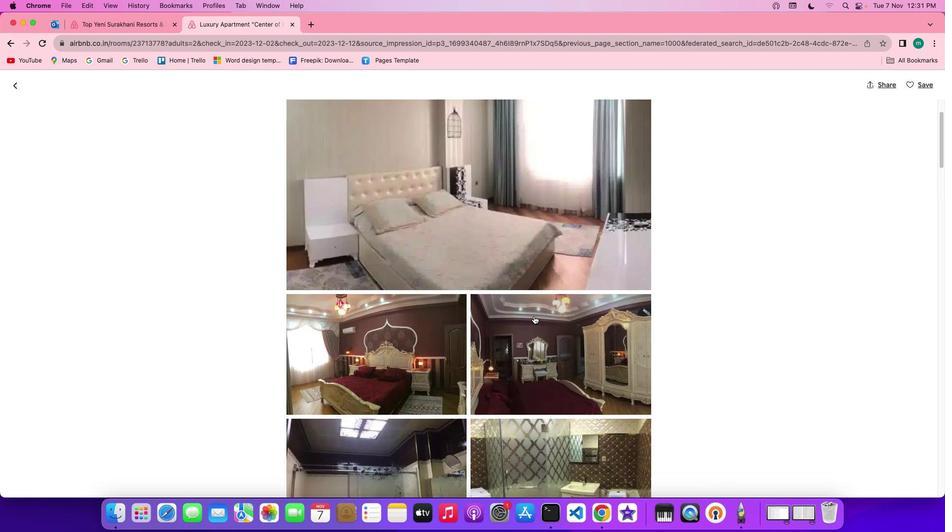 
Action: Mouse scrolled (534, 316) with delta (0, 0)
Screenshot: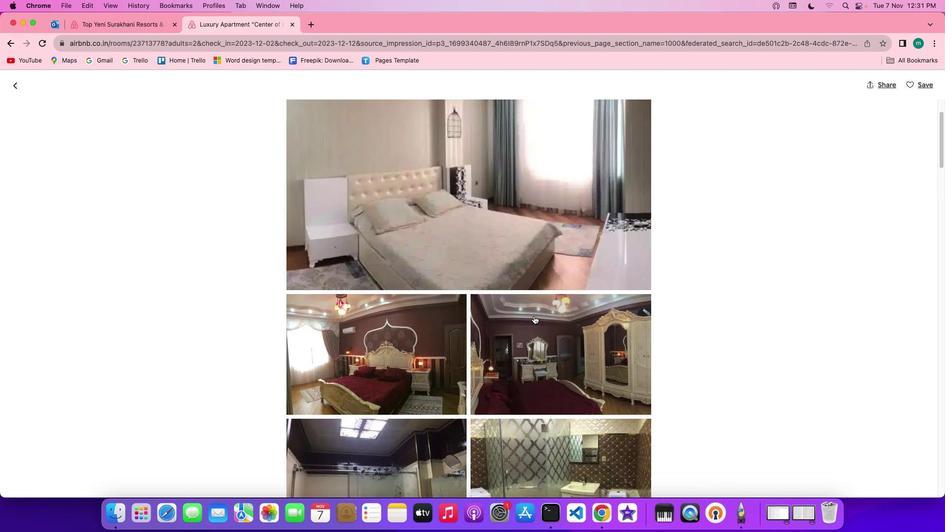 
Action: Mouse scrolled (534, 316) with delta (0, -1)
Screenshot: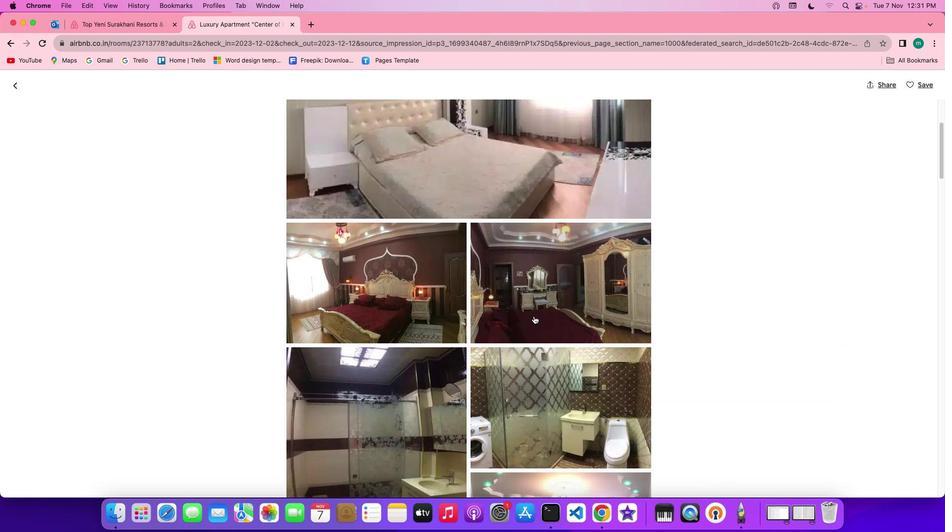 
Action: Mouse scrolled (534, 316) with delta (0, 0)
Screenshot: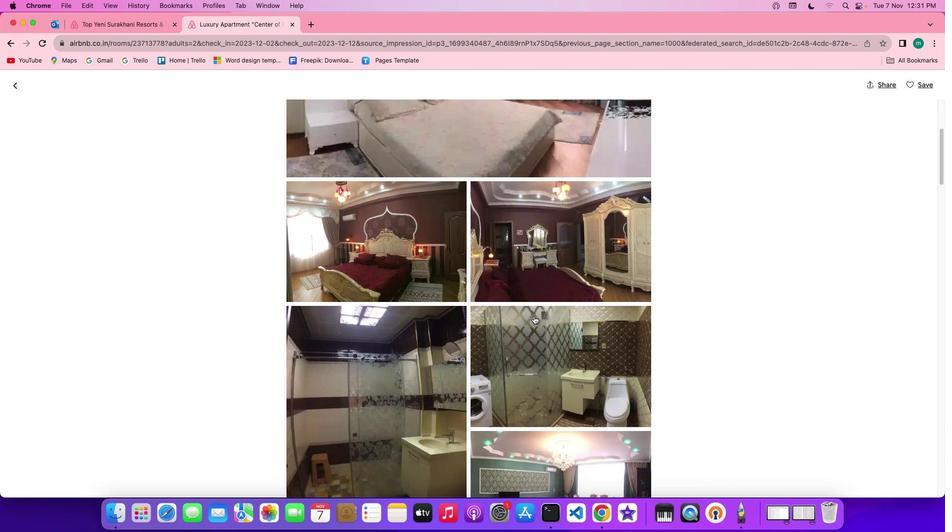 
Action: Mouse scrolled (534, 316) with delta (0, 0)
Screenshot: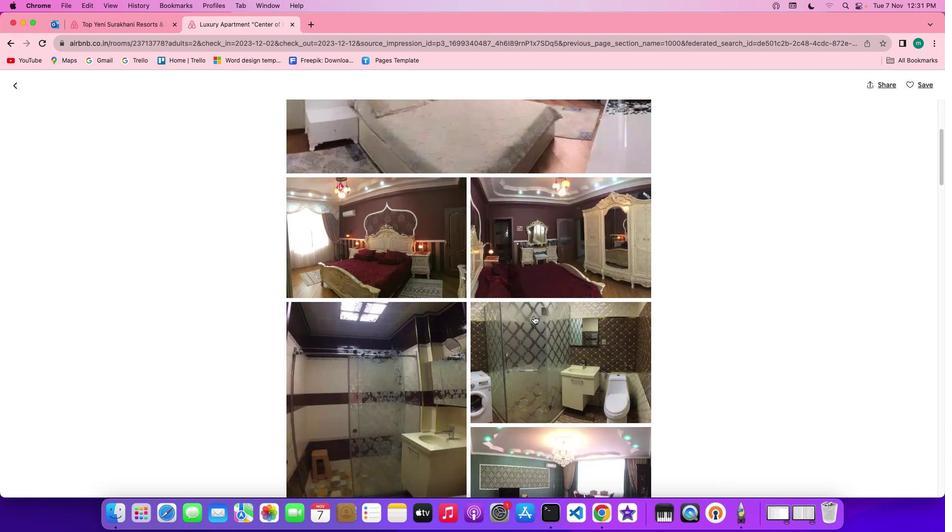 
Action: Mouse scrolled (534, 316) with delta (0, 0)
Screenshot: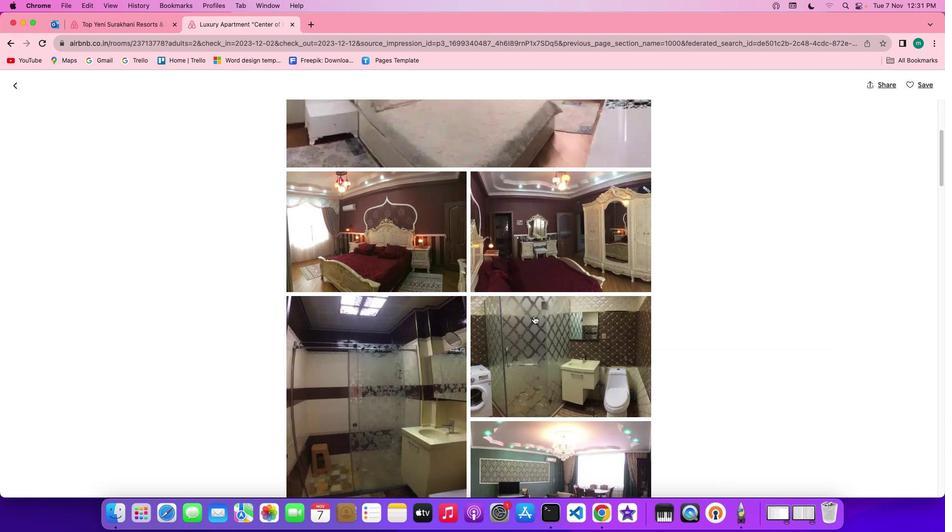 
Action: Mouse scrolled (534, 316) with delta (0, 0)
Screenshot: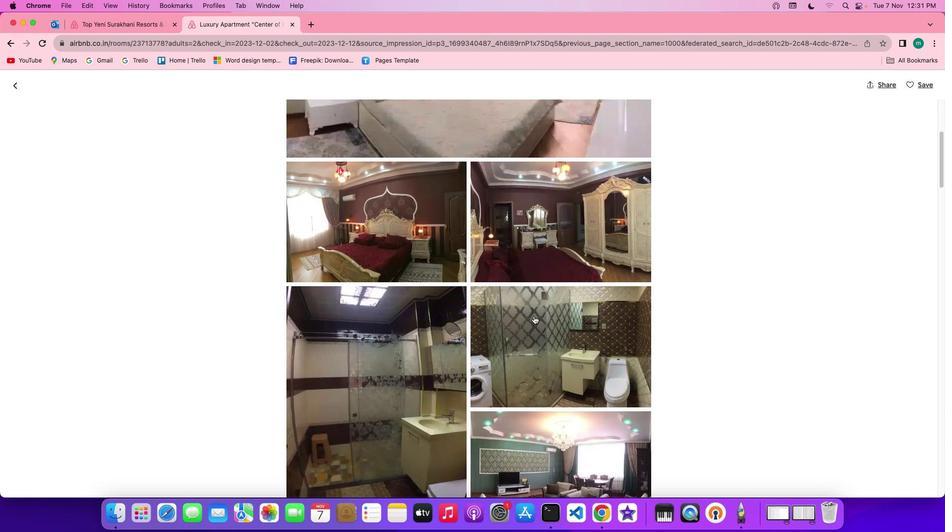 
Action: Mouse scrolled (534, 316) with delta (0, 0)
Screenshot: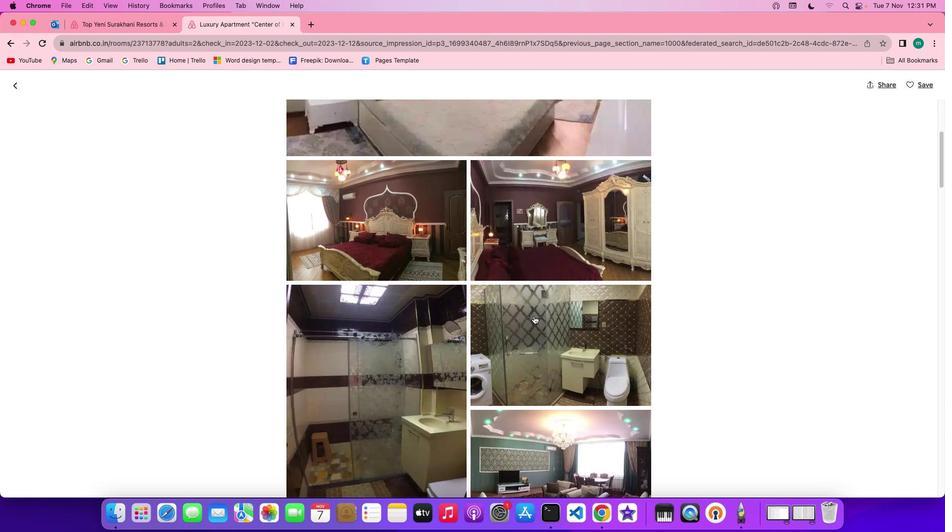 
Action: Mouse scrolled (534, 316) with delta (0, 0)
Screenshot: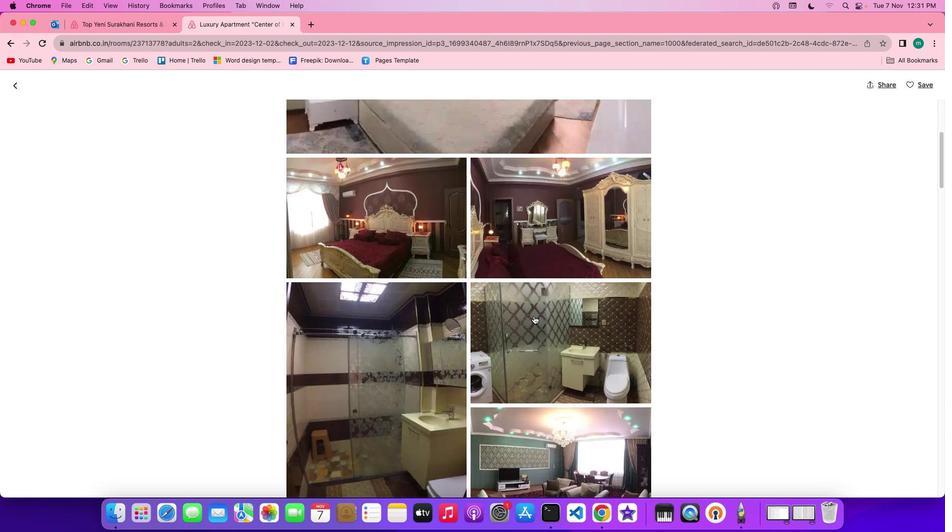 
Action: Mouse scrolled (534, 316) with delta (0, 0)
Screenshot: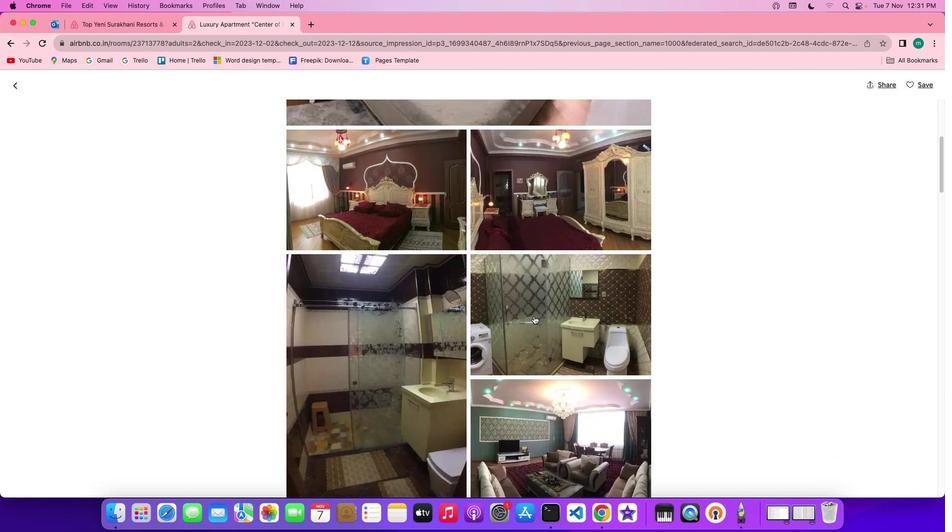 
Action: Mouse scrolled (534, 316) with delta (0, 0)
Screenshot: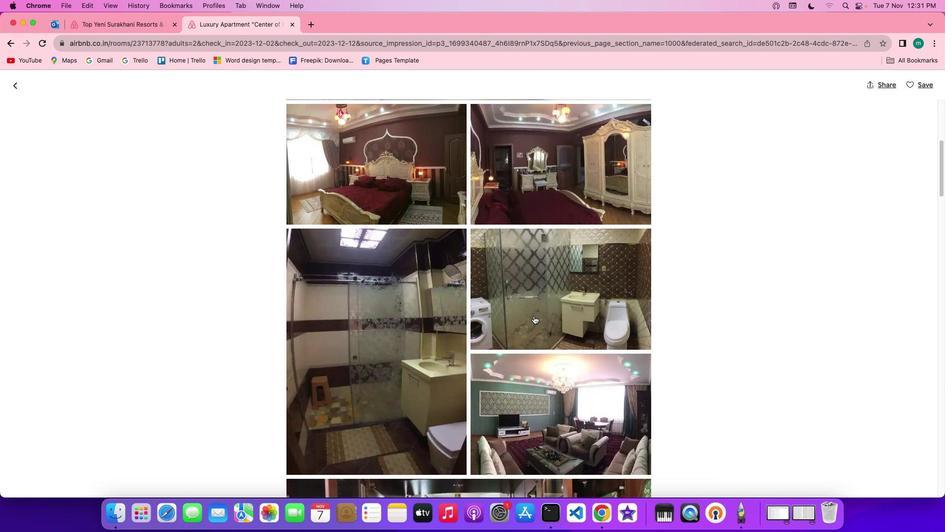 
Action: Mouse scrolled (534, 316) with delta (0, 0)
Screenshot: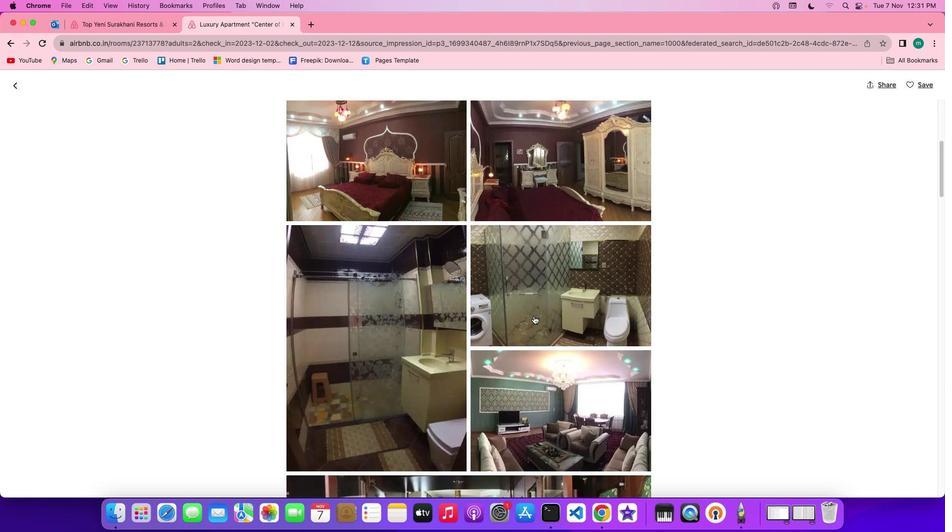 
Action: Mouse scrolled (534, 316) with delta (0, 0)
Screenshot: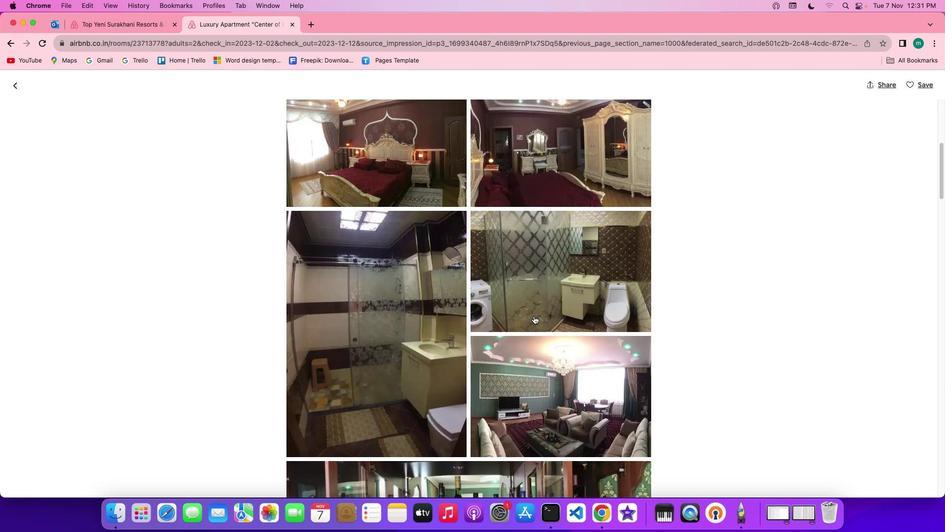 
Action: Mouse scrolled (534, 316) with delta (0, 0)
Screenshot: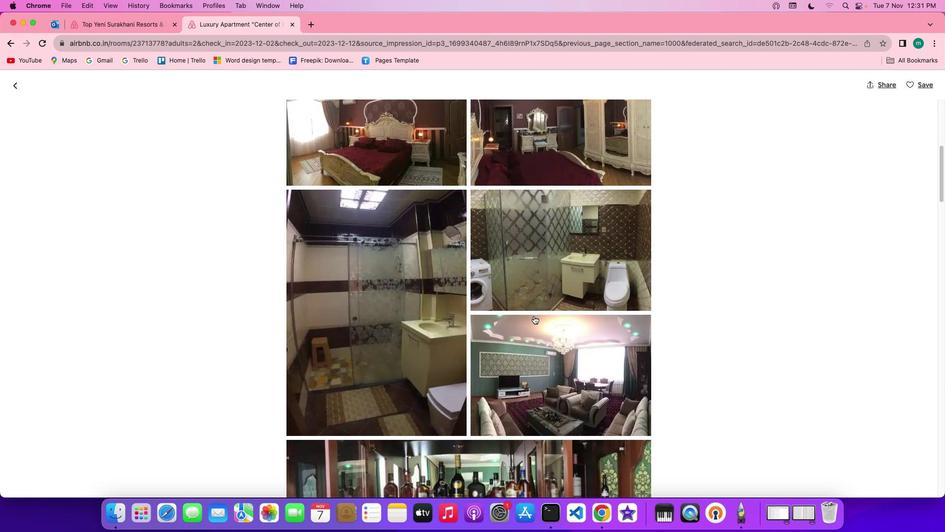 
Action: Mouse scrolled (534, 316) with delta (0, 0)
Screenshot: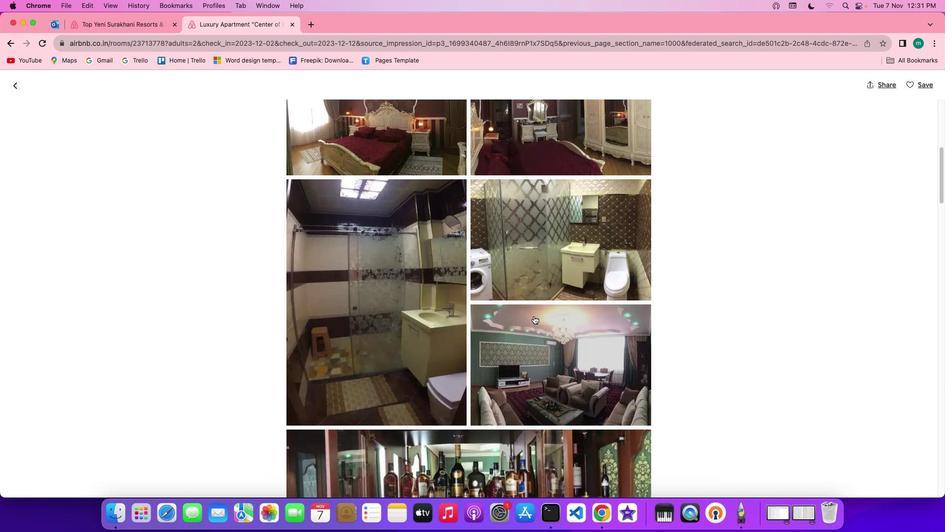 
Action: Mouse scrolled (534, 316) with delta (0, 0)
Screenshot: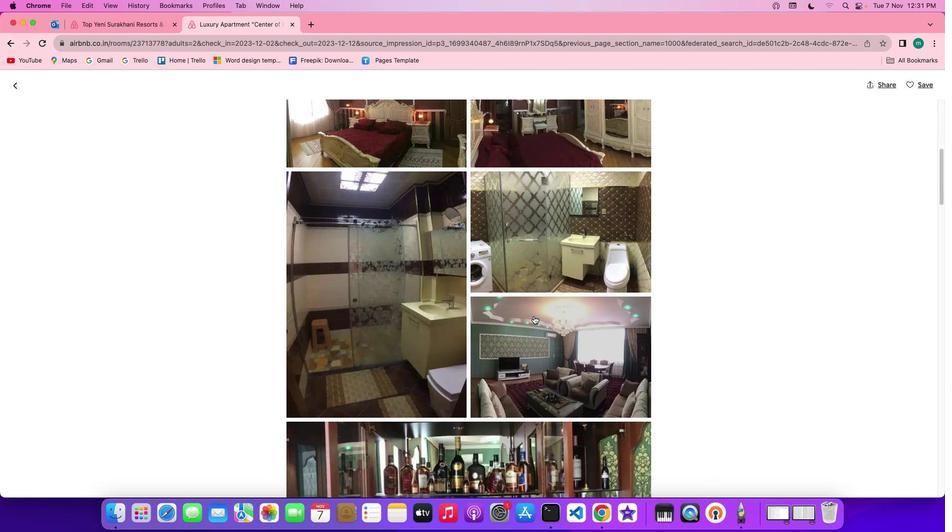 
Action: Mouse scrolled (534, 316) with delta (0, 0)
Screenshot: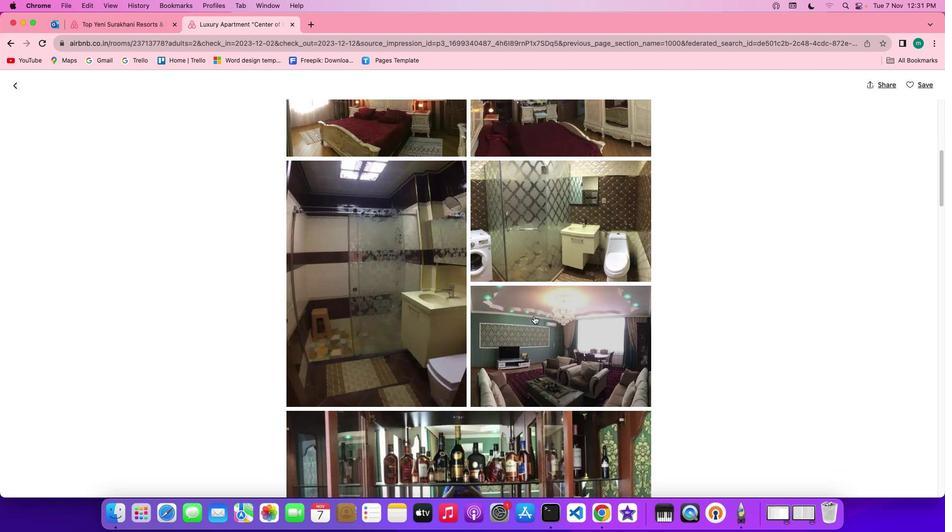 
Action: Mouse scrolled (534, 316) with delta (0, 0)
Screenshot: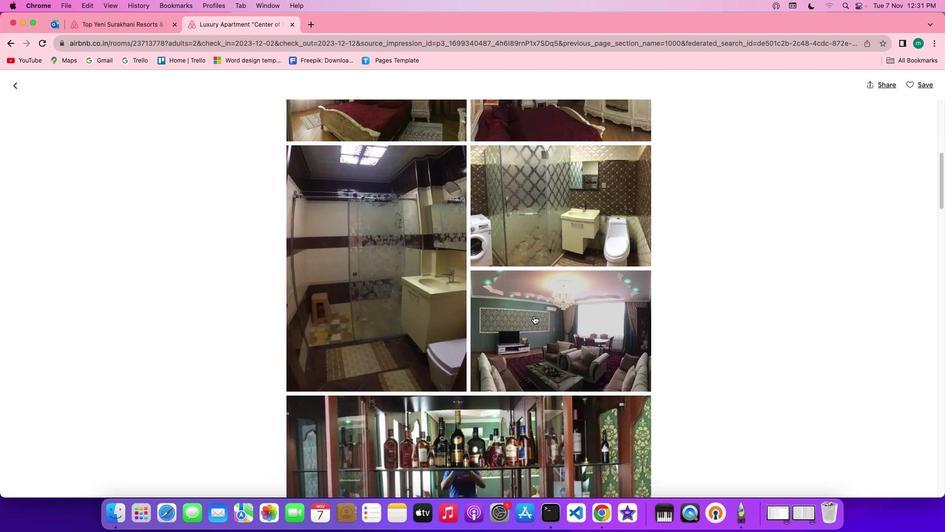 
Action: Mouse scrolled (534, 316) with delta (0, 0)
Screenshot: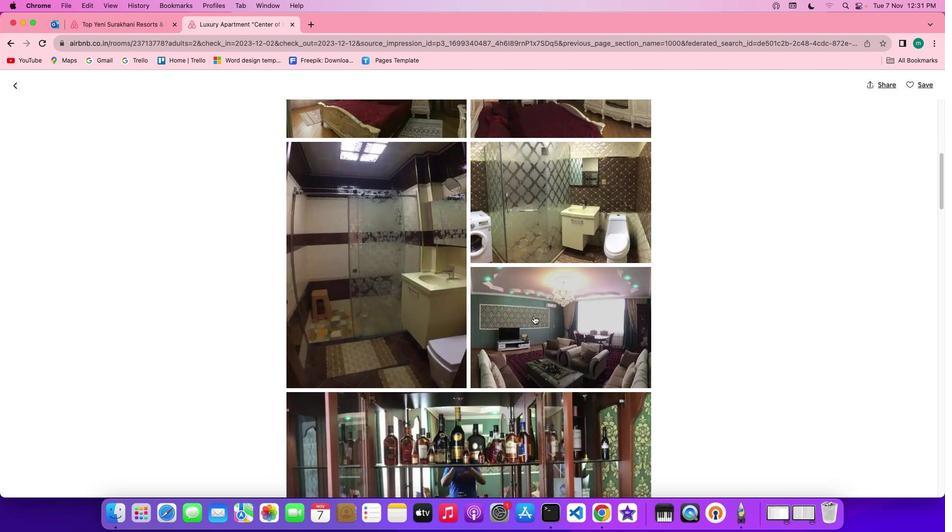 
Action: Mouse scrolled (534, 316) with delta (0, 0)
Screenshot: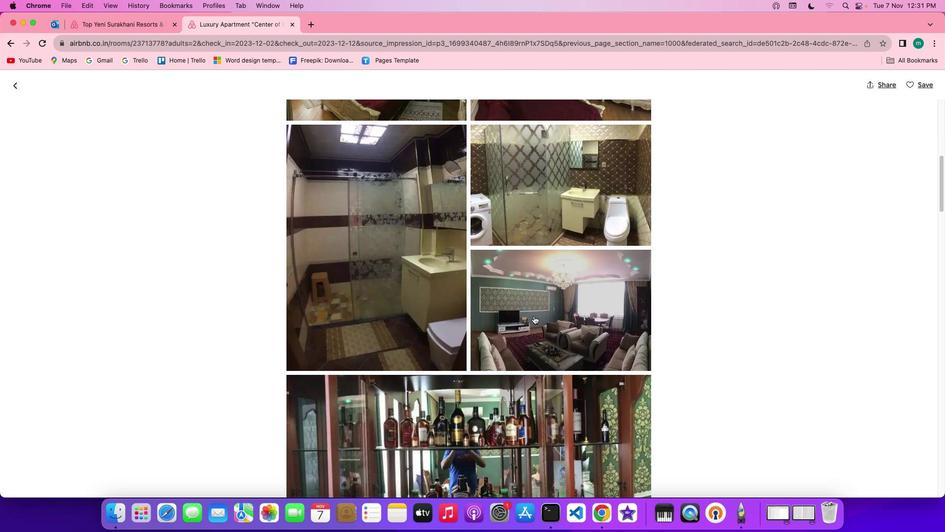 
Action: Mouse scrolled (534, 316) with delta (0, 0)
Screenshot: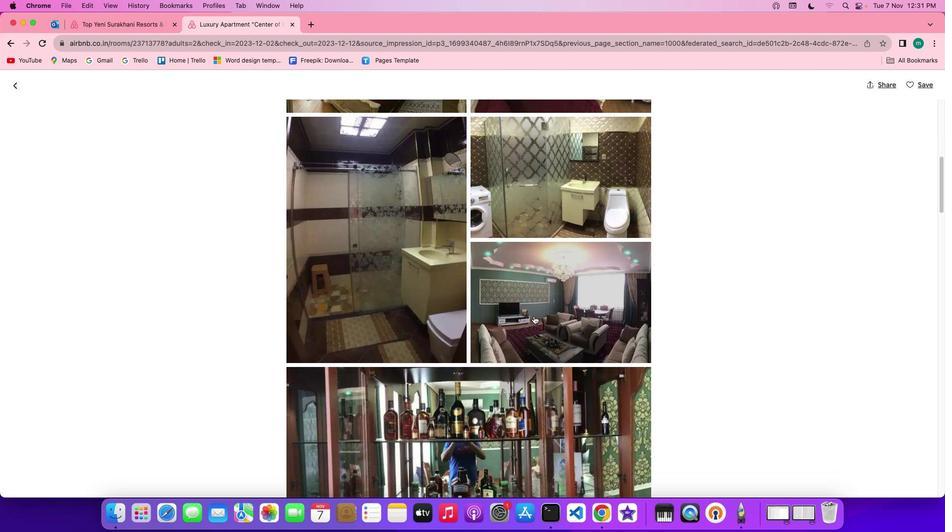 
Action: Mouse scrolled (534, 316) with delta (0, 0)
Screenshot: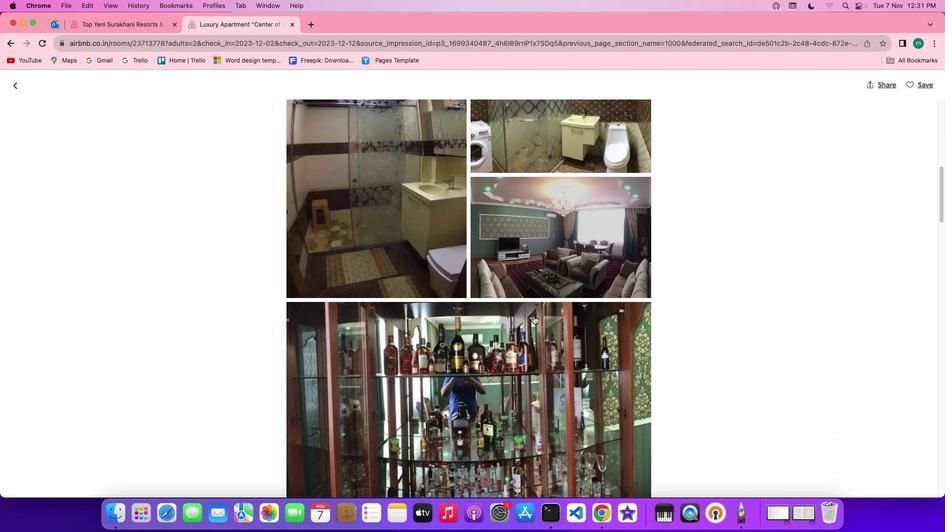 
Action: Mouse scrolled (534, 316) with delta (0, 0)
Screenshot: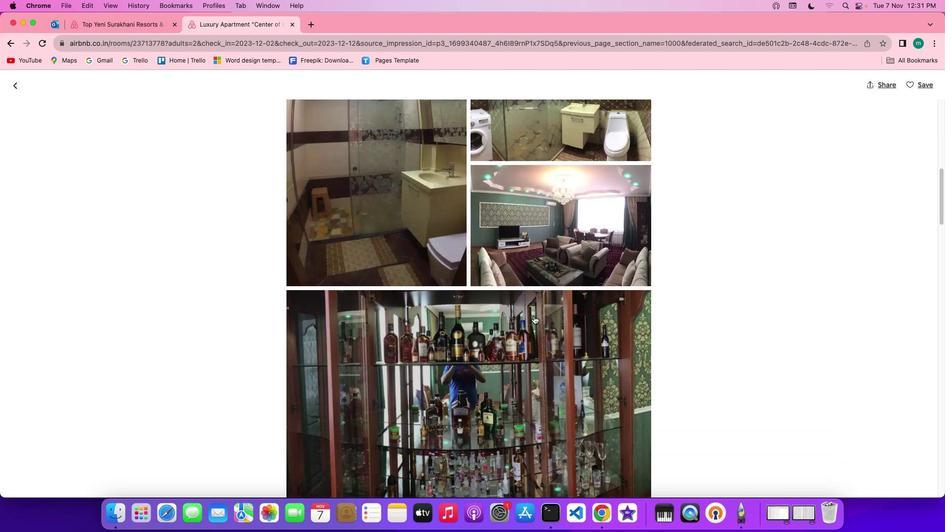 
Action: Mouse scrolled (534, 316) with delta (0, 0)
Screenshot: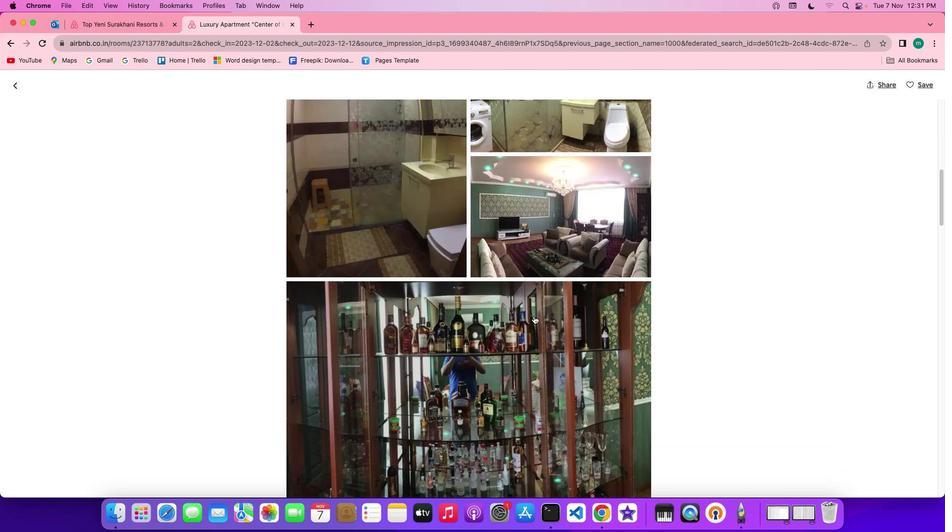 
Action: Mouse scrolled (534, 316) with delta (0, 0)
Screenshot: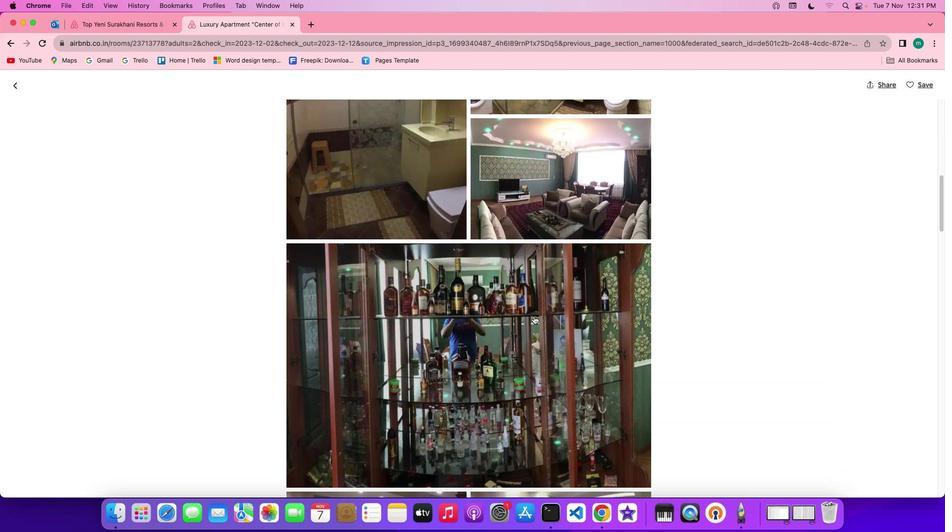 
Action: Mouse scrolled (534, 316) with delta (0, 0)
Screenshot: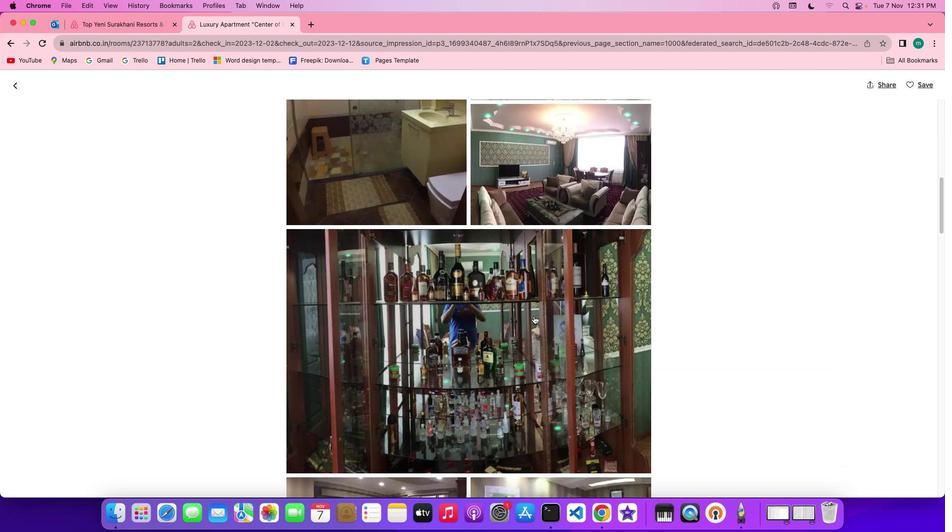 
Action: Mouse scrolled (534, 316) with delta (0, 0)
Screenshot: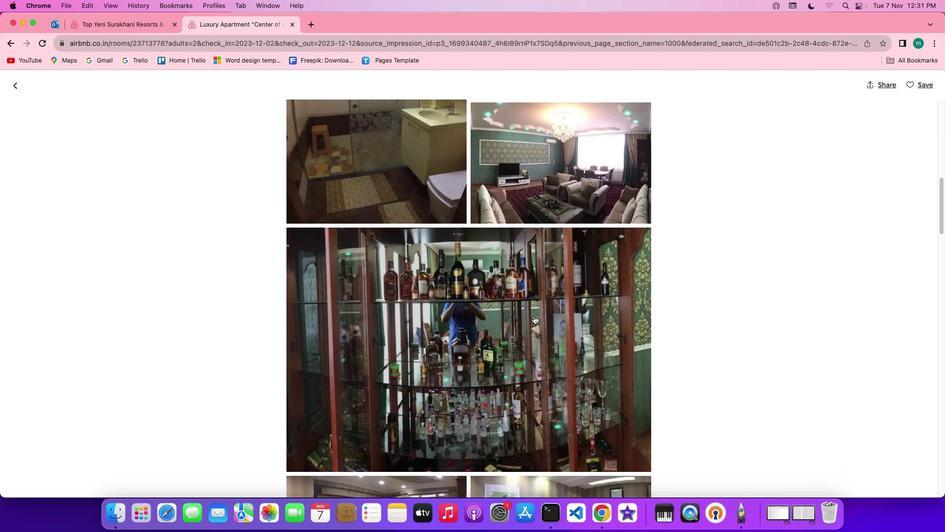 
Action: Mouse scrolled (534, 316) with delta (0, 0)
Screenshot: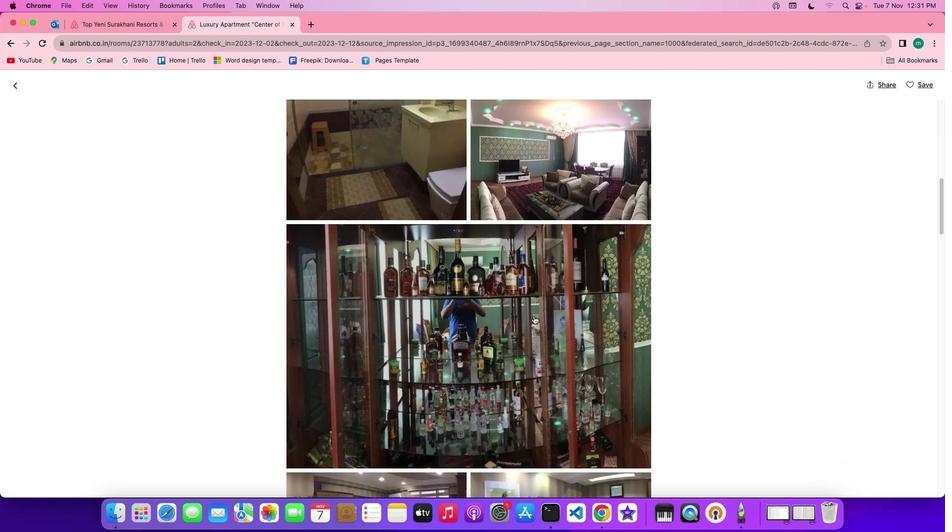 
Action: Mouse scrolled (534, 316) with delta (0, 0)
Screenshot: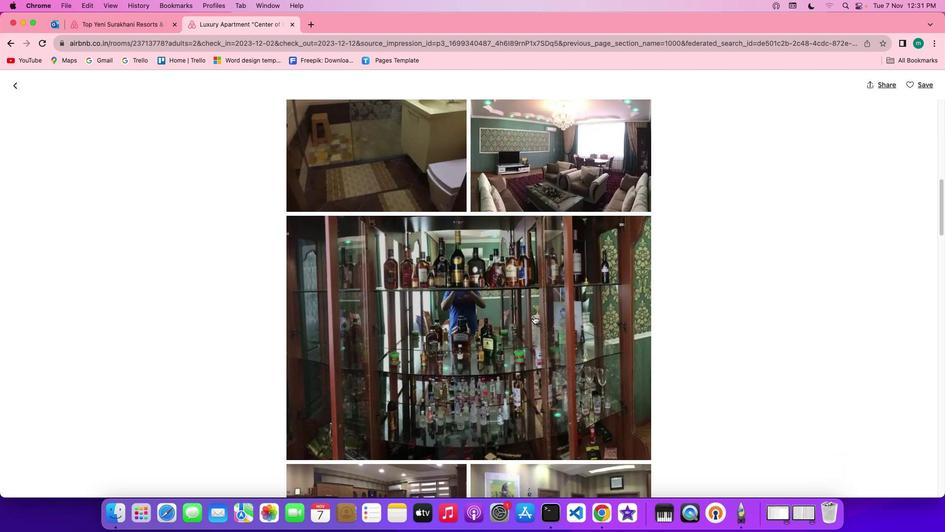 
Action: Mouse scrolled (534, 316) with delta (0, 0)
Screenshot: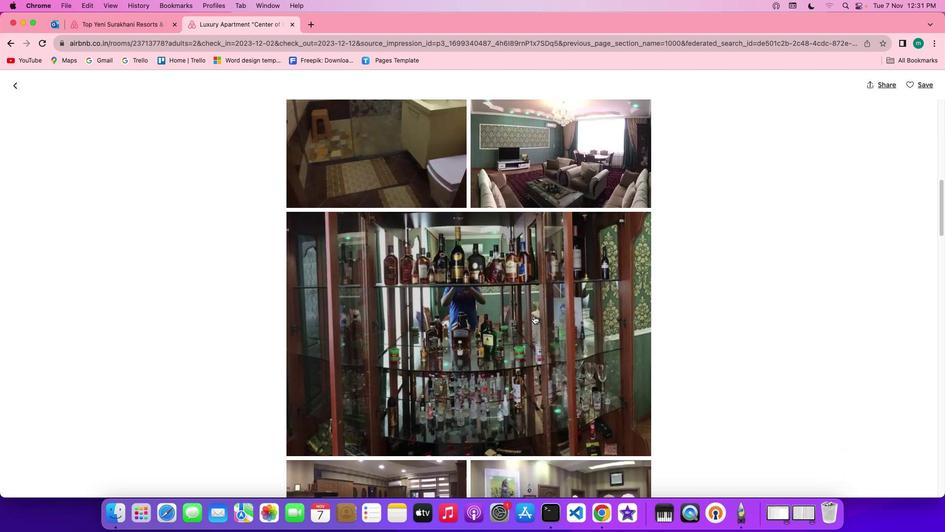 
Action: Mouse scrolled (534, 316) with delta (0, 0)
Screenshot: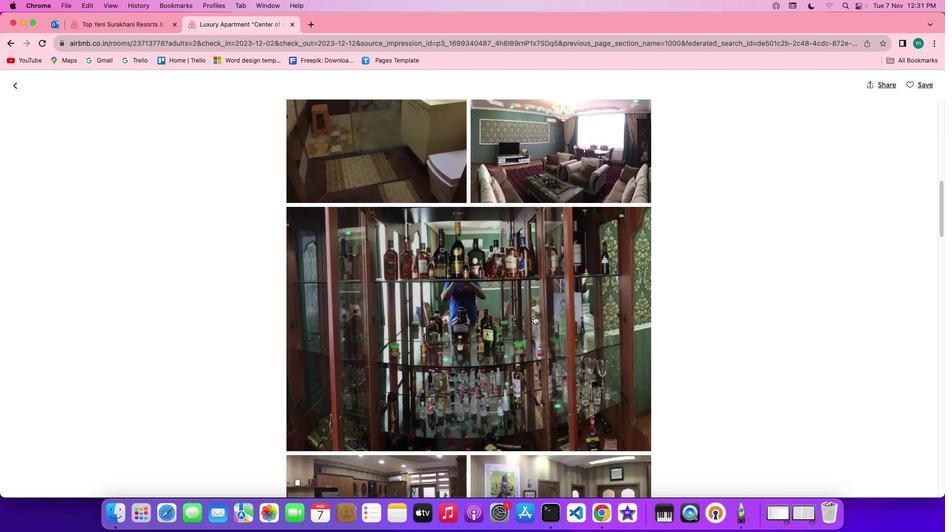 
Action: Mouse scrolled (534, 316) with delta (0, 0)
Screenshot: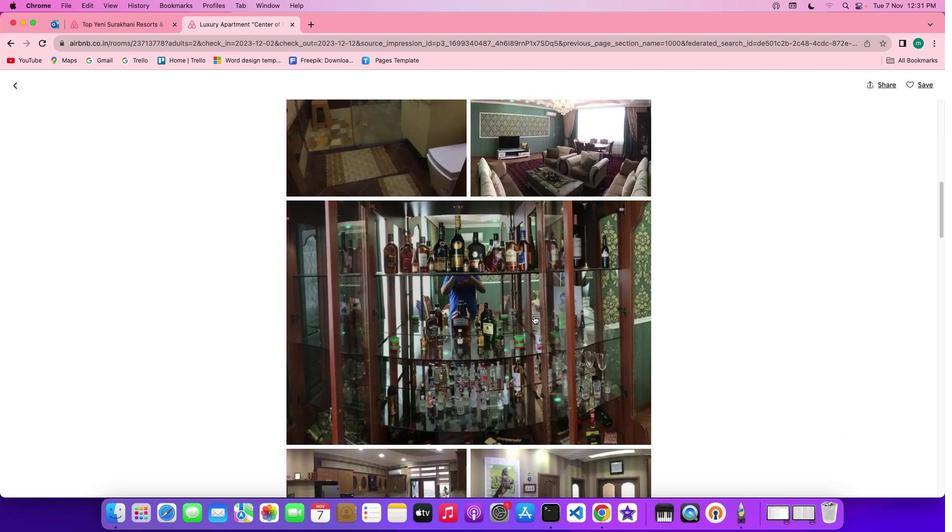 
Action: Mouse scrolled (534, 316) with delta (0, 0)
Screenshot: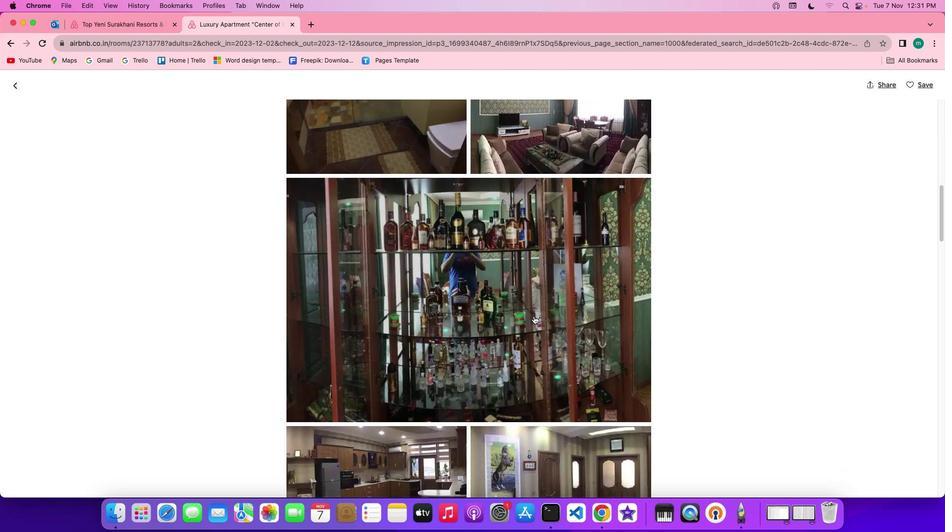 
Action: Mouse scrolled (534, 316) with delta (0, 0)
Screenshot: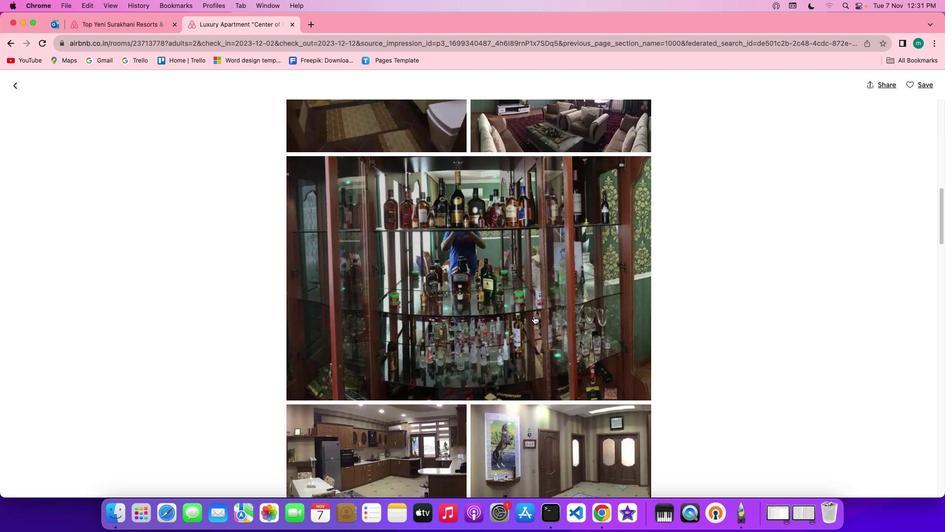
Action: Mouse scrolled (534, 316) with delta (0, 0)
Screenshot: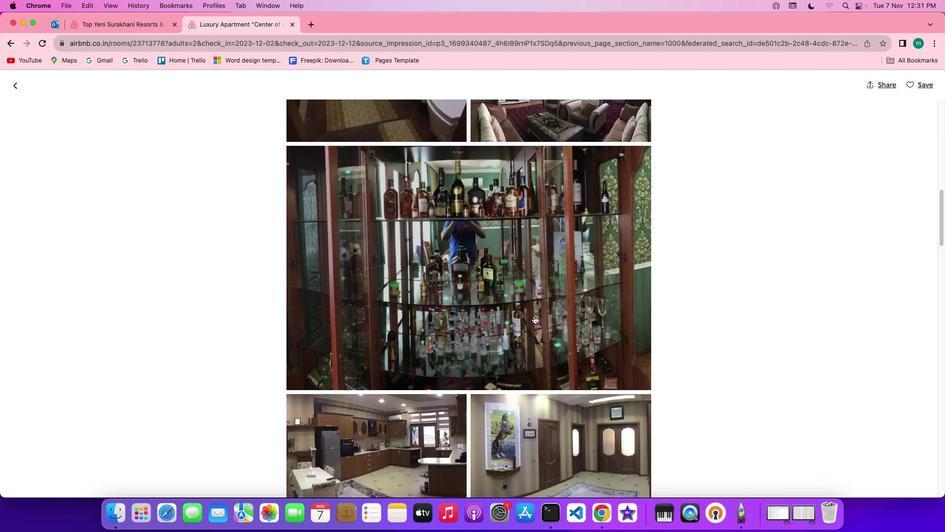 
Action: Mouse scrolled (534, 316) with delta (0, 0)
Screenshot: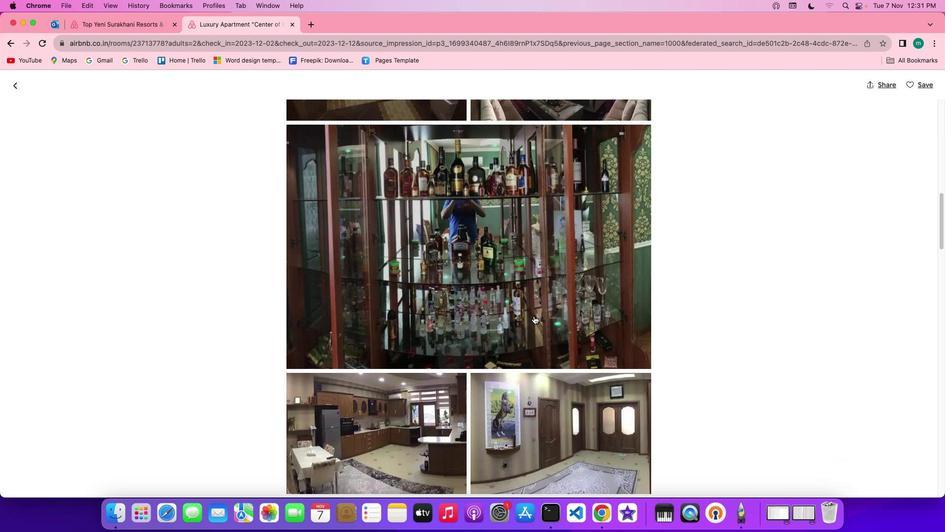 
Action: Mouse scrolled (534, 316) with delta (0, 0)
Screenshot: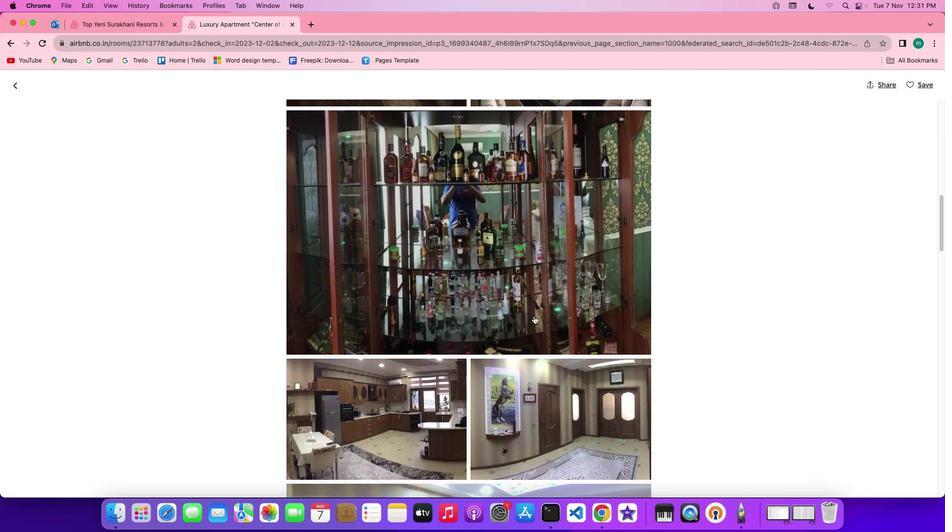 
Action: Mouse scrolled (534, 316) with delta (0, 0)
Screenshot: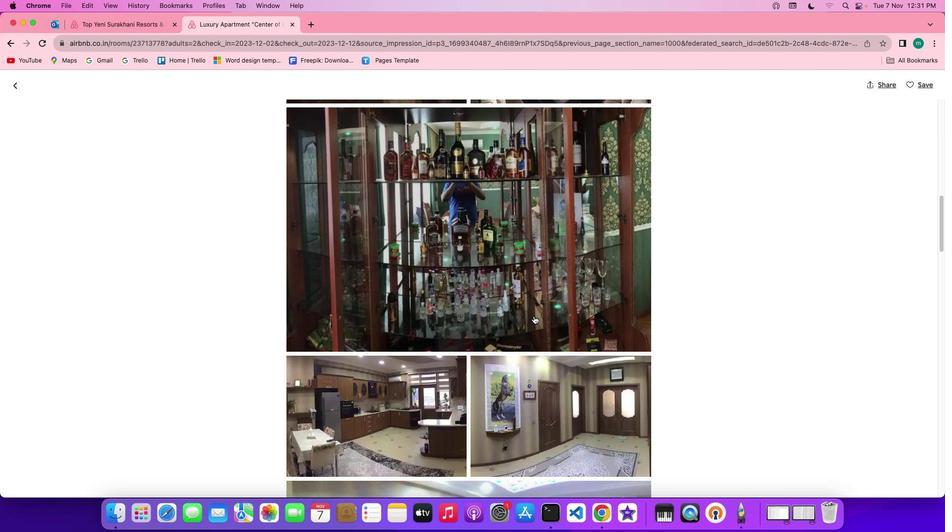 
Action: Mouse scrolled (534, 316) with delta (0, 0)
Screenshot: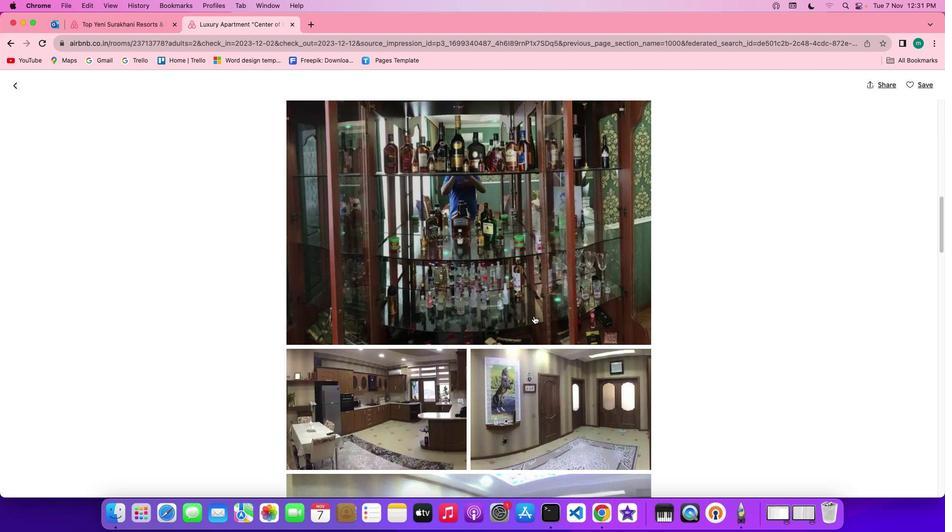 
Action: Mouse scrolled (534, 316) with delta (0, 0)
Screenshot: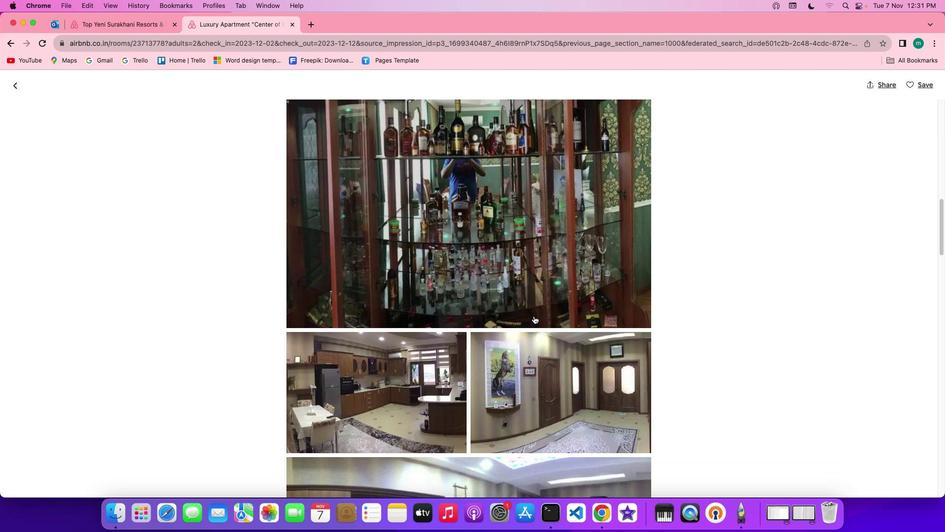 
Action: Mouse scrolled (534, 316) with delta (0, 0)
Screenshot: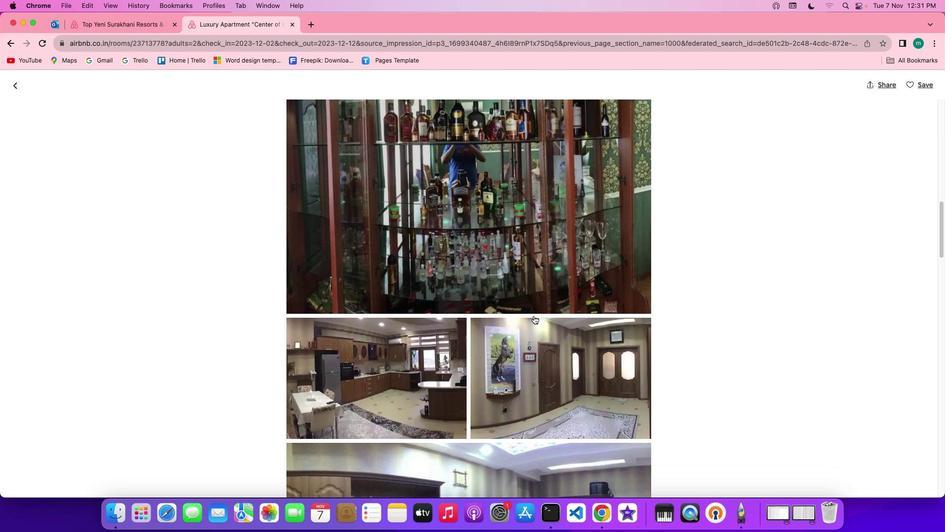 
Action: Mouse scrolled (534, 316) with delta (0, 0)
Screenshot: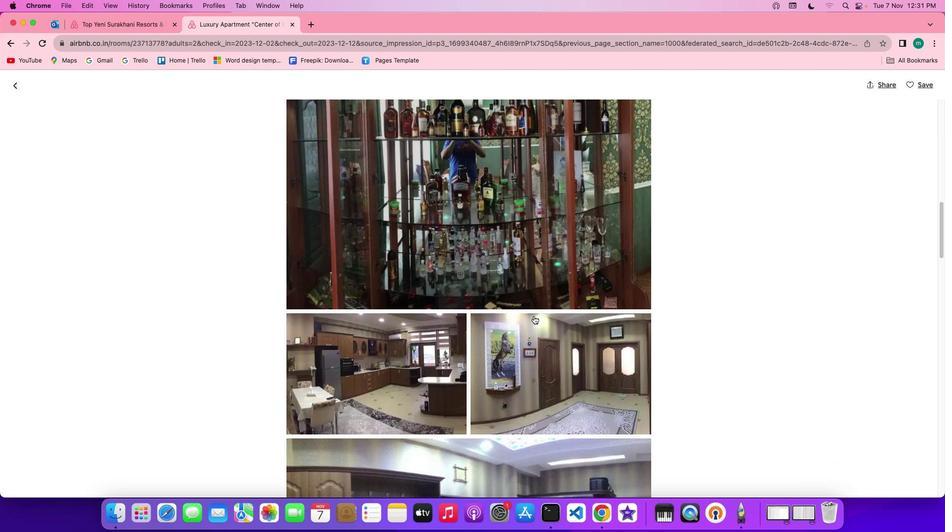 
Action: Mouse scrolled (534, 316) with delta (0, 0)
Screenshot: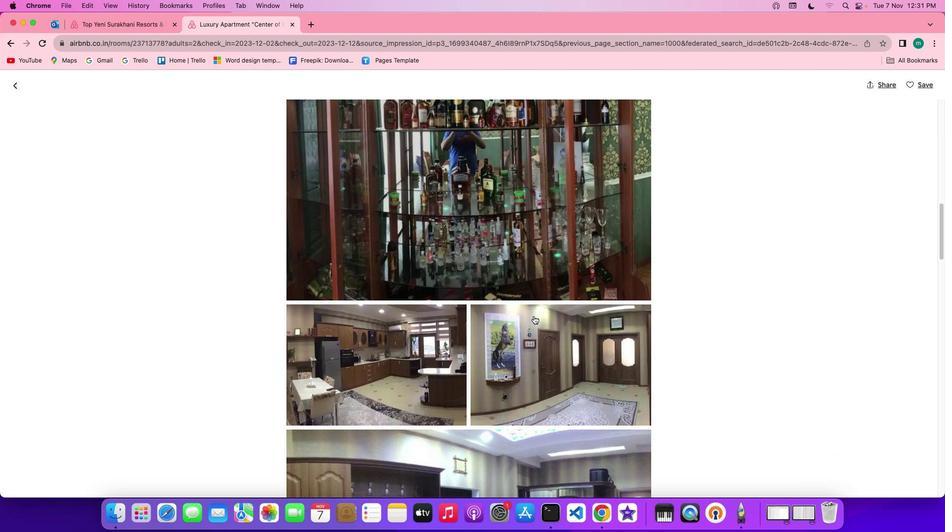 
Action: Mouse scrolled (534, 316) with delta (0, 0)
Screenshot: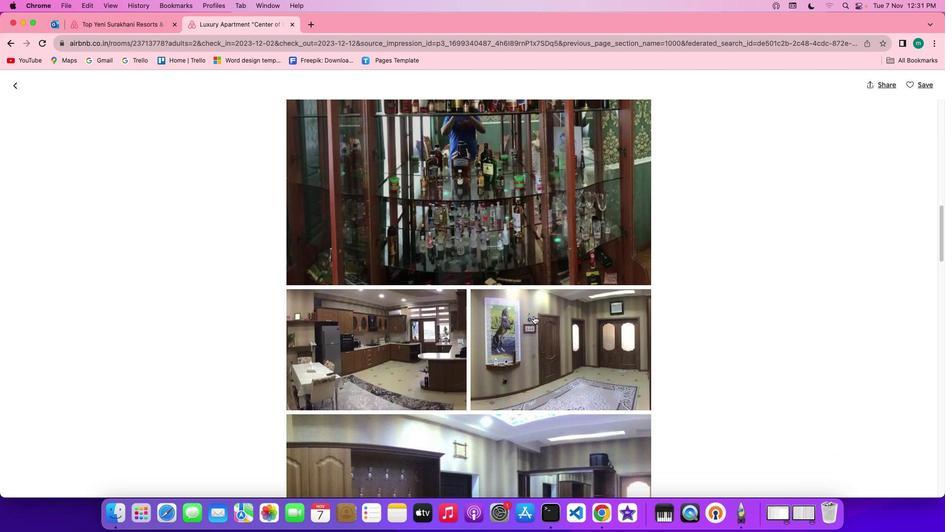 
Action: Mouse scrolled (534, 316) with delta (0, 0)
Screenshot: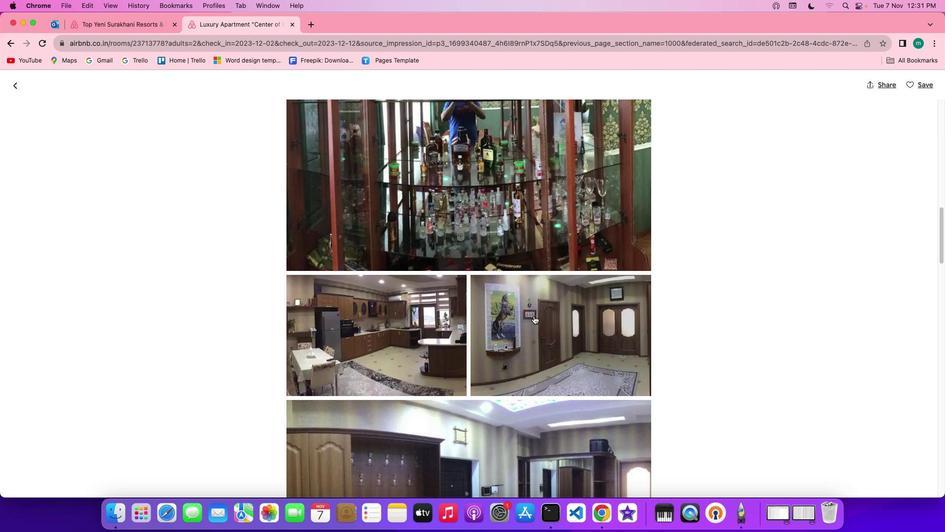 
Action: Mouse scrolled (534, 316) with delta (0, 0)
Screenshot: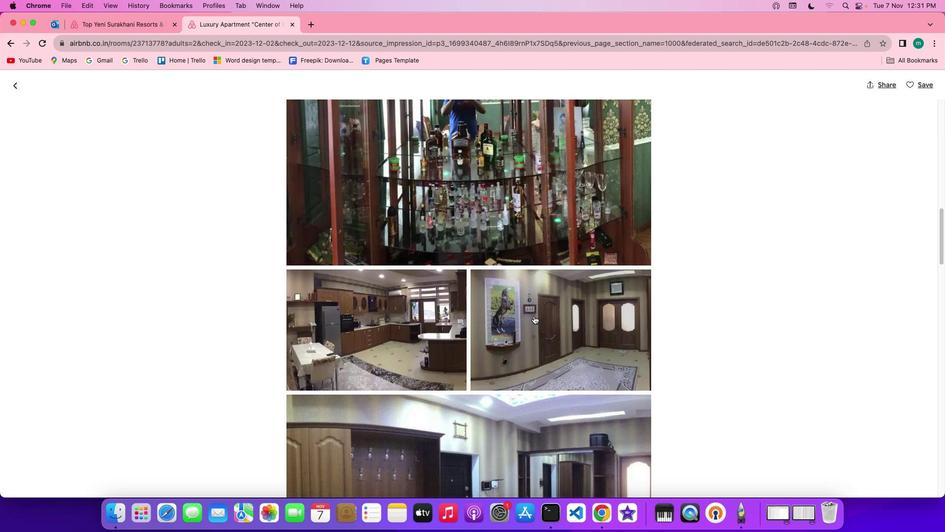 
Action: Mouse scrolled (534, 316) with delta (0, 0)
Screenshot: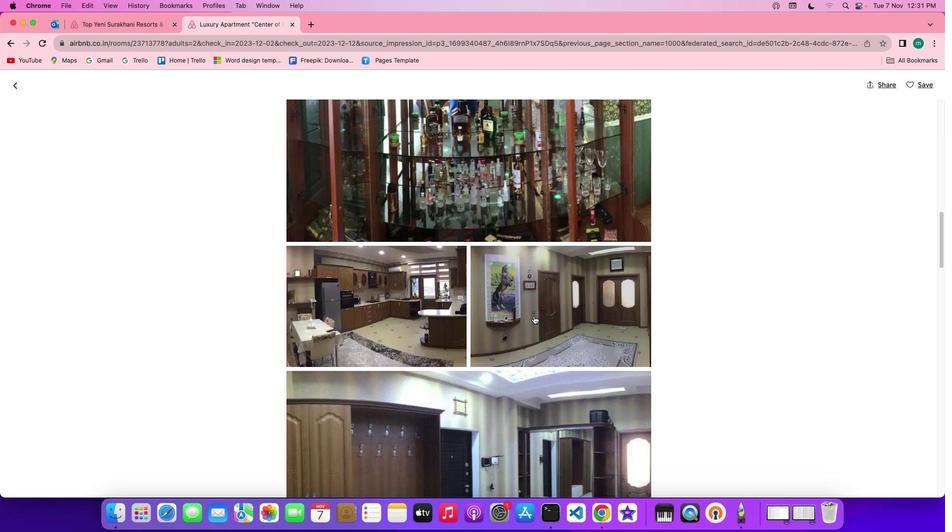 
Action: Mouse scrolled (534, 316) with delta (0, 0)
Screenshot: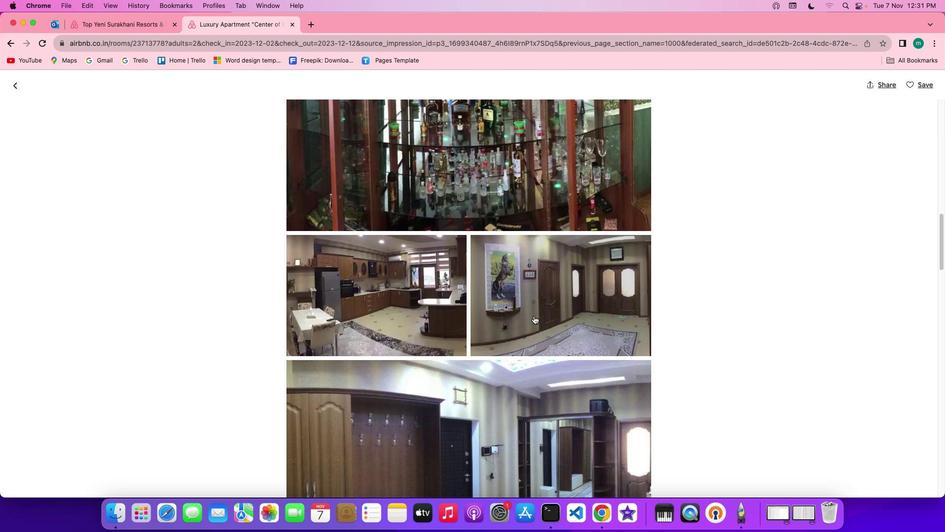 
Action: Mouse scrolled (534, 316) with delta (0, 0)
Screenshot: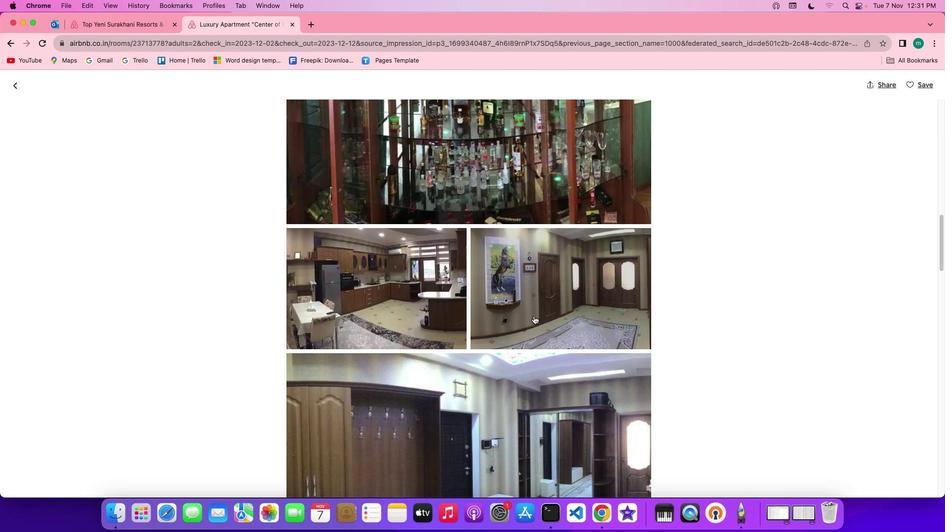 
Action: Mouse scrolled (534, 316) with delta (0, 0)
Screenshot: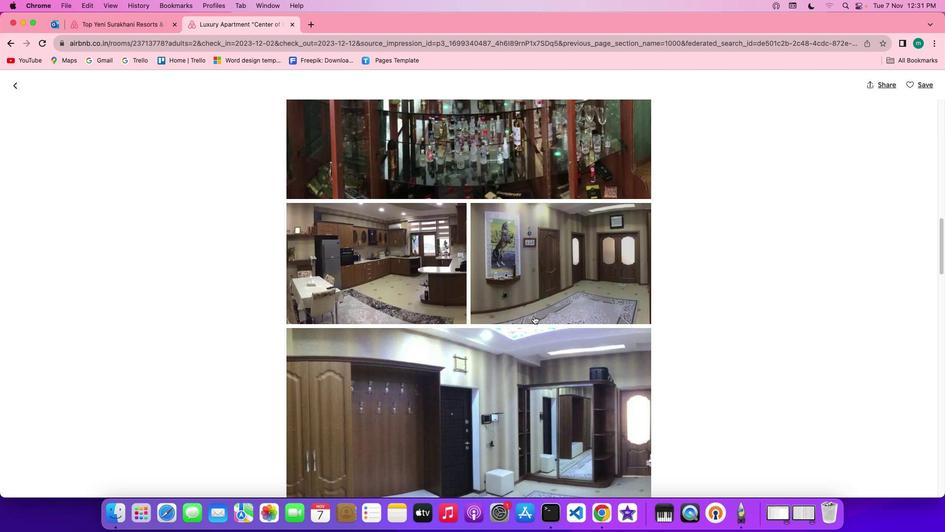 
Action: Mouse scrolled (534, 316) with delta (0, 0)
Screenshot: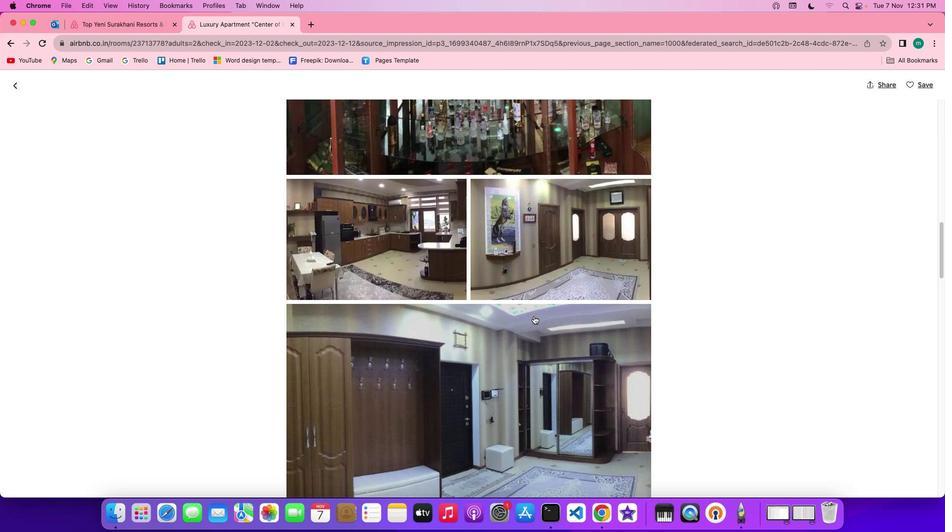 
Action: Mouse scrolled (534, 316) with delta (0, 0)
Screenshot: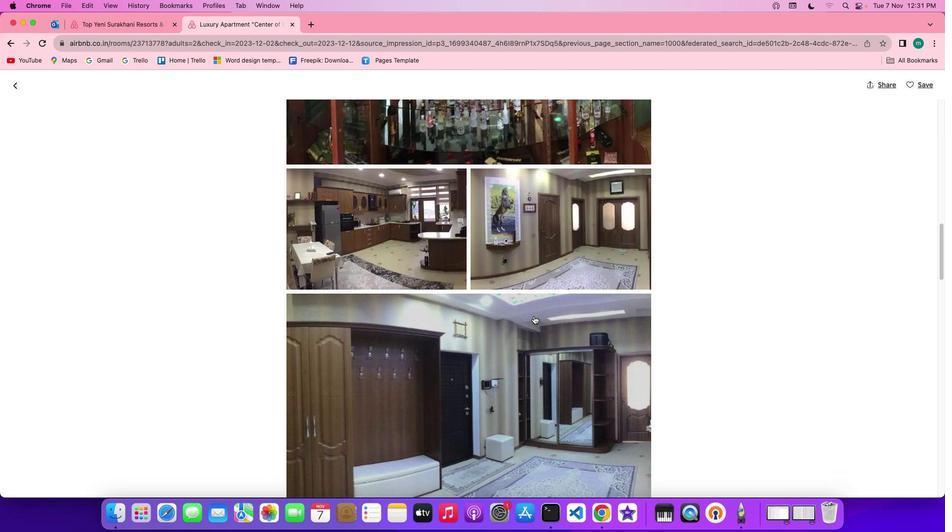 
Action: Mouse scrolled (534, 316) with delta (0, 0)
Screenshot: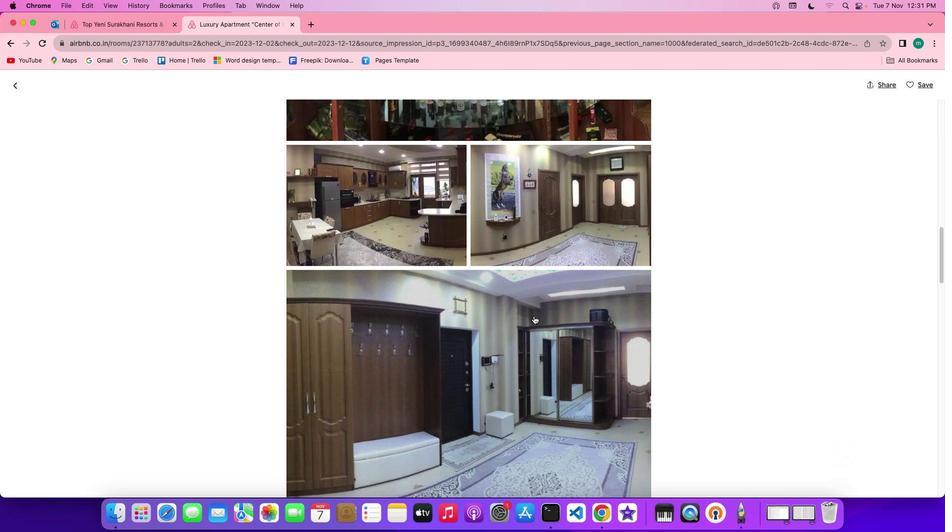 
Action: Mouse scrolled (534, 316) with delta (0, 0)
Screenshot: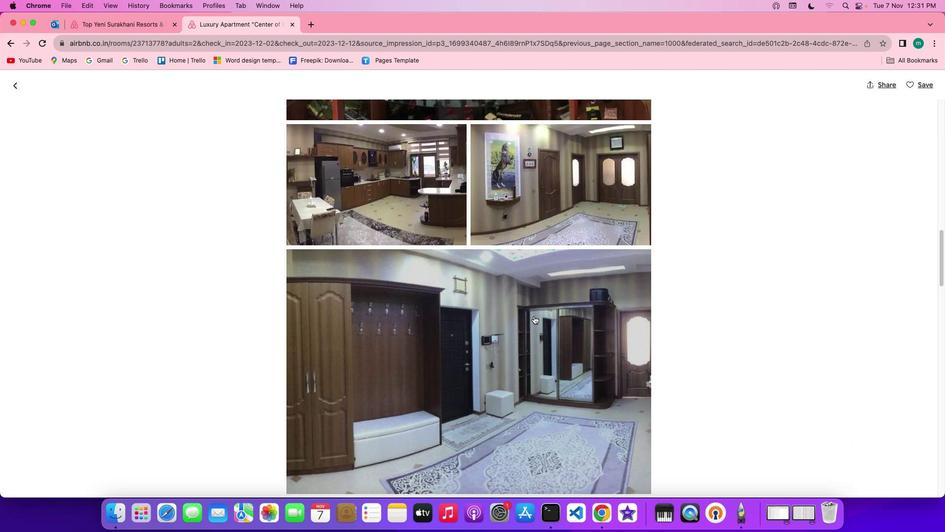 
Action: Mouse scrolled (534, 316) with delta (0, 0)
Screenshot: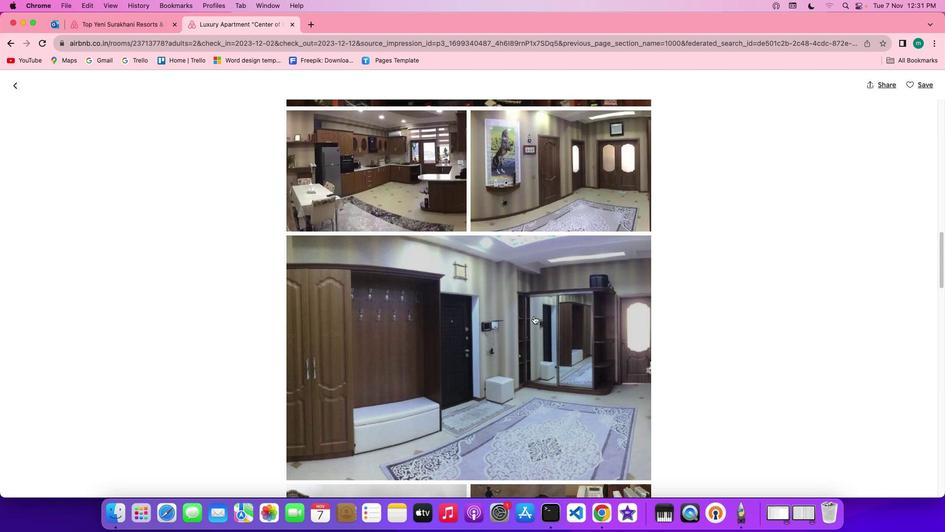 
Action: Mouse scrolled (534, 316) with delta (0, 0)
Screenshot: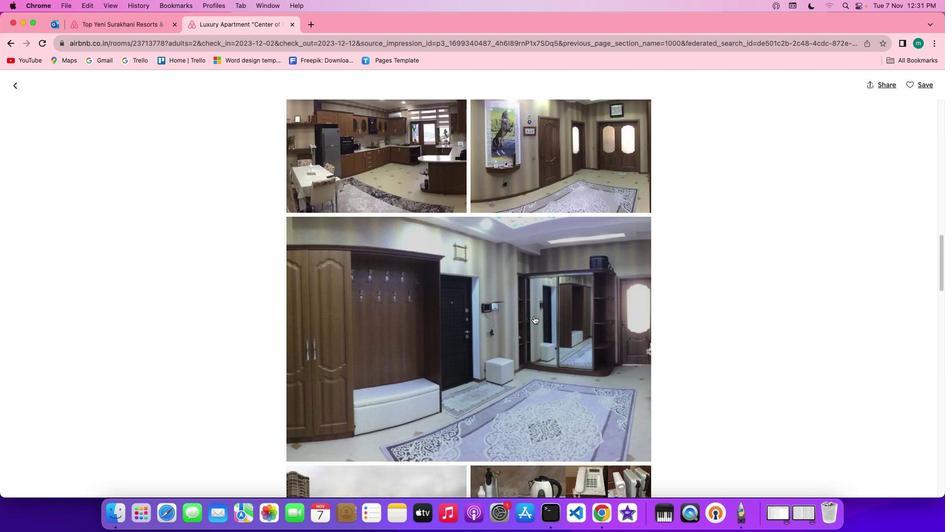
Action: Mouse scrolled (534, 316) with delta (0, 0)
Screenshot: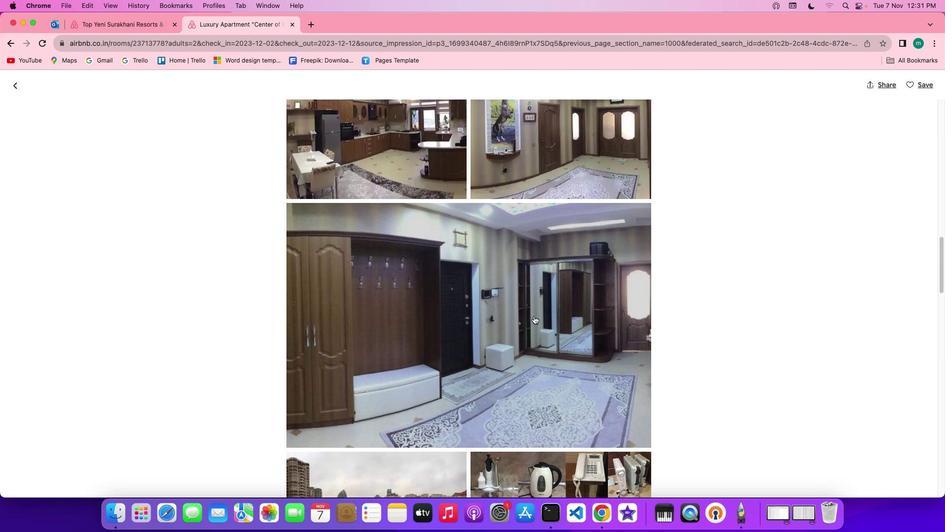 
Action: Mouse scrolled (534, 316) with delta (0, 0)
Screenshot: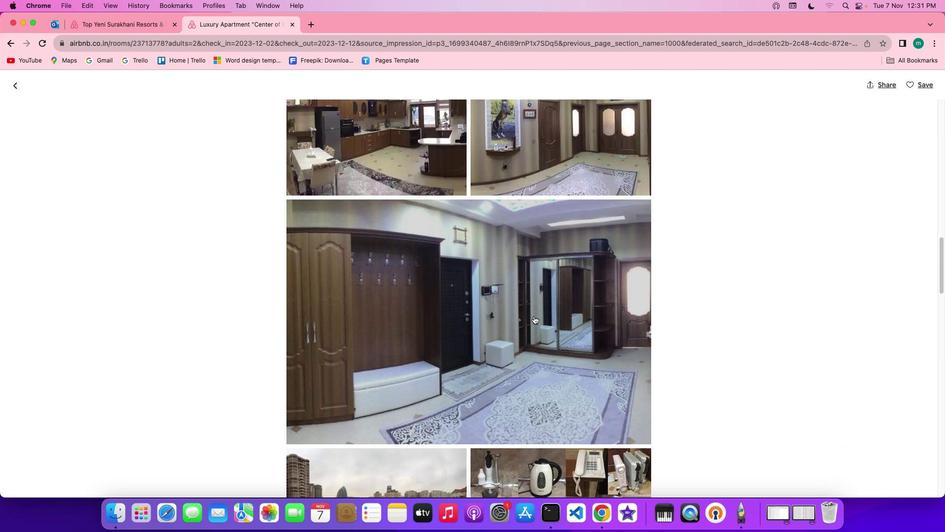
Action: Mouse scrolled (534, 316) with delta (0, 0)
Screenshot: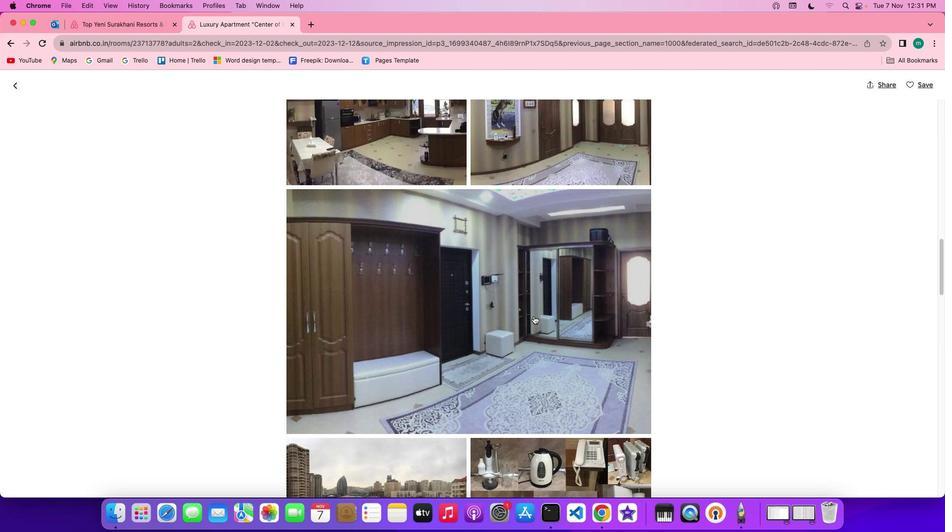 
Action: Mouse scrolled (534, 316) with delta (0, 0)
Screenshot: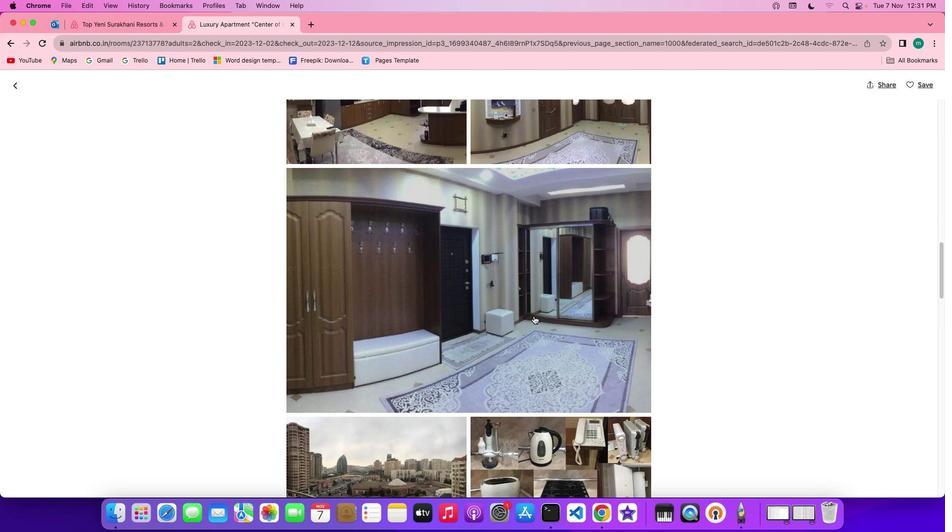 
Action: Mouse scrolled (534, 316) with delta (0, 0)
Screenshot: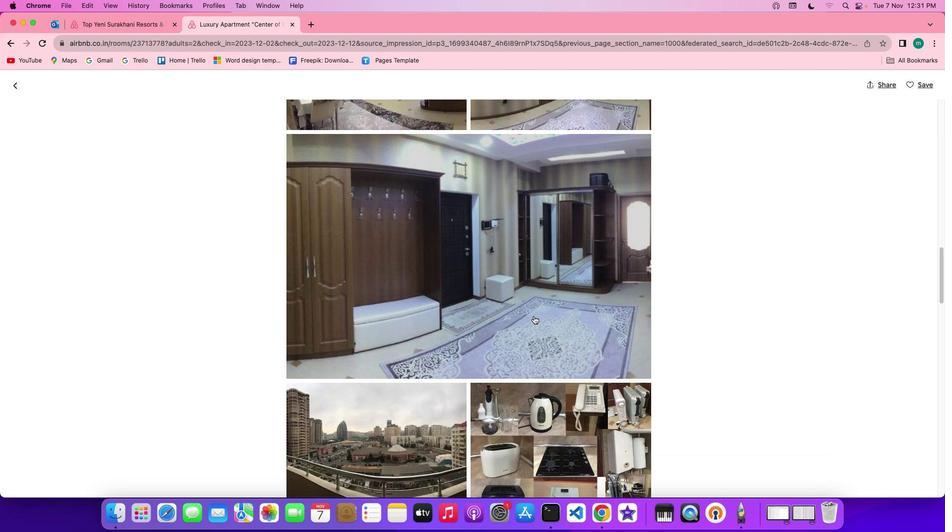 
Action: Mouse scrolled (534, 316) with delta (0, 0)
Screenshot: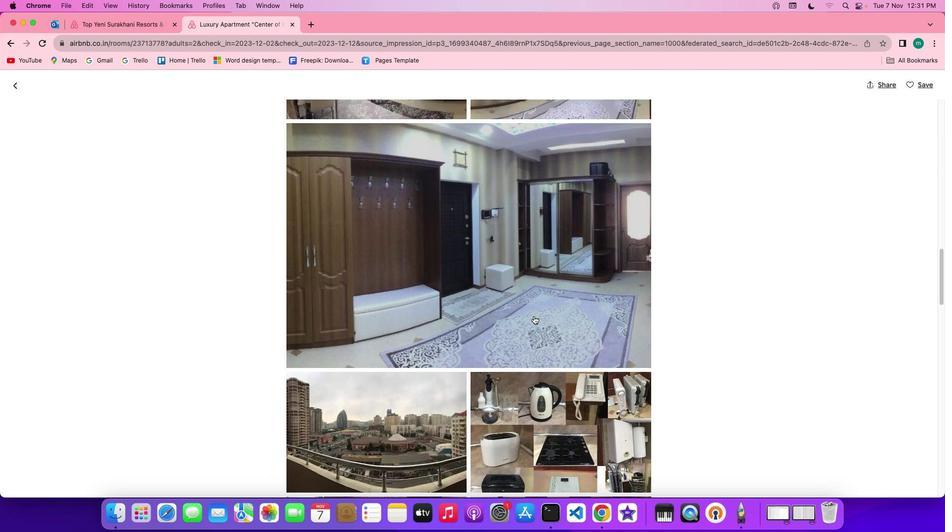 
Action: Mouse scrolled (534, 316) with delta (0, 0)
Screenshot: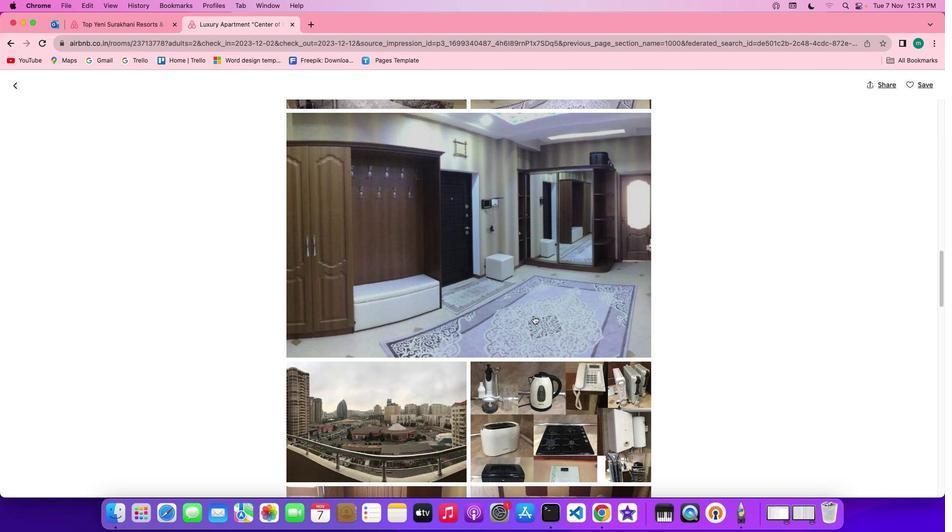 
Action: Mouse scrolled (534, 316) with delta (0, 0)
Screenshot: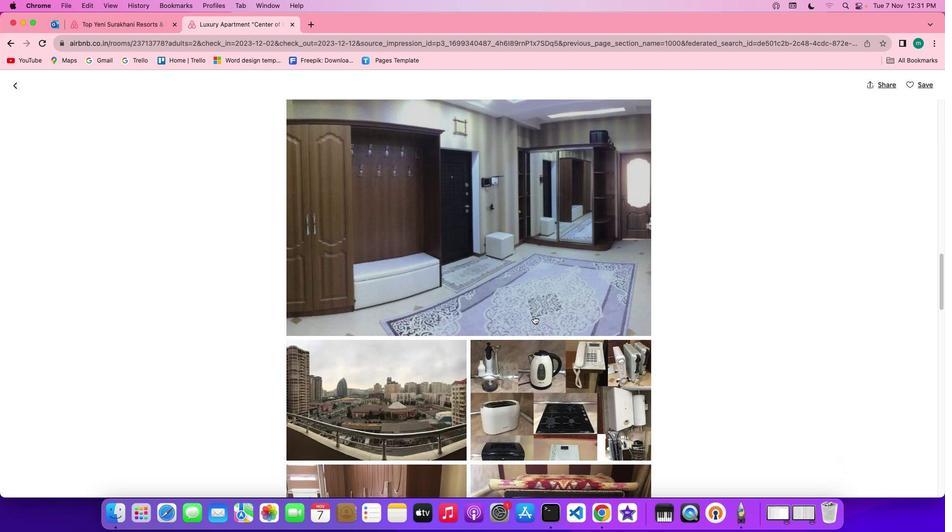 
Action: Mouse scrolled (534, 316) with delta (0, 0)
Screenshot: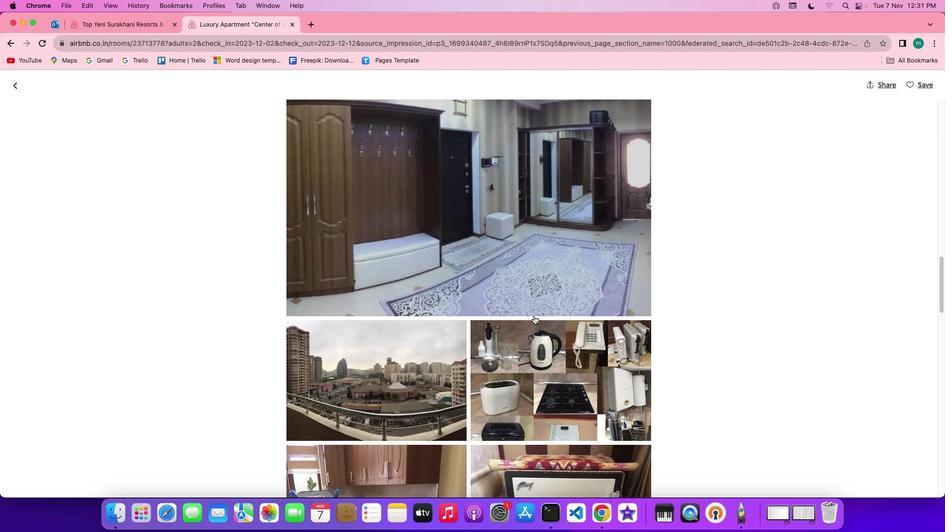
Action: Mouse scrolled (534, 316) with delta (0, 0)
Screenshot: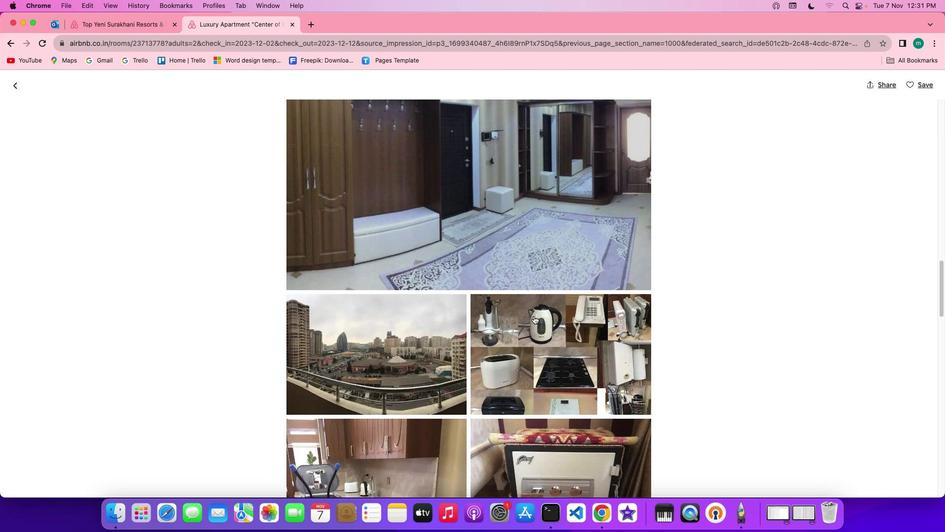
Action: Mouse scrolled (534, 316) with delta (0, 0)
Screenshot: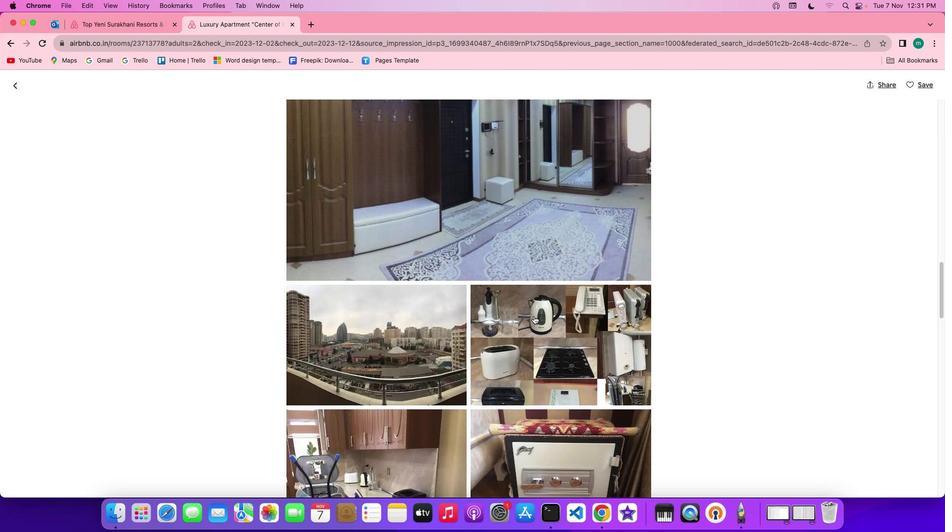
Action: Mouse scrolled (534, 316) with delta (0, 0)
Screenshot: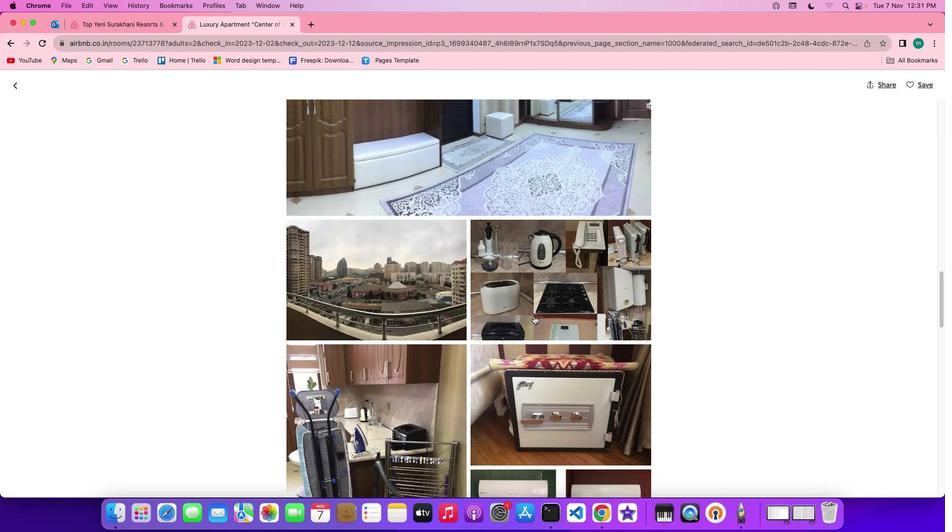 
Action: Mouse scrolled (534, 316) with delta (0, 0)
Screenshot: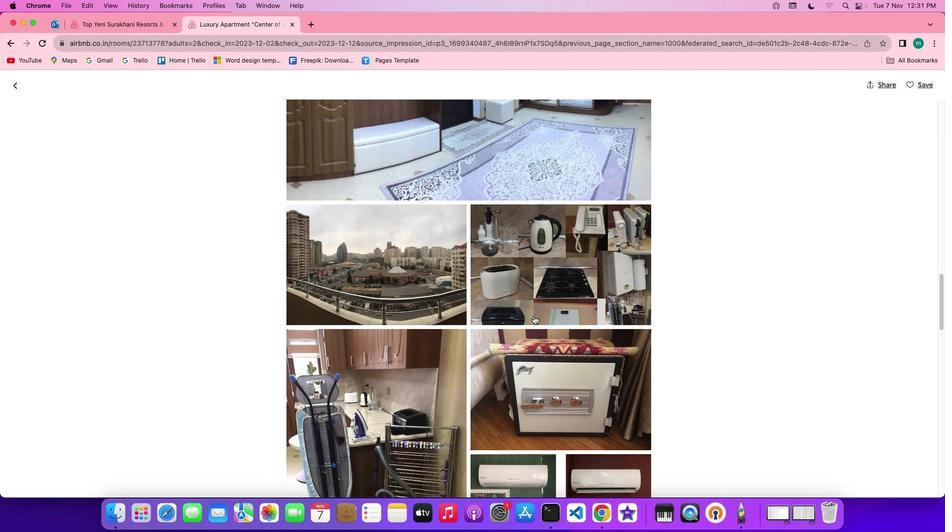 
Action: Mouse scrolled (534, 316) with delta (0, 0)
Screenshot: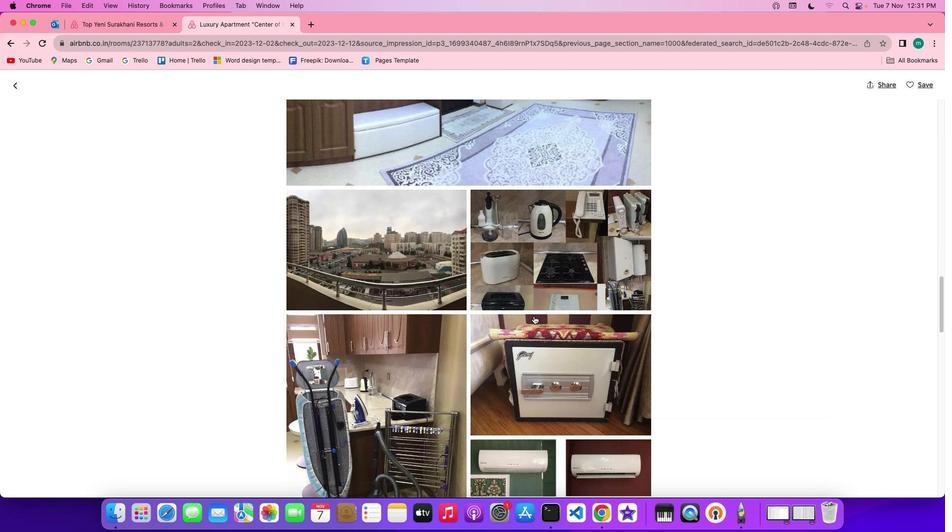 
Action: Mouse scrolled (534, 316) with delta (0, 0)
Screenshot: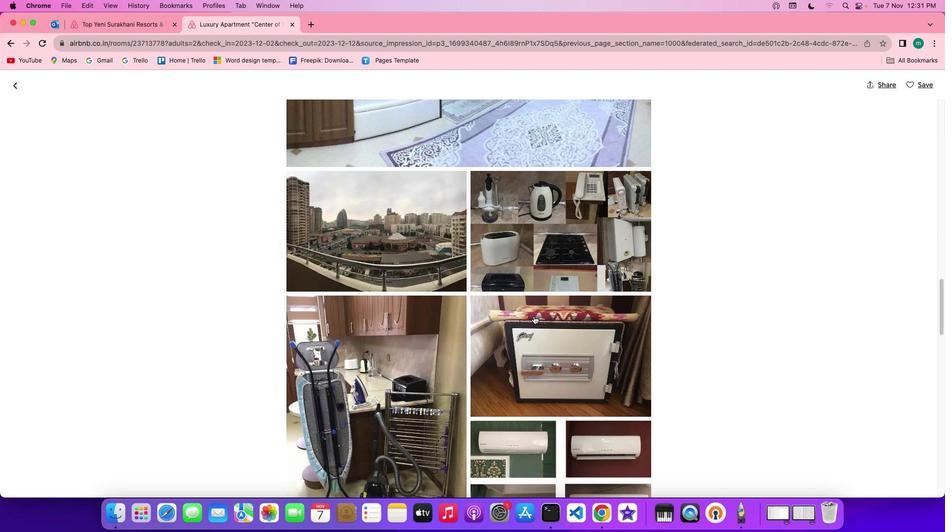 
Action: Mouse scrolled (534, 316) with delta (0, -1)
Screenshot: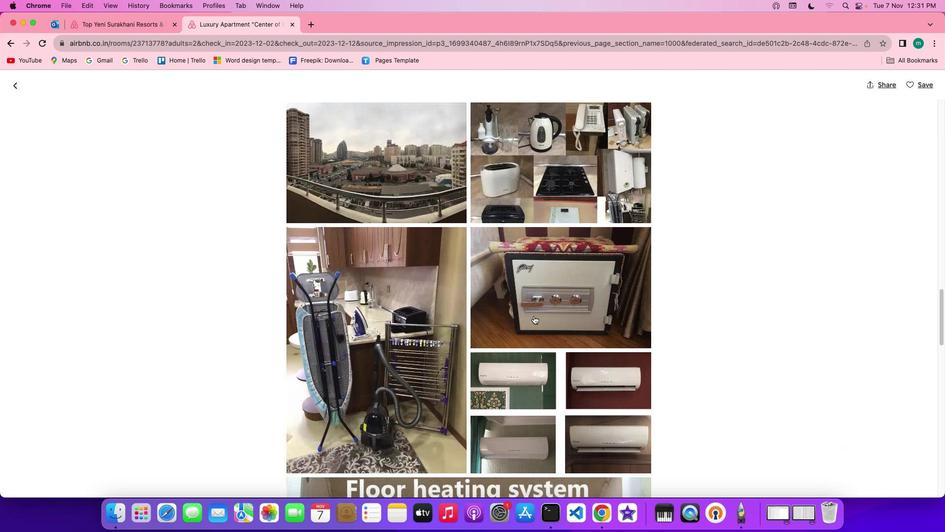 
Action: Mouse scrolled (534, 316) with delta (0, 0)
Screenshot: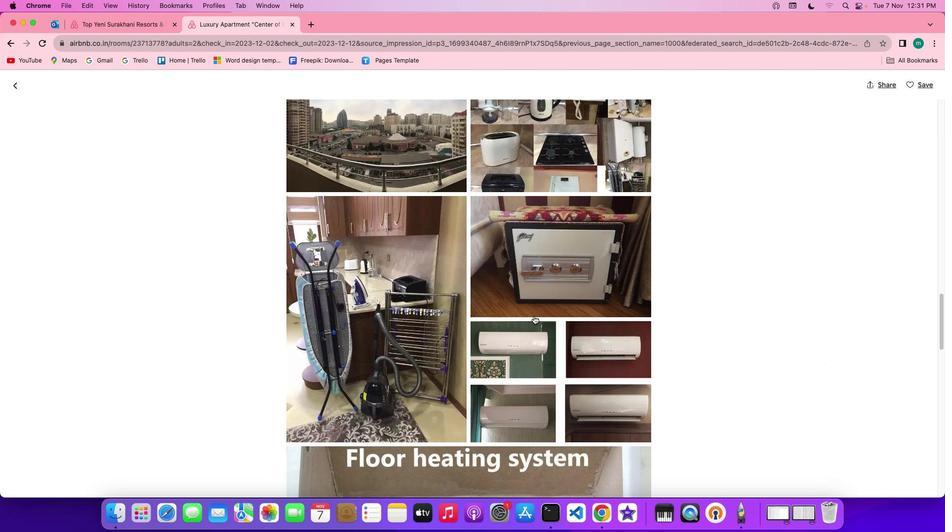 
Action: Mouse scrolled (534, 316) with delta (0, 0)
Screenshot: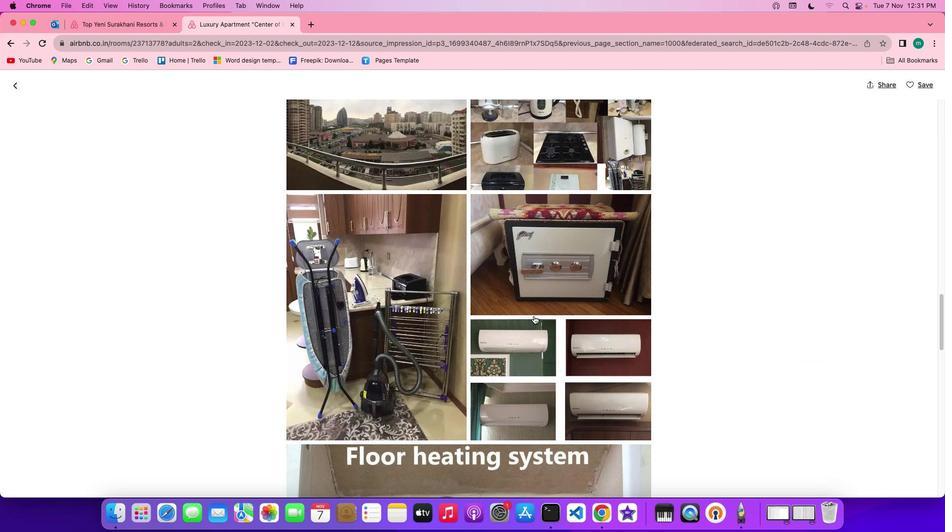 
Action: Mouse scrolled (534, 316) with delta (0, 0)
Screenshot: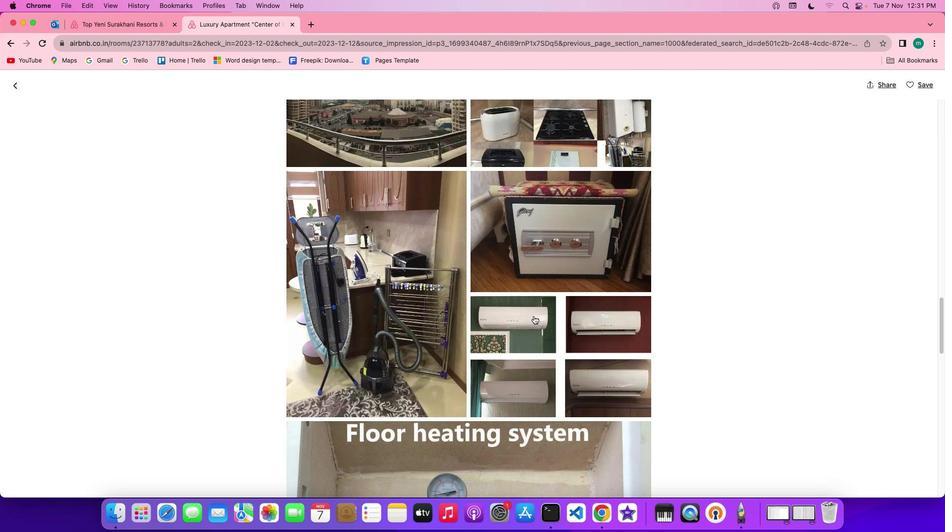 
Action: Mouse scrolled (534, 316) with delta (0, 0)
Screenshot: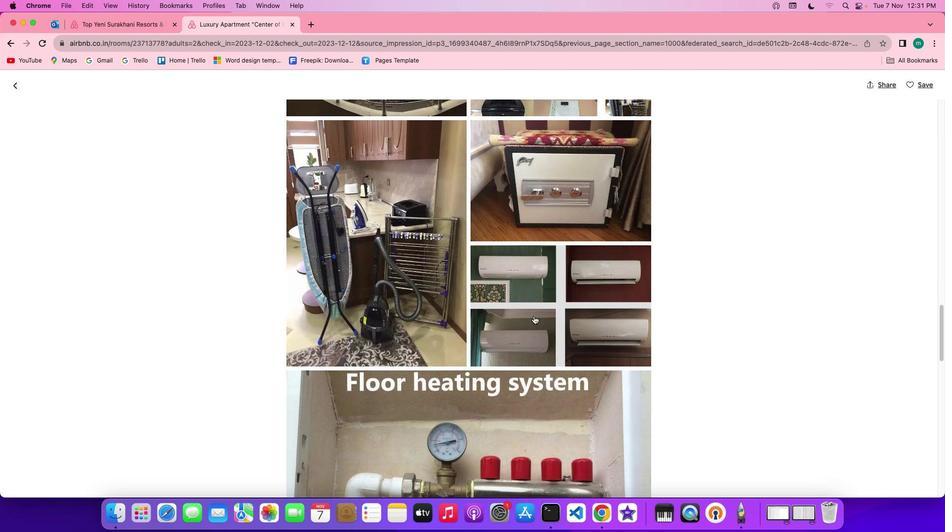 
Action: Mouse scrolled (534, 316) with delta (0, 0)
Screenshot: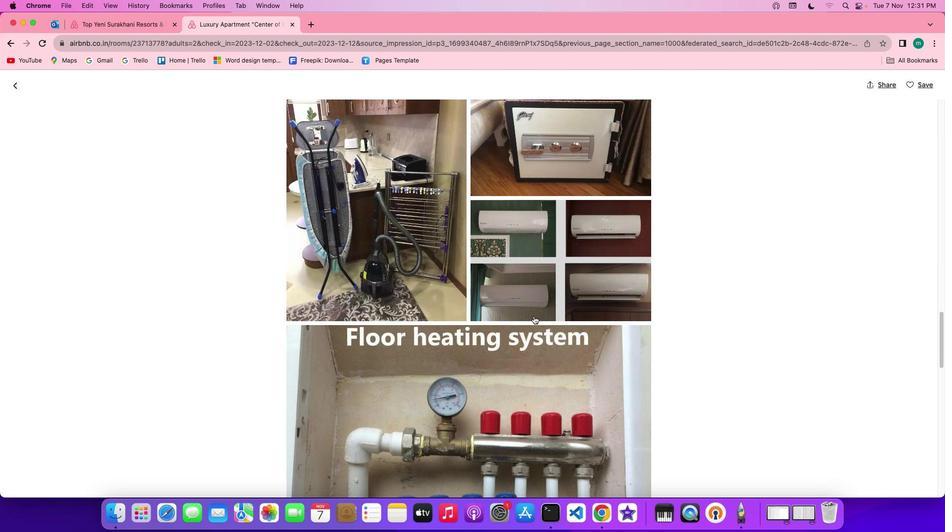 
Action: Mouse scrolled (534, 316) with delta (0, 0)
Screenshot: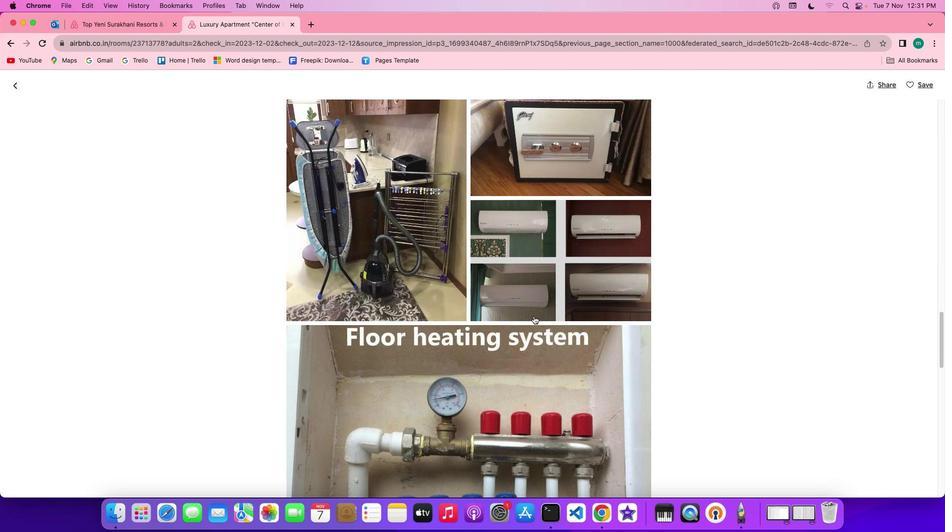 
Action: Mouse scrolled (534, 316) with delta (0, 0)
Screenshot: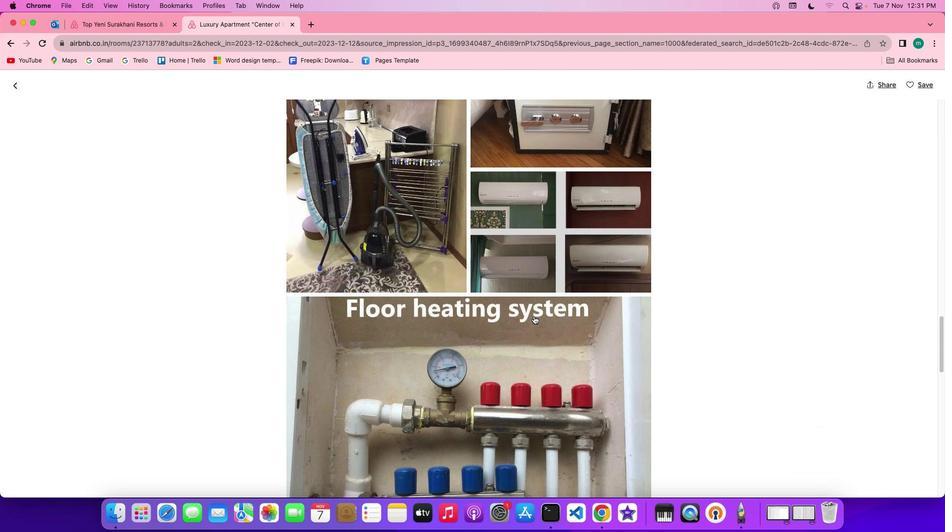 
Action: Mouse scrolled (534, 316) with delta (0, -1)
Screenshot: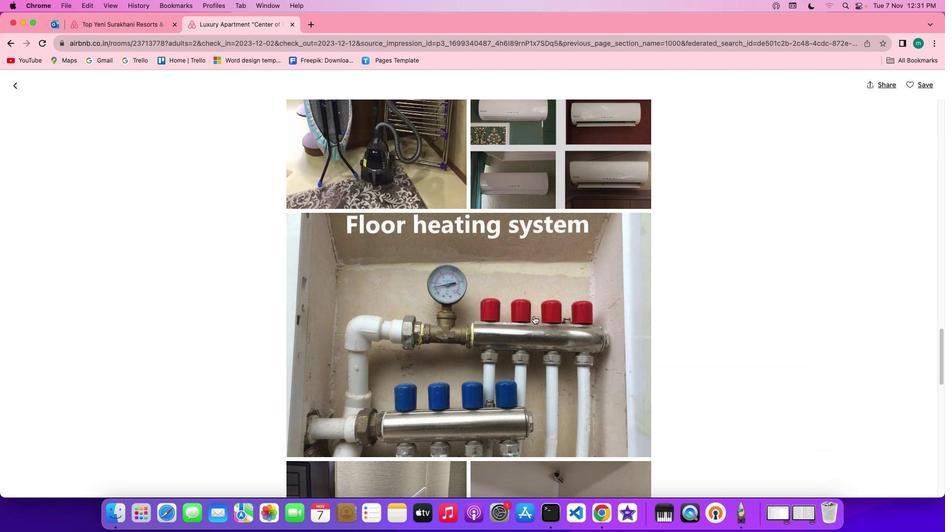 
Action: Mouse scrolled (534, 316) with delta (0, 0)
Screenshot: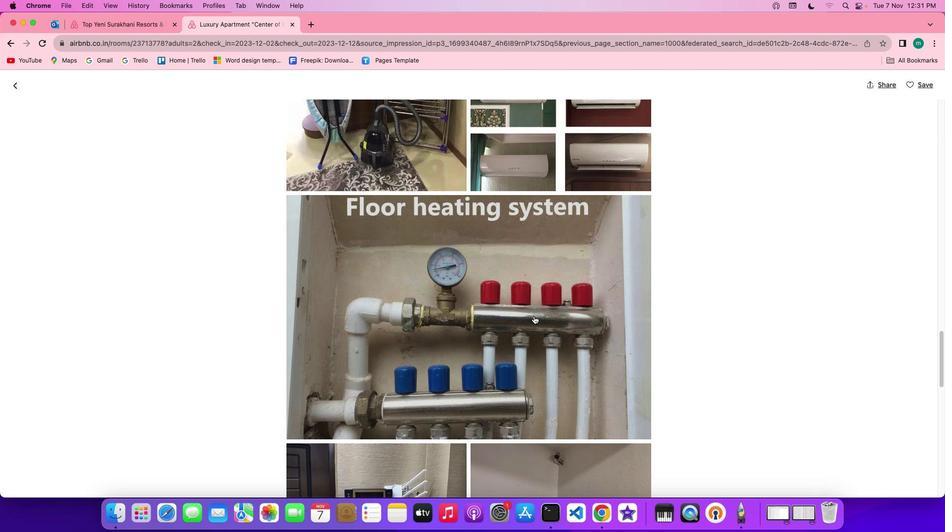 
Action: Mouse scrolled (534, 316) with delta (0, 0)
Screenshot: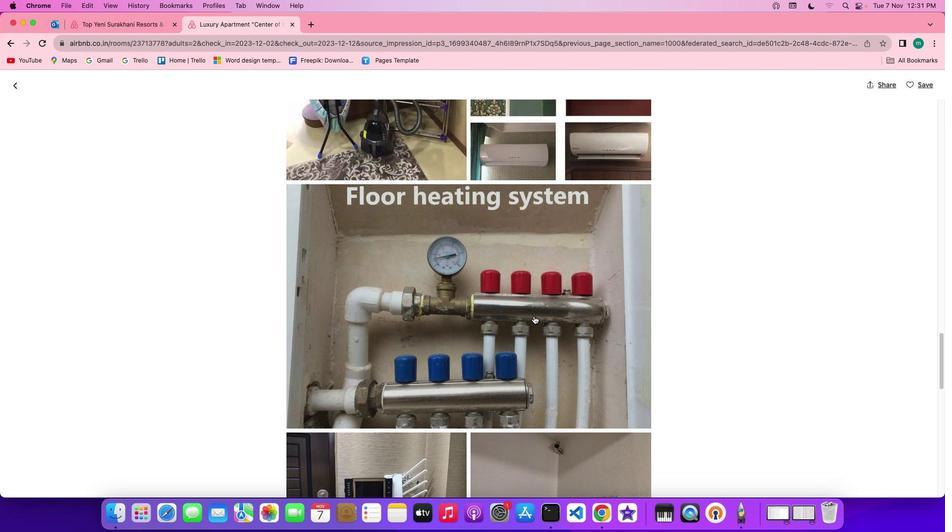 
Action: Mouse scrolled (534, 316) with delta (0, 0)
Screenshot: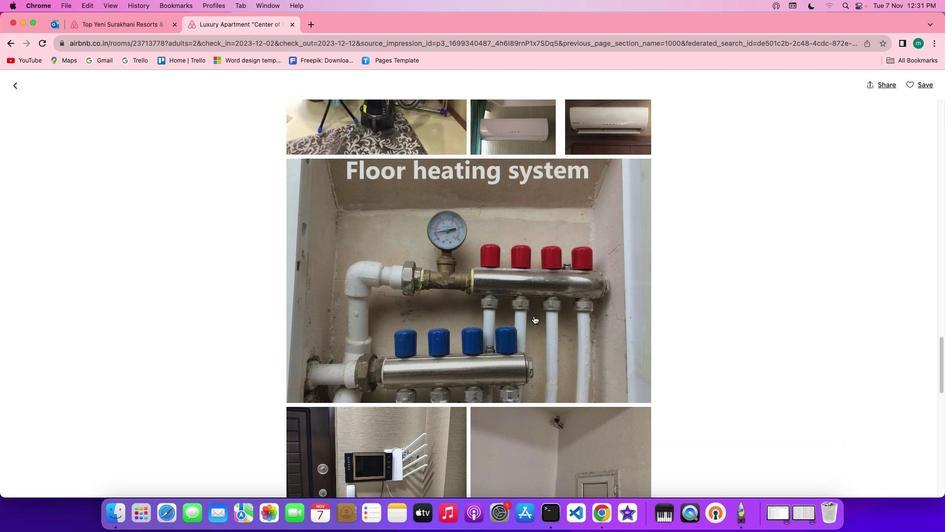 
Action: Mouse scrolled (534, 316) with delta (0, 0)
Screenshot: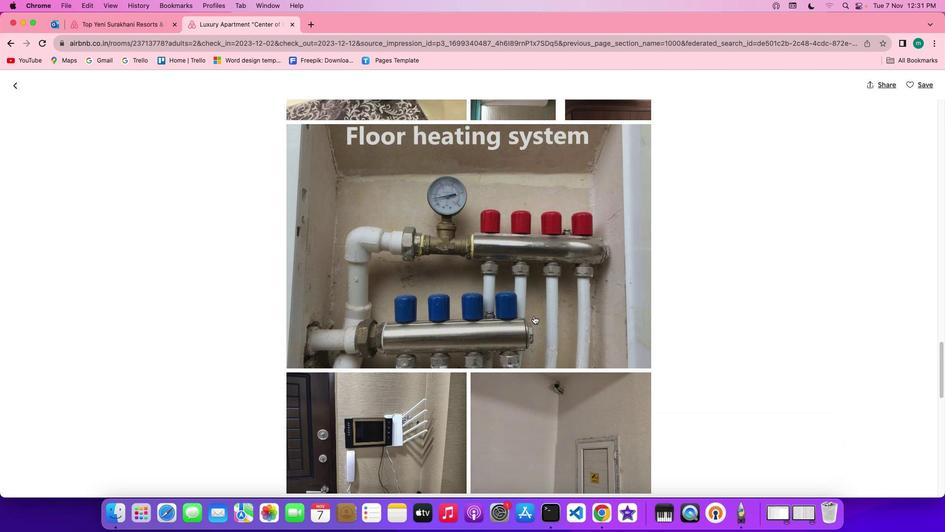 
Action: Mouse scrolled (534, 316) with delta (0, 0)
Screenshot: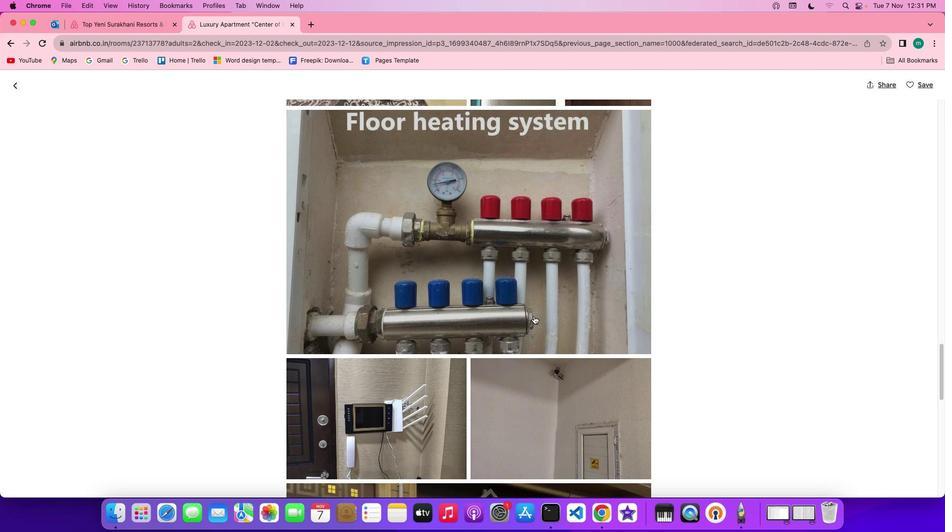 
Action: Mouse scrolled (534, 316) with delta (0, 0)
Screenshot: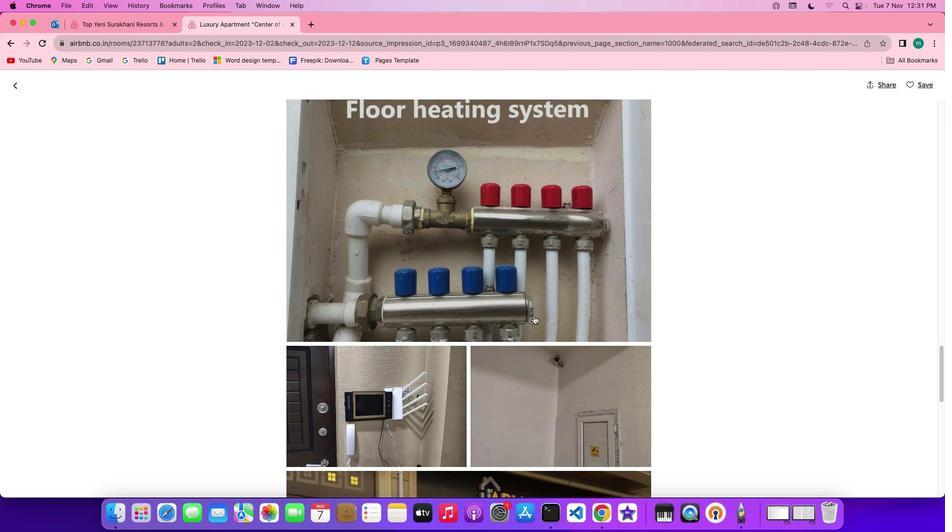 
Action: Mouse scrolled (534, 316) with delta (0, 0)
Screenshot: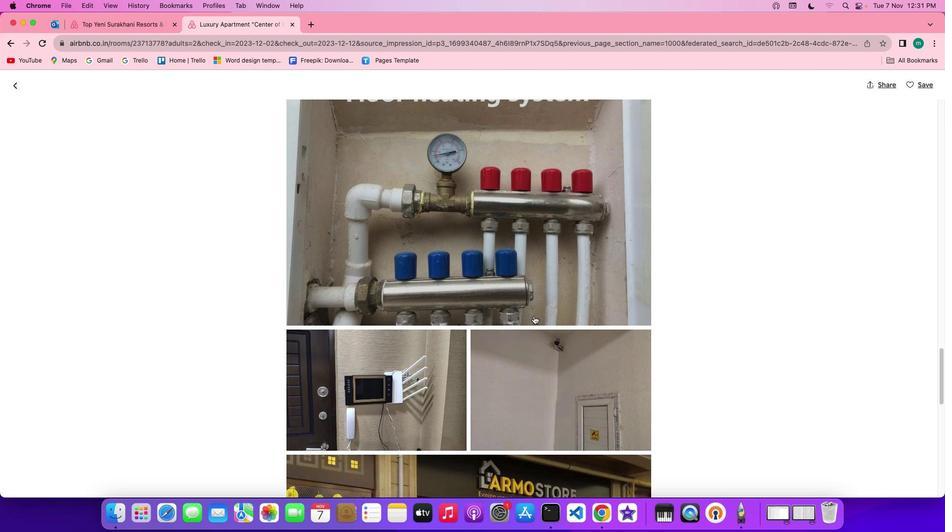 
Action: Mouse scrolled (534, 316) with delta (0, 0)
Screenshot: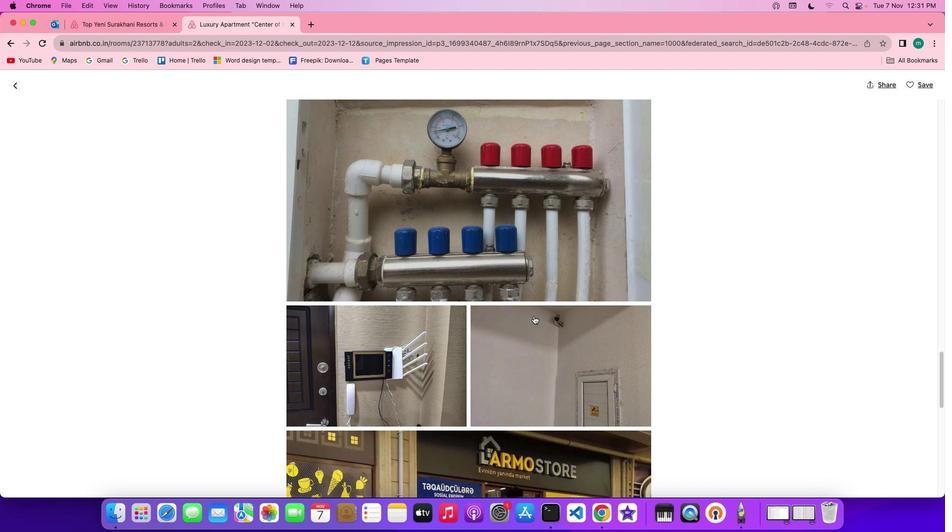 
Action: Mouse scrolled (534, 316) with delta (0, 0)
Screenshot: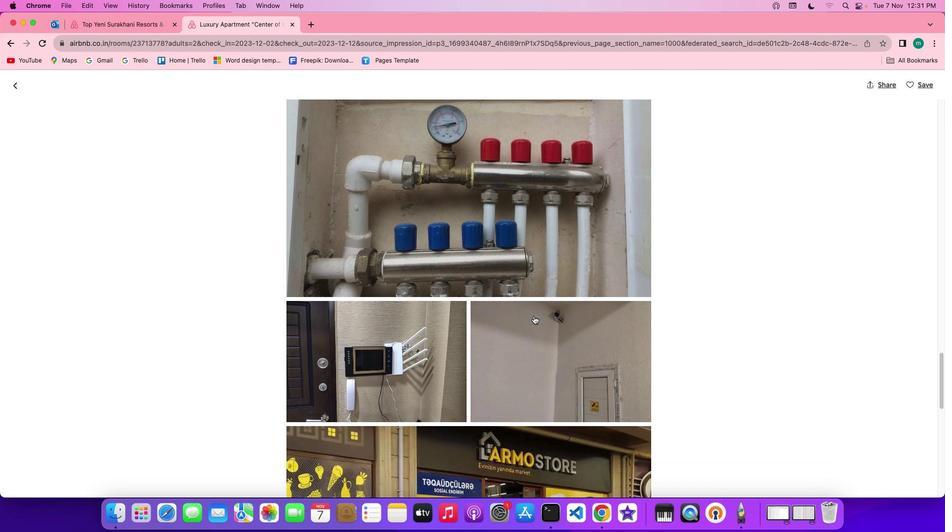
Action: Mouse scrolled (534, 316) with delta (0, 0)
Screenshot: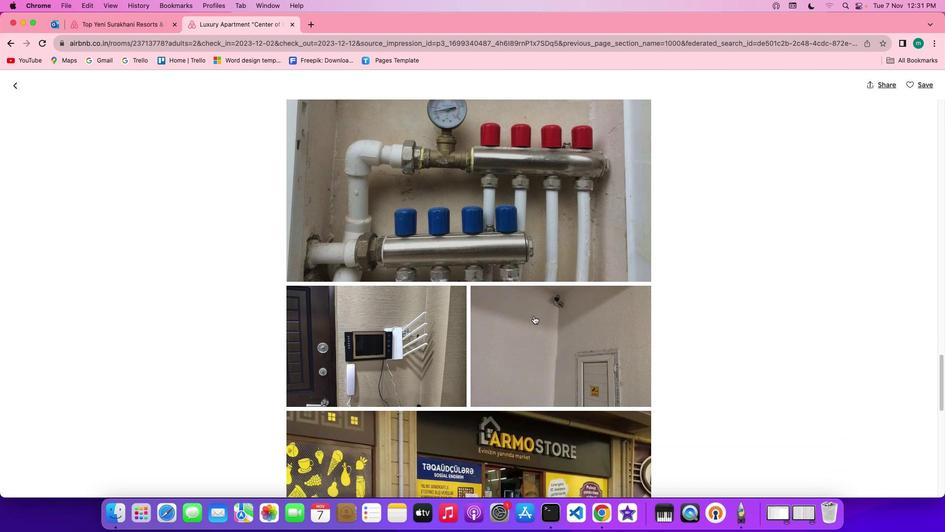 
Action: Mouse scrolled (534, 316) with delta (0, 0)
Screenshot: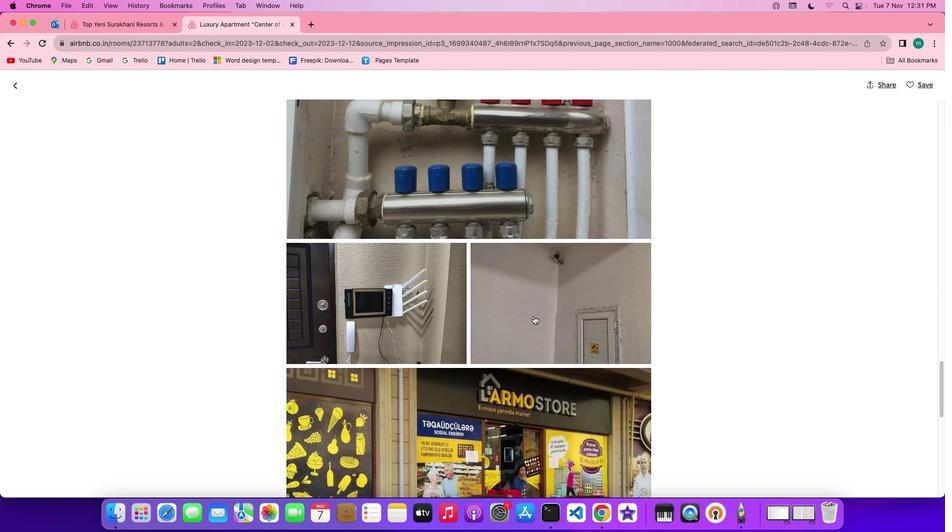 
Action: Mouse scrolled (534, 316) with delta (0, 0)
Screenshot: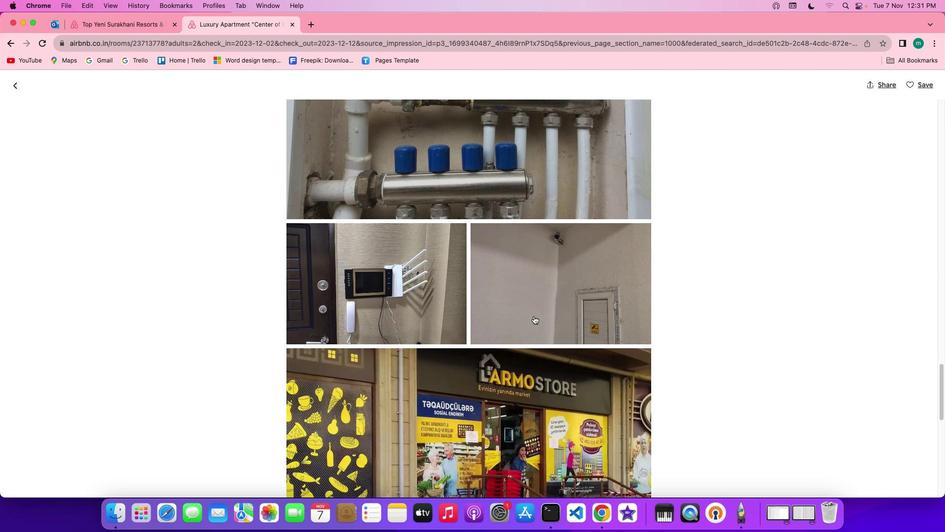 
Action: Mouse scrolled (534, 316) with delta (0, 0)
Screenshot: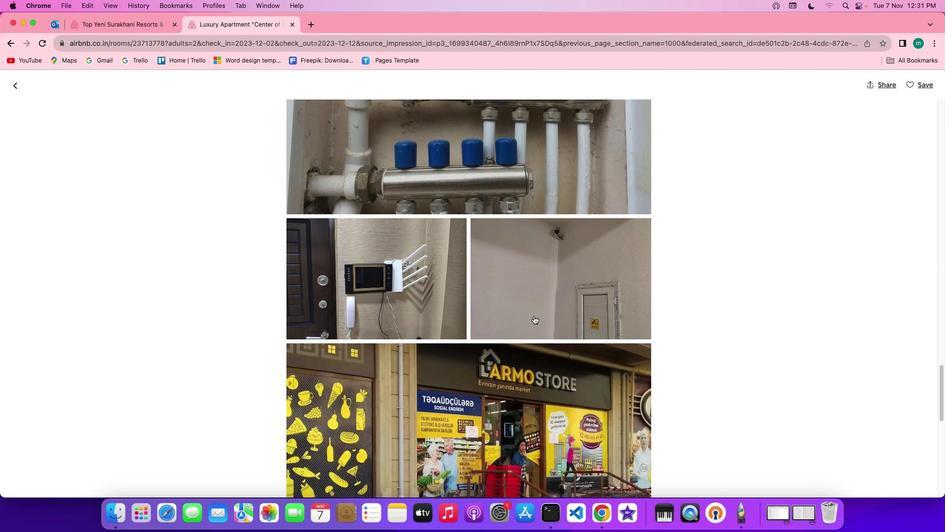 
Action: Mouse scrolled (534, 316) with delta (0, 0)
Screenshot: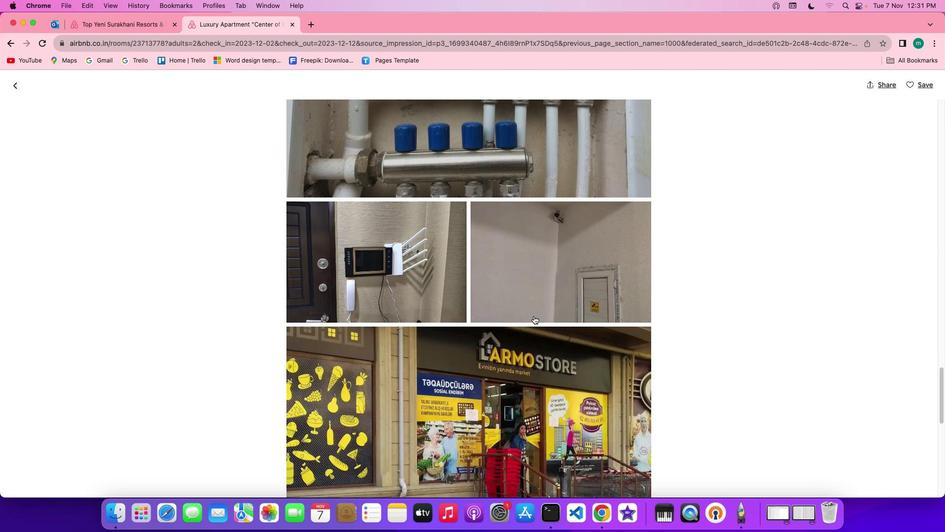 
Action: Mouse scrolled (534, 316) with delta (0, 0)
Screenshot: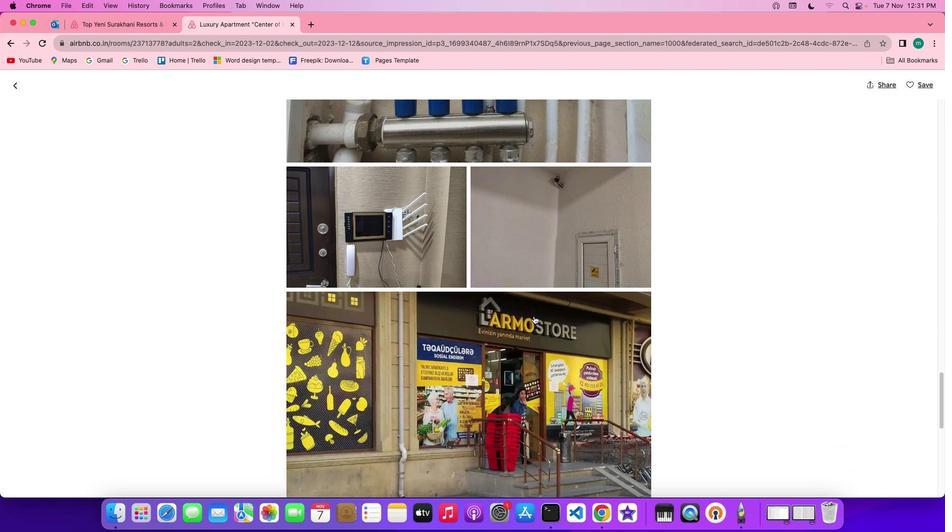 
Action: Mouse scrolled (534, 316) with delta (0, 0)
Screenshot: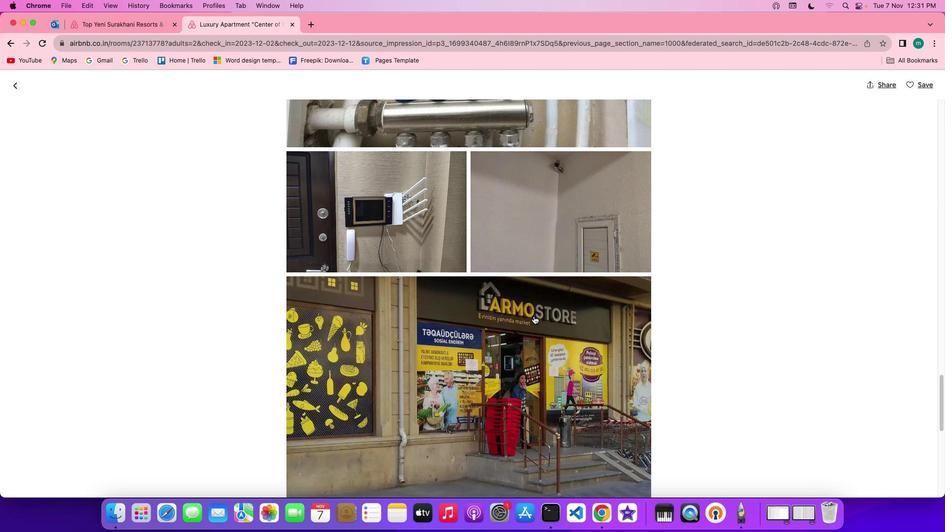
Action: Mouse scrolled (534, 316) with delta (0, 0)
Screenshot: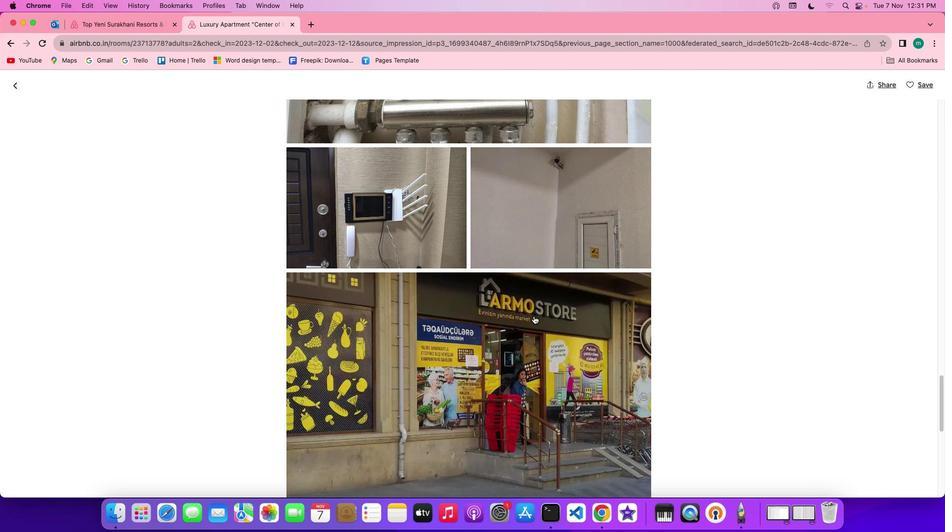 
Action: Mouse scrolled (534, 316) with delta (0, 0)
Screenshot: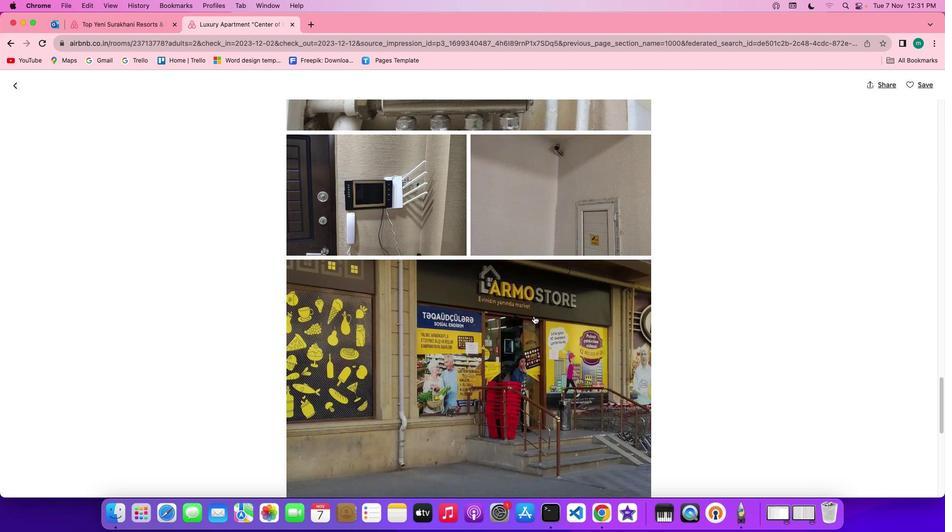 
Action: Mouse scrolled (534, 316) with delta (0, 0)
Screenshot: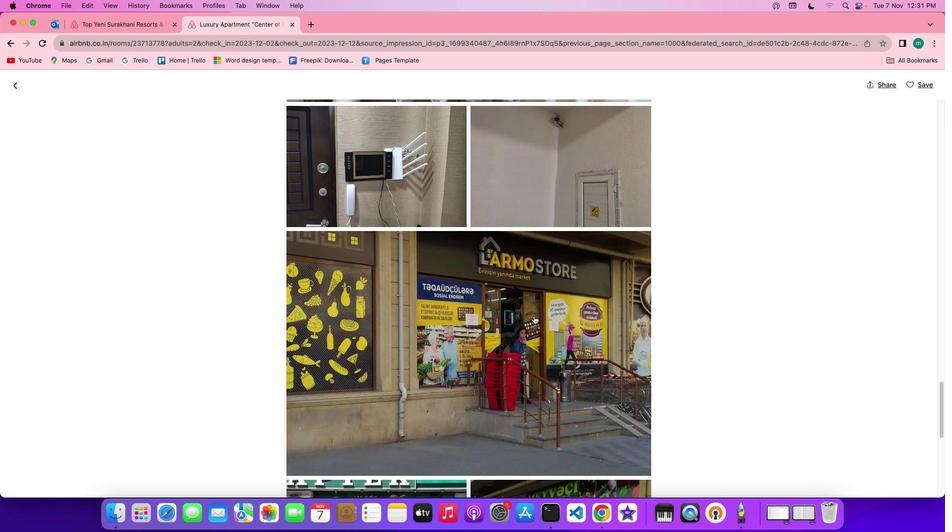 
Action: Mouse scrolled (534, 316) with delta (0, 0)
Screenshot: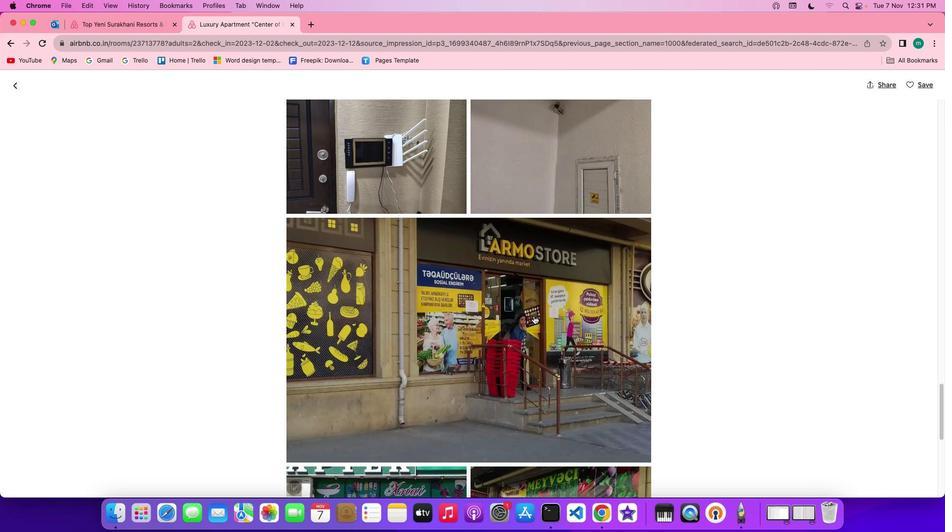 
Action: Mouse scrolled (534, 316) with delta (0, 0)
Screenshot: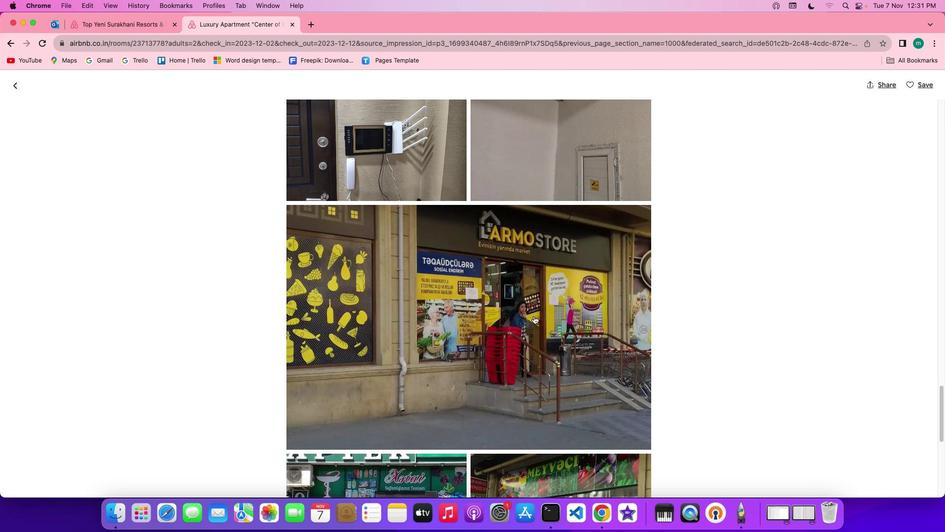 
Action: Mouse scrolled (534, 316) with delta (0, 0)
Screenshot: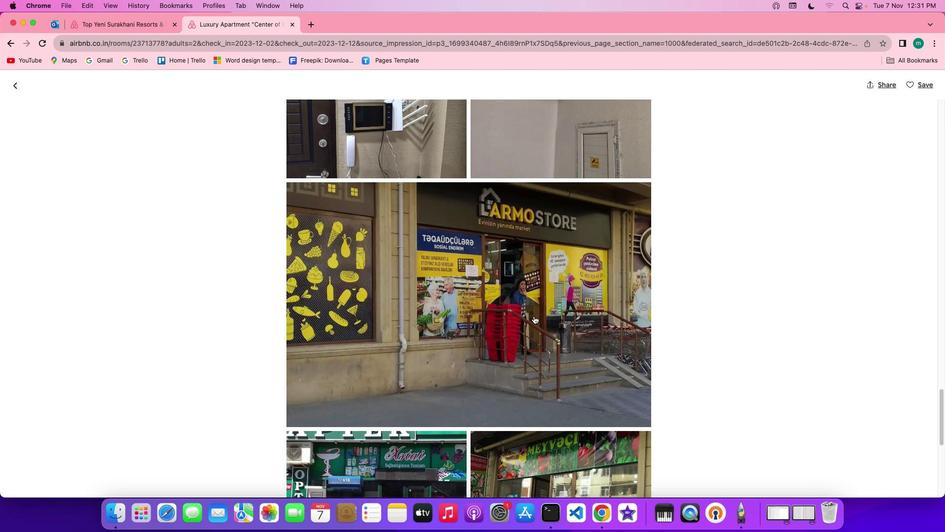
Action: Mouse scrolled (534, 316) with delta (0, -1)
Screenshot: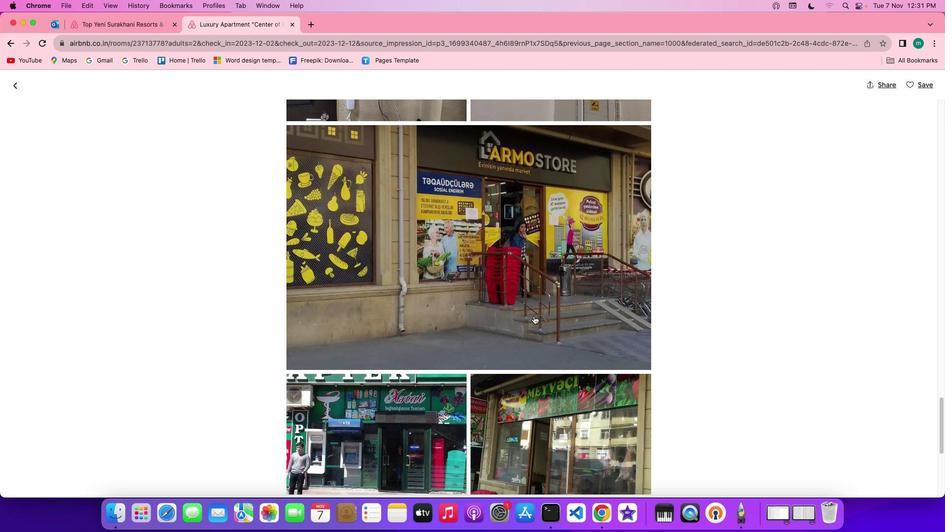 
Action: Mouse scrolled (534, 316) with delta (0, 0)
Screenshot: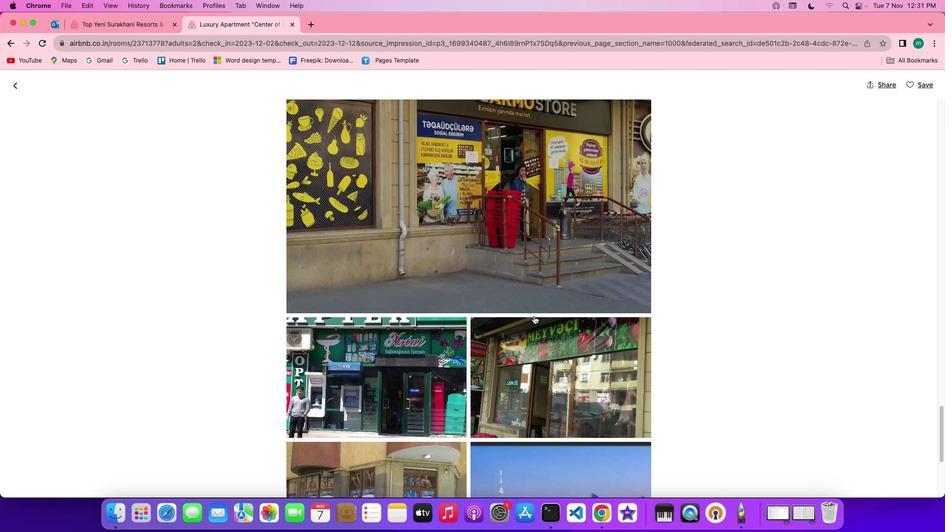 
Action: Mouse scrolled (534, 316) with delta (0, 0)
Screenshot: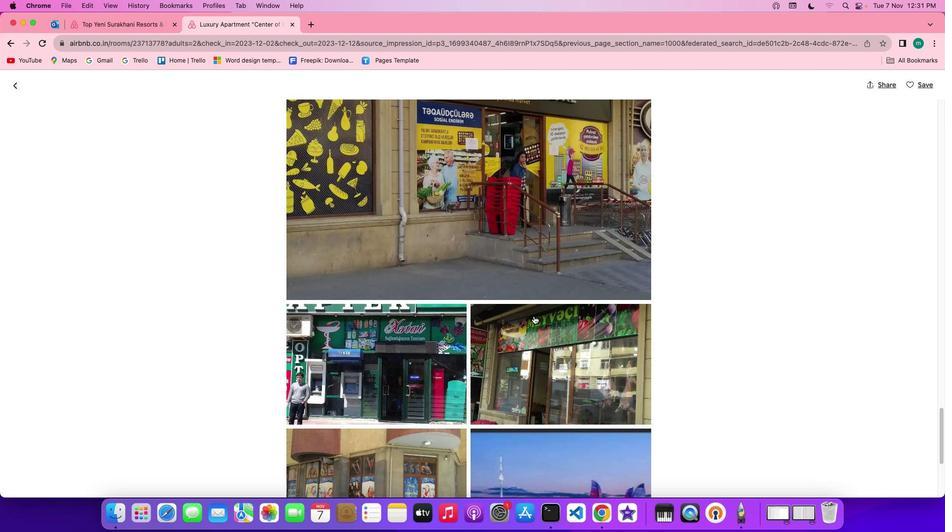 
Action: Mouse scrolled (534, 316) with delta (0, 0)
Screenshot: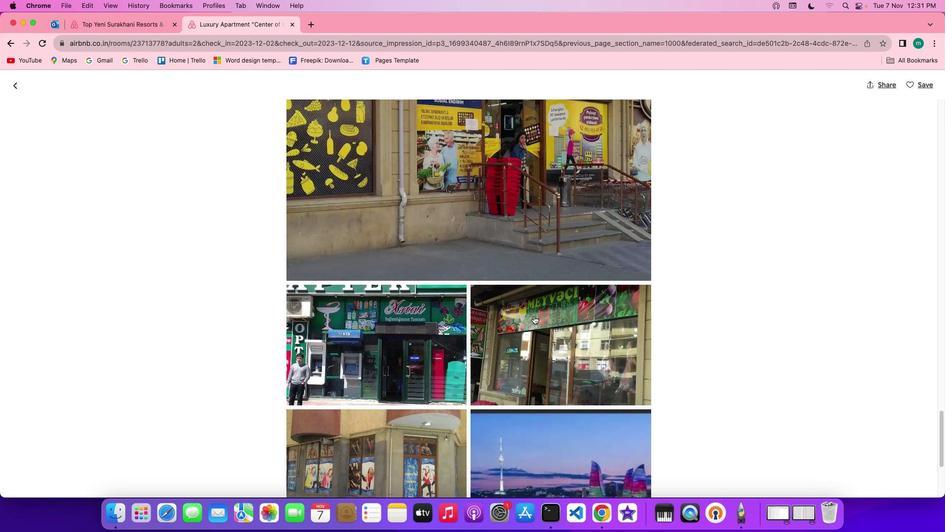 
Action: Mouse scrolled (534, 316) with delta (0, -1)
Screenshot: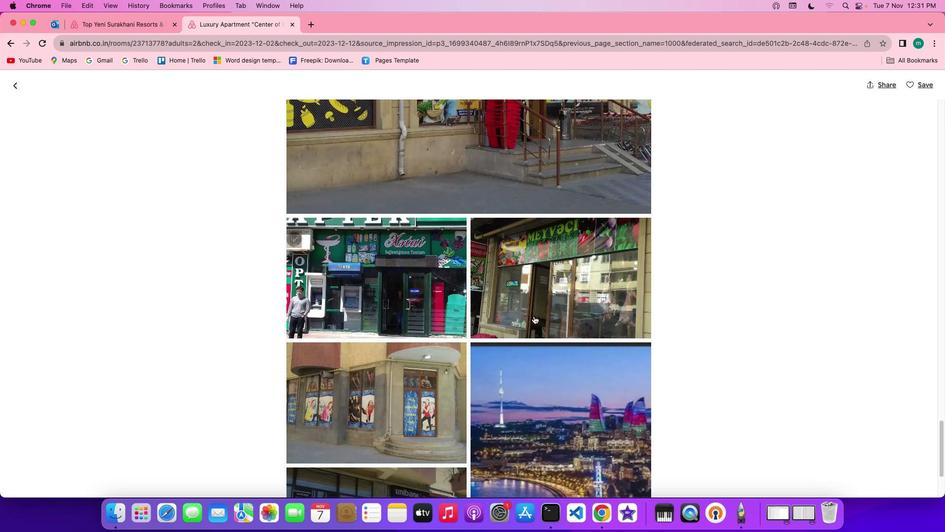 
Action: Mouse scrolled (534, 316) with delta (0, 0)
Screenshot: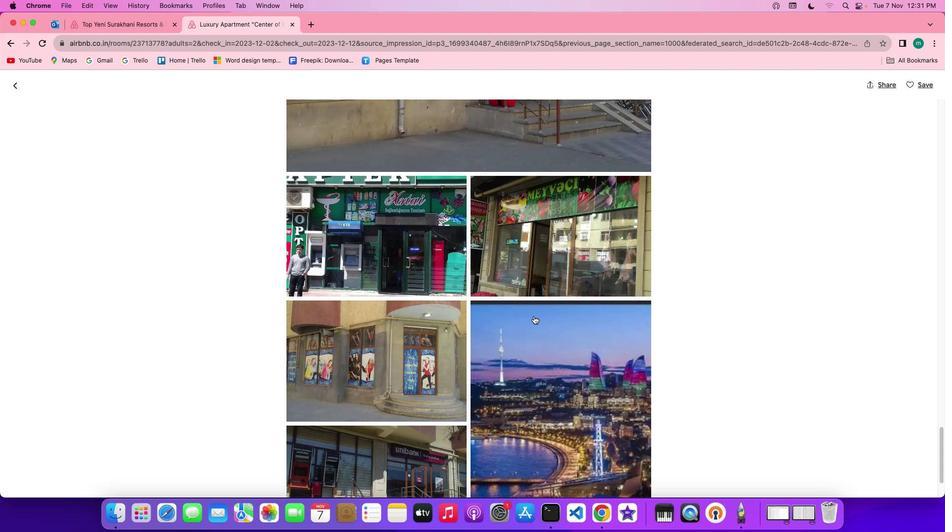 
Action: Mouse scrolled (534, 316) with delta (0, 0)
Screenshot: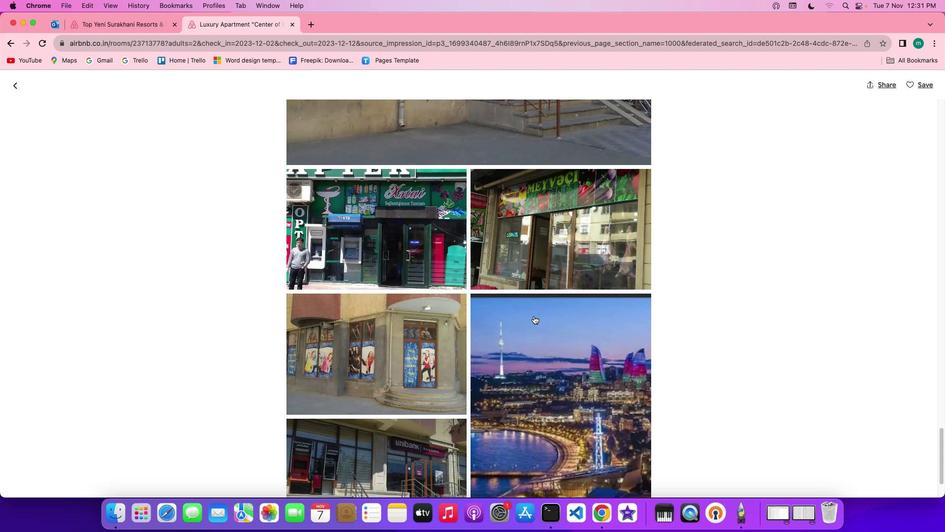 
Action: Mouse scrolled (534, 316) with delta (0, 0)
Screenshot: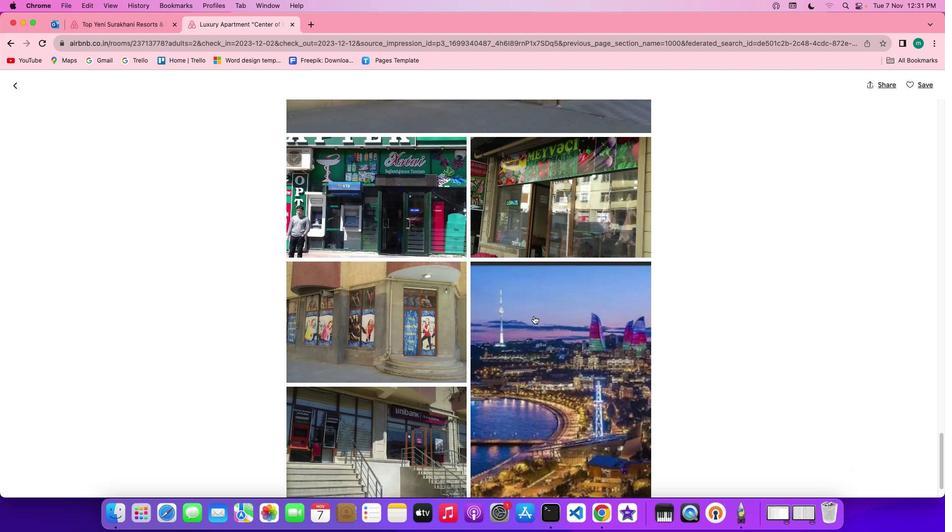 
Action: Mouse scrolled (534, 316) with delta (0, 0)
Screenshot: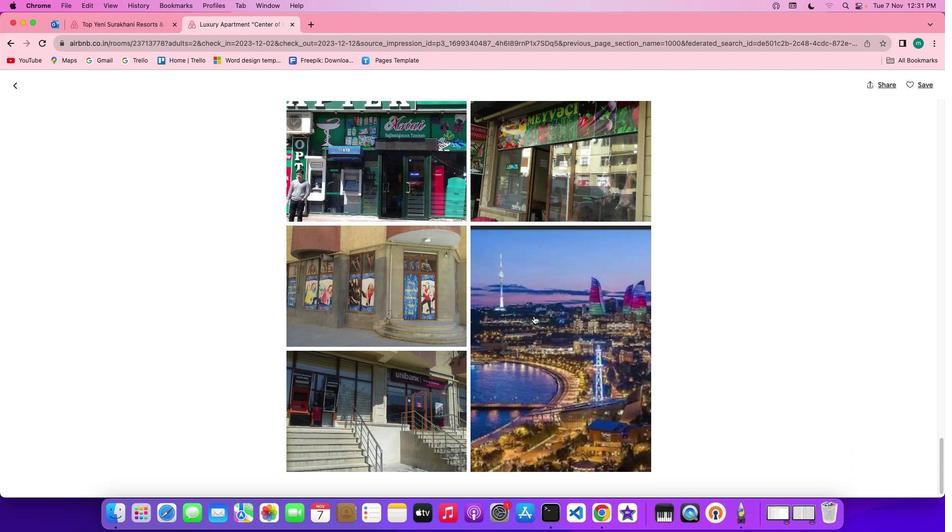 
Action: Mouse scrolled (534, 316) with delta (0, 0)
Screenshot: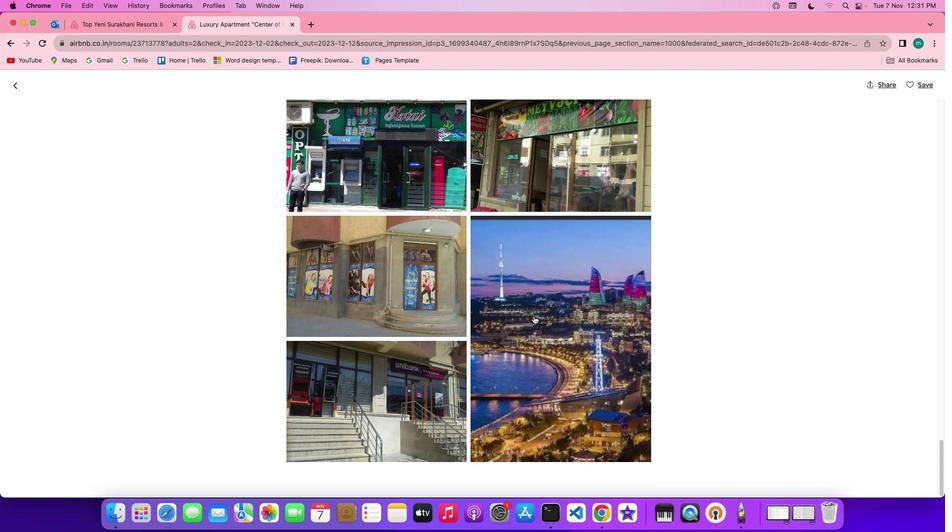 
Action: Mouse scrolled (534, 316) with delta (0, 0)
Screenshot: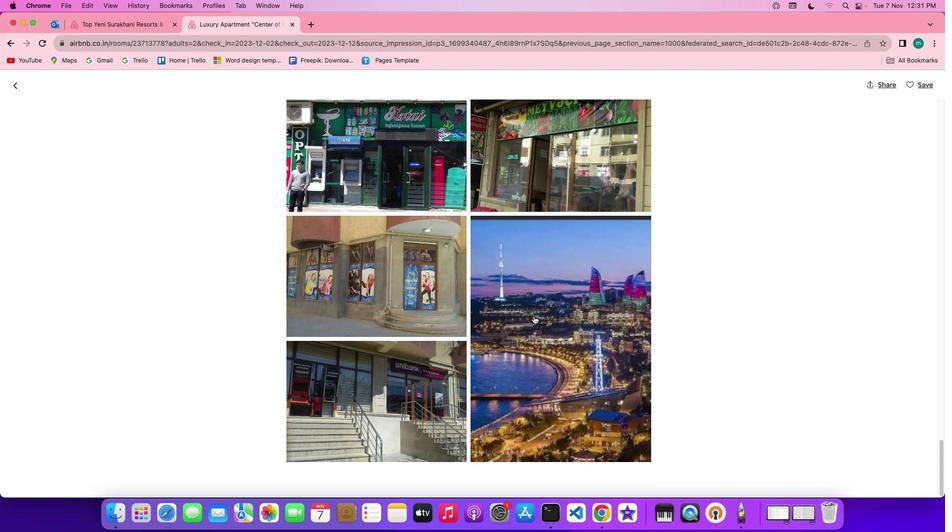 
Action: Mouse scrolled (534, 316) with delta (0, 0)
Screenshot: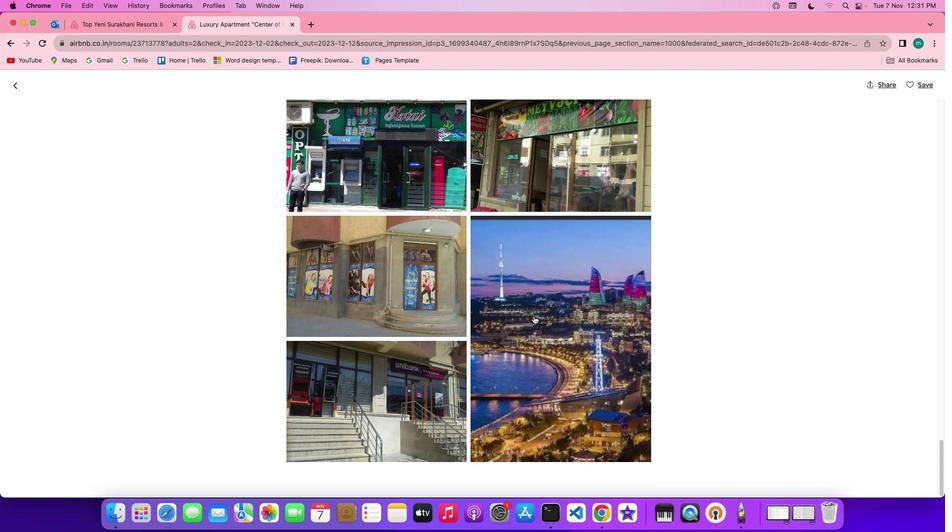 
Action: Mouse scrolled (534, 316) with delta (0, -1)
Screenshot: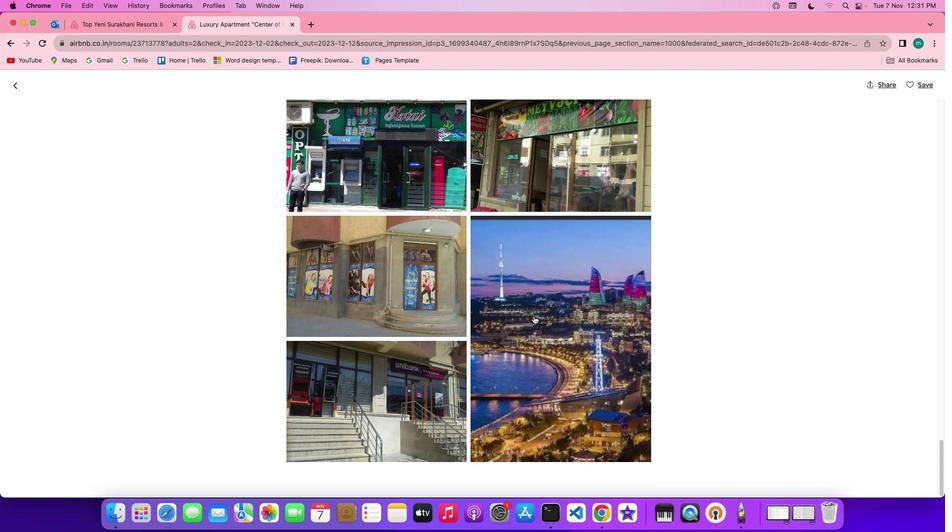 
Action: Mouse scrolled (534, 316) with delta (0, 0)
Screenshot: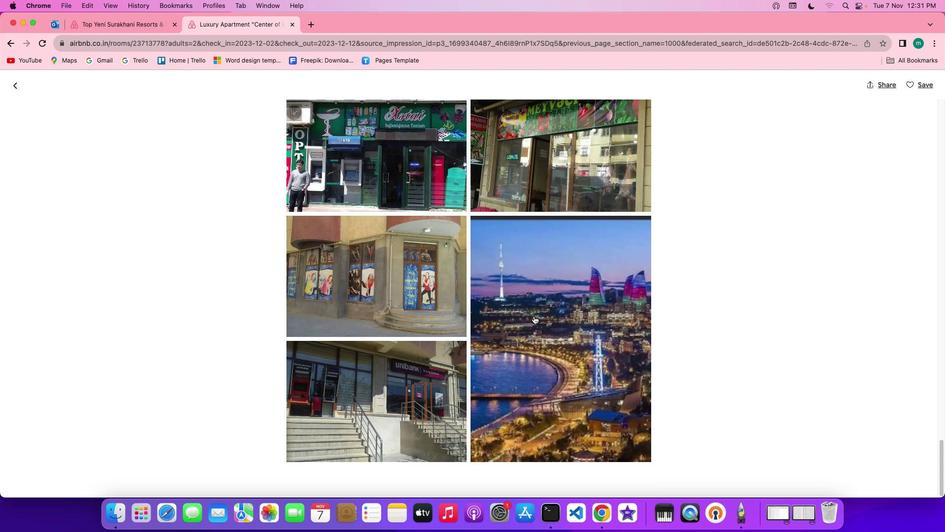 
Action: Mouse scrolled (534, 316) with delta (0, 0)
